 Task: Use LinkedIn's 'All filters' to search for people with the following criteria: Service category 'Visual Design', location 'Baturaja', current company 'ACC', school 'Kalyani Government Engineering College', title 'SQL Developer', industry 'Building Finishing Contractors', profile language 'Spanish', and talks about 'markets'. Then click 'Show results'.
Action: Mouse moved to (552, 89)
Screenshot: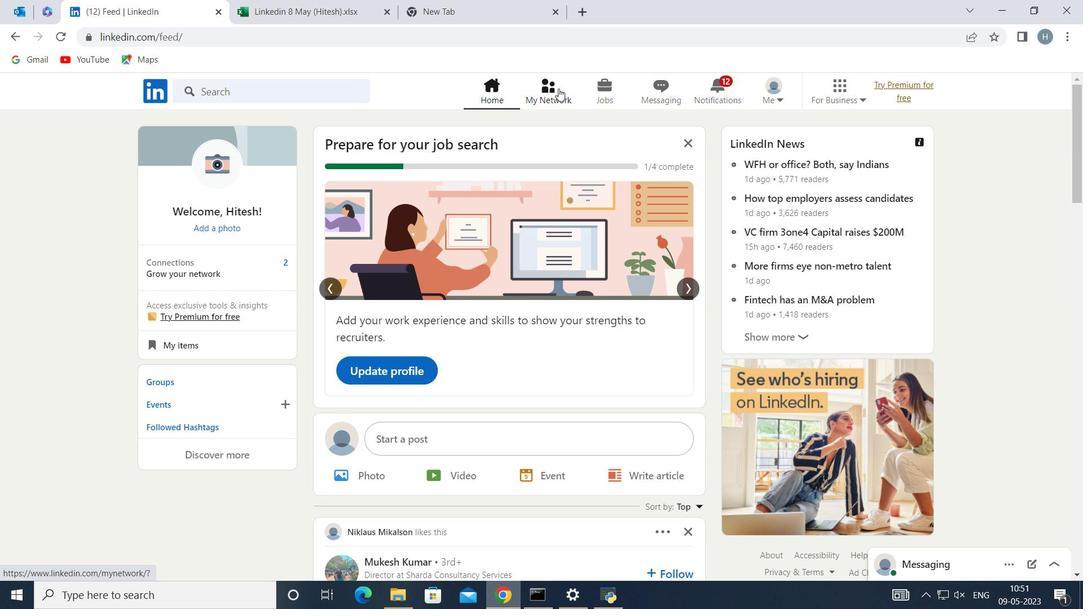 
Action: Mouse pressed left at (552, 89)
Screenshot: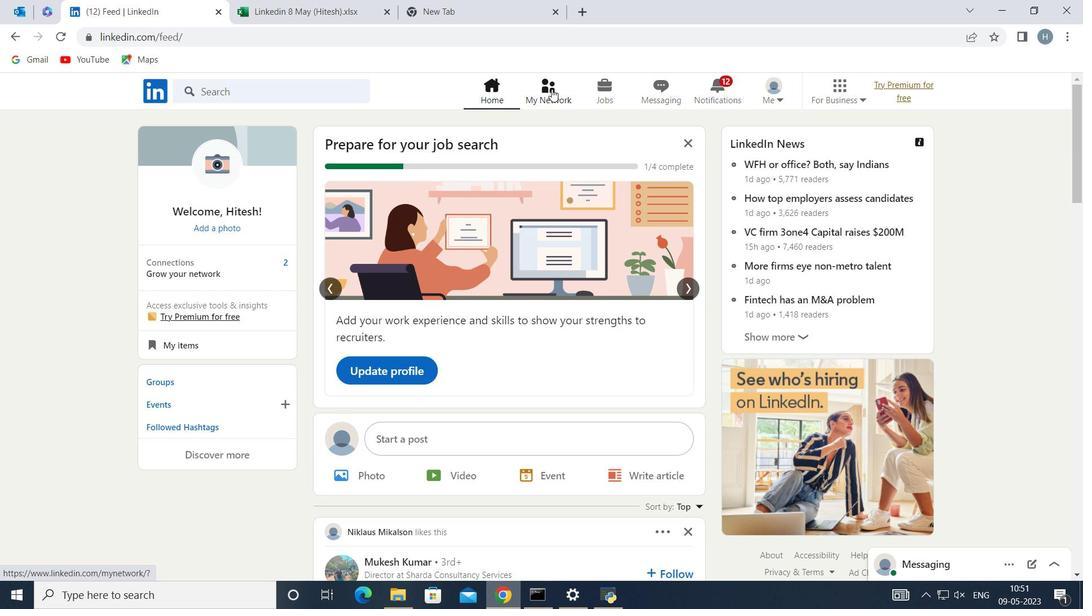 
Action: Mouse moved to (305, 166)
Screenshot: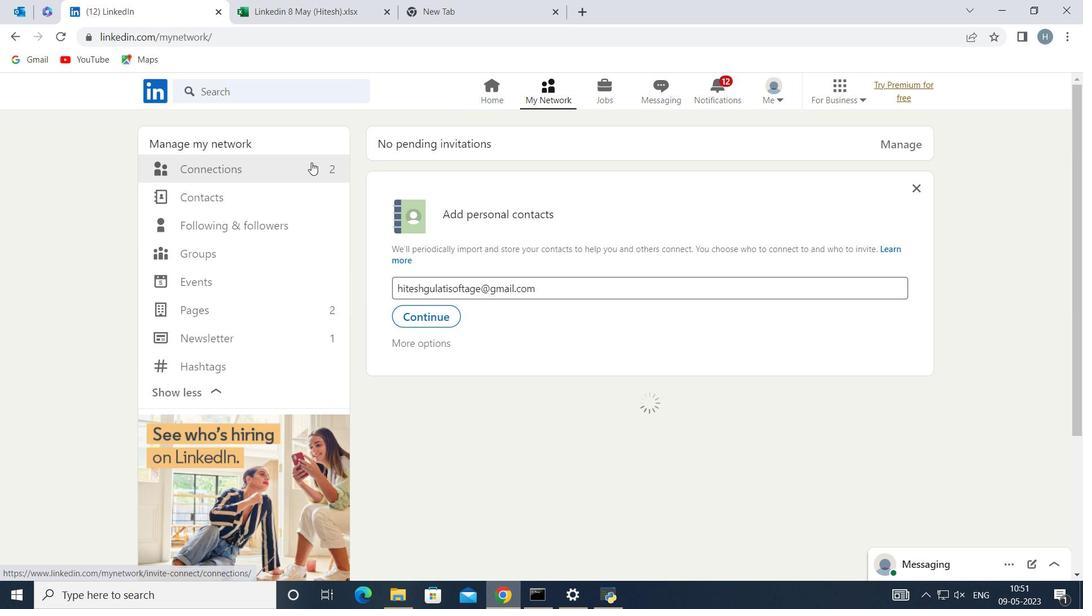 
Action: Mouse pressed left at (305, 166)
Screenshot: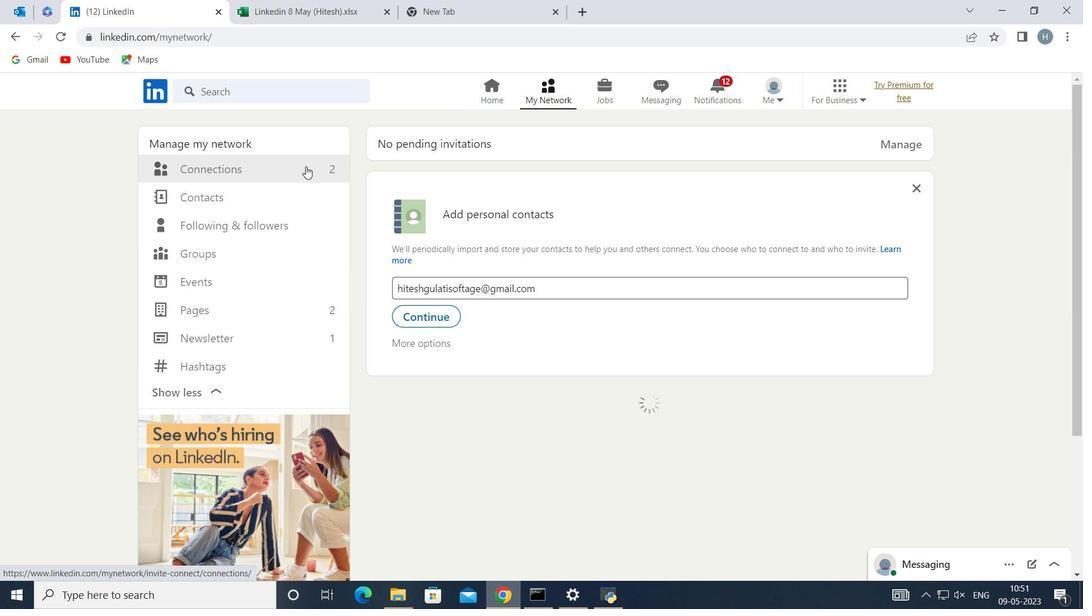 
Action: Mouse moved to (635, 170)
Screenshot: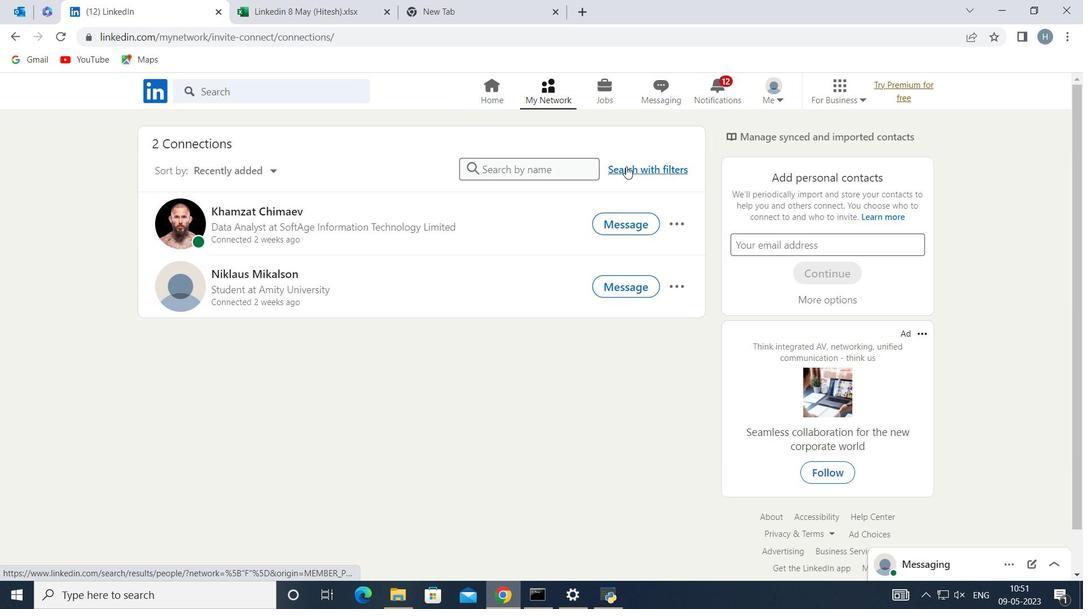 
Action: Mouse pressed left at (635, 170)
Screenshot: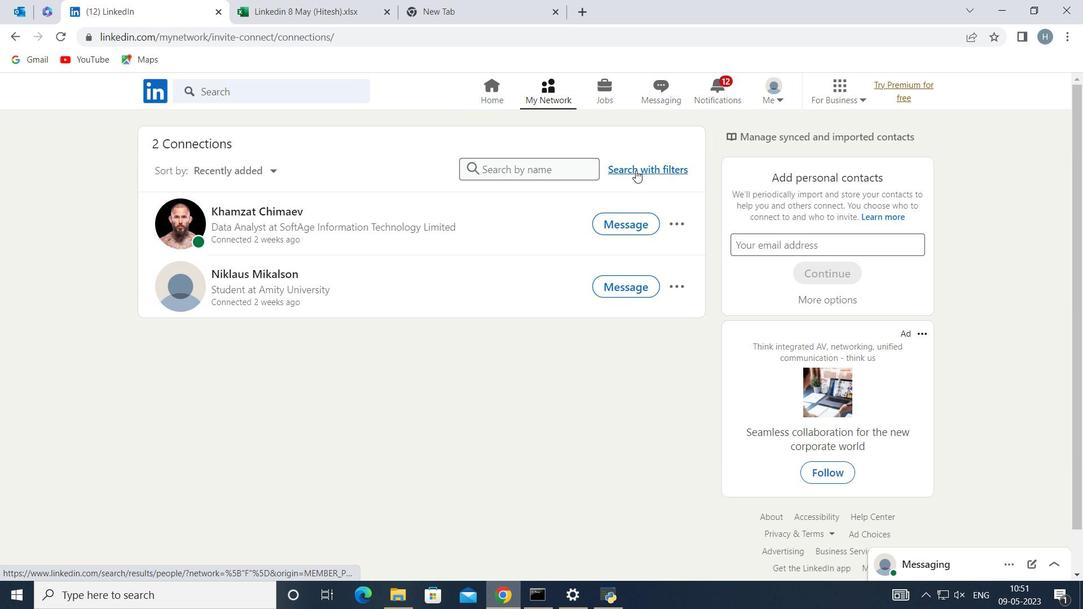 
Action: Mouse moved to (593, 133)
Screenshot: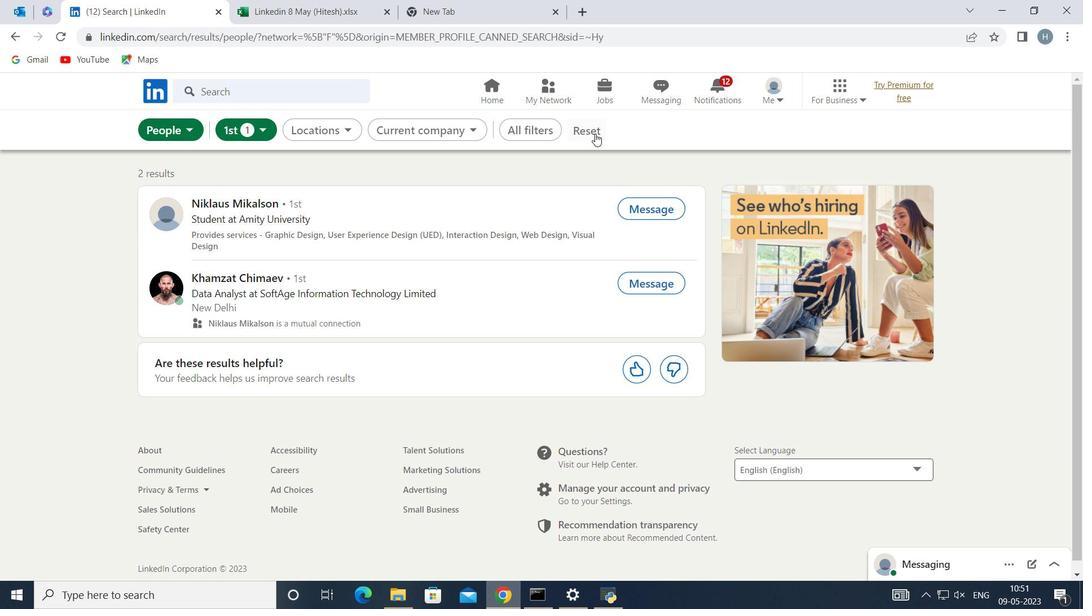 
Action: Mouse pressed left at (593, 133)
Screenshot: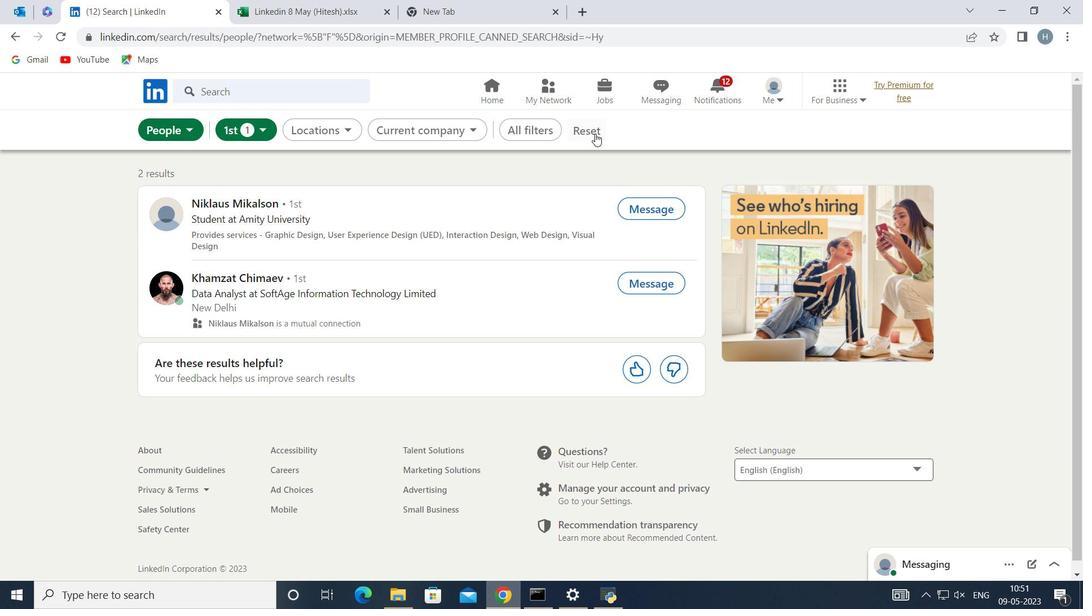 
Action: Mouse moved to (552, 129)
Screenshot: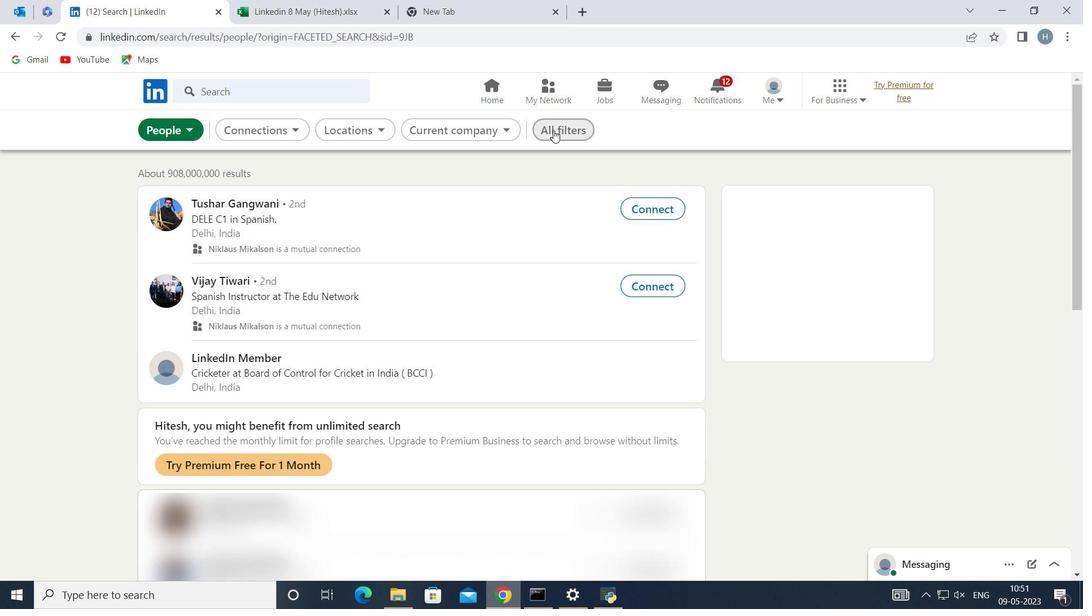 
Action: Mouse pressed left at (552, 129)
Screenshot: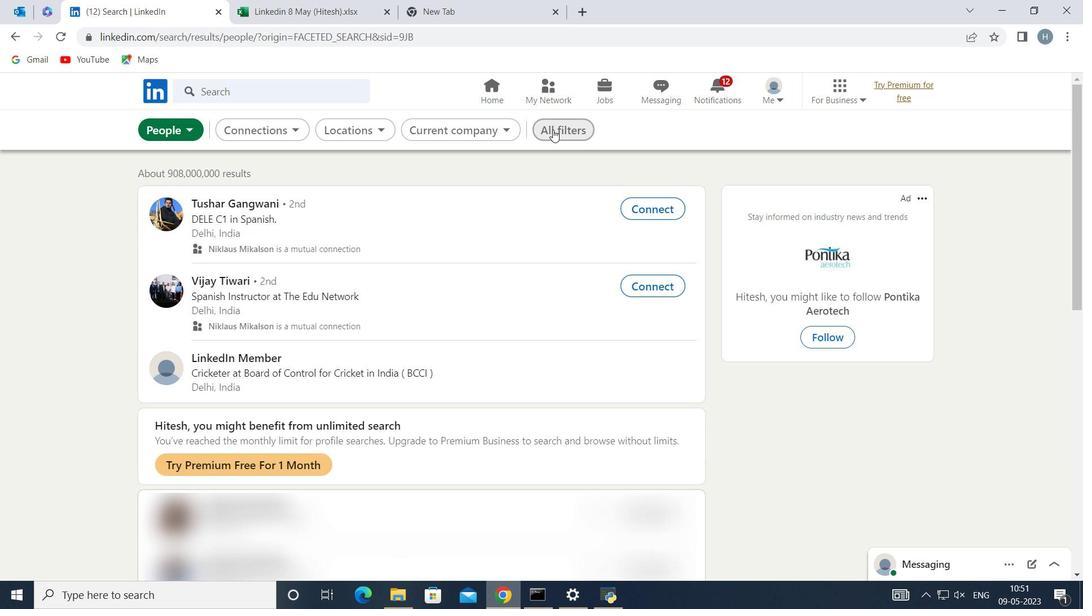 
Action: Mouse moved to (881, 247)
Screenshot: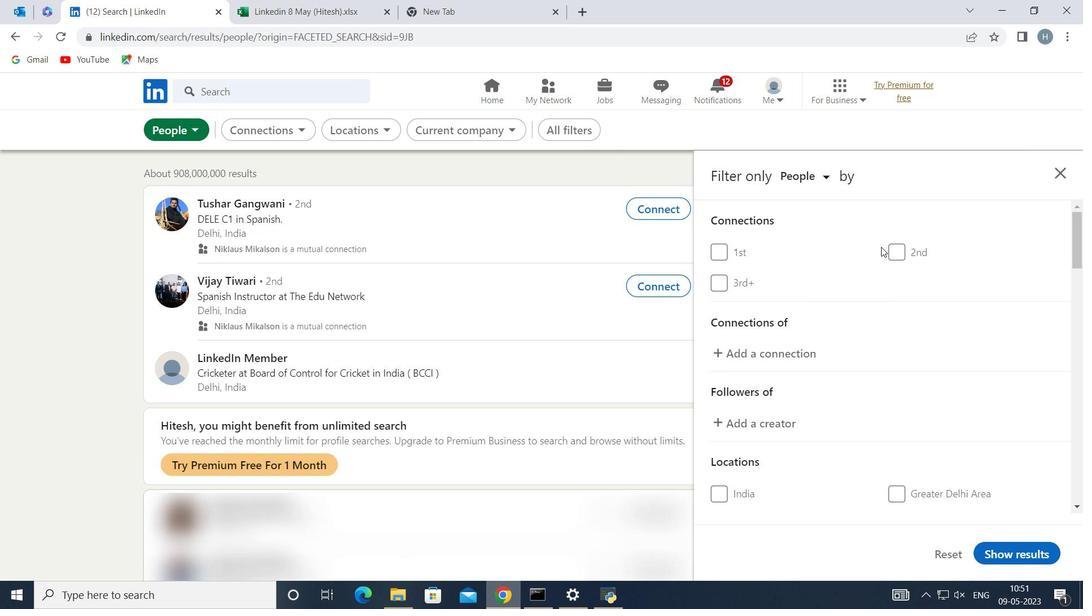 
Action: Mouse scrolled (881, 247) with delta (0, 0)
Screenshot: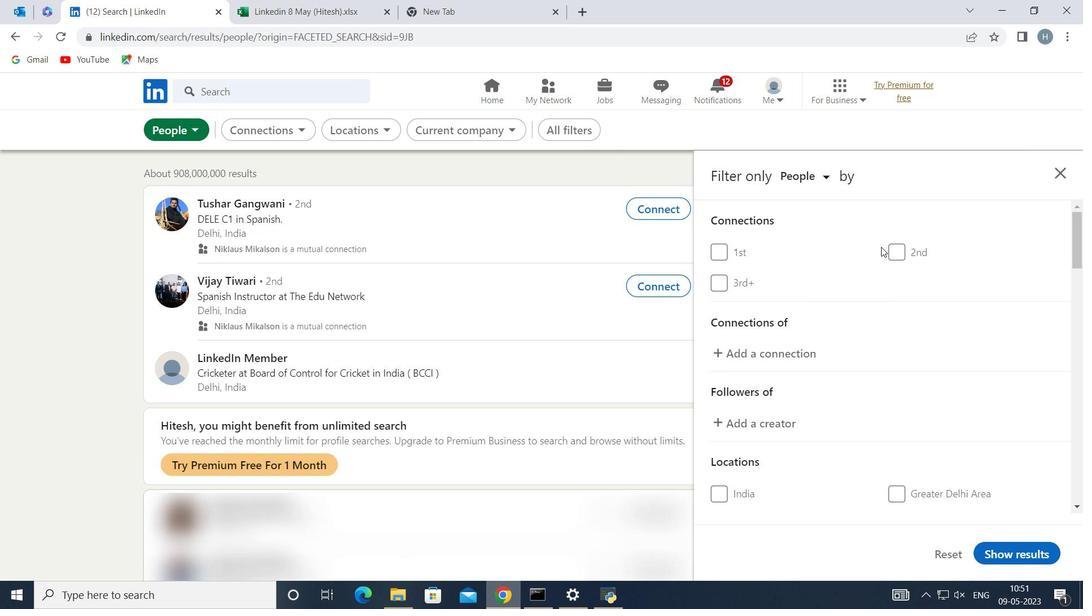 
Action: Mouse moved to (881, 248)
Screenshot: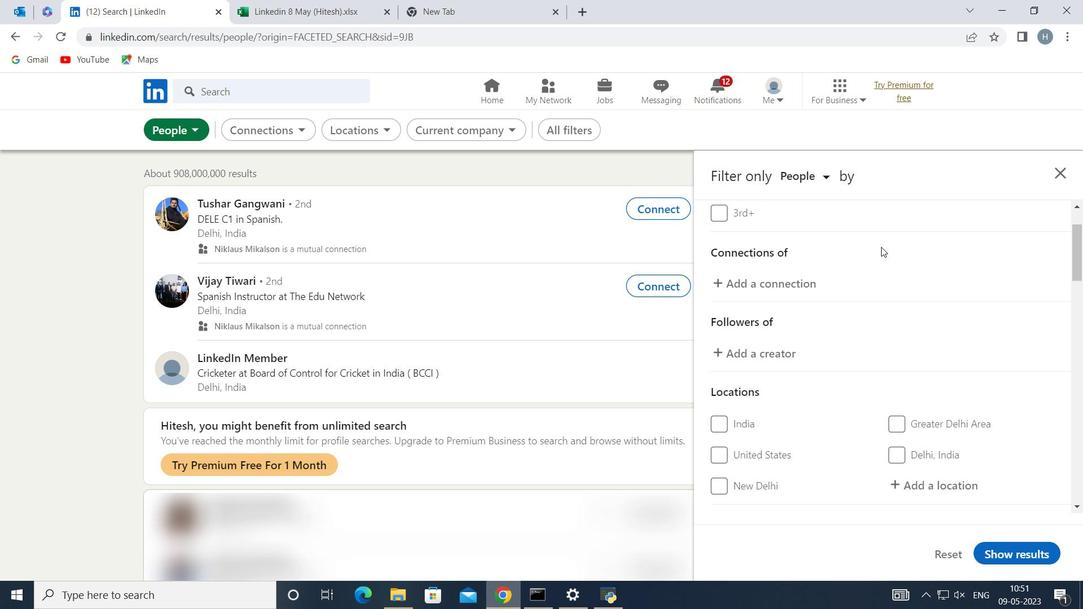 
Action: Mouse scrolled (881, 247) with delta (0, 0)
Screenshot: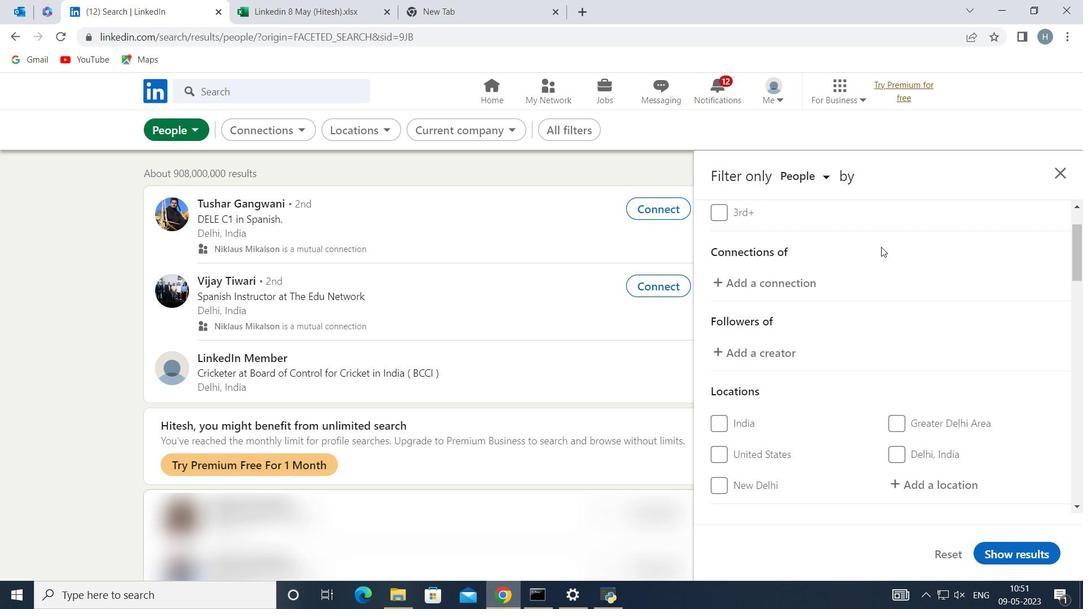 
Action: Mouse moved to (880, 252)
Screenshot: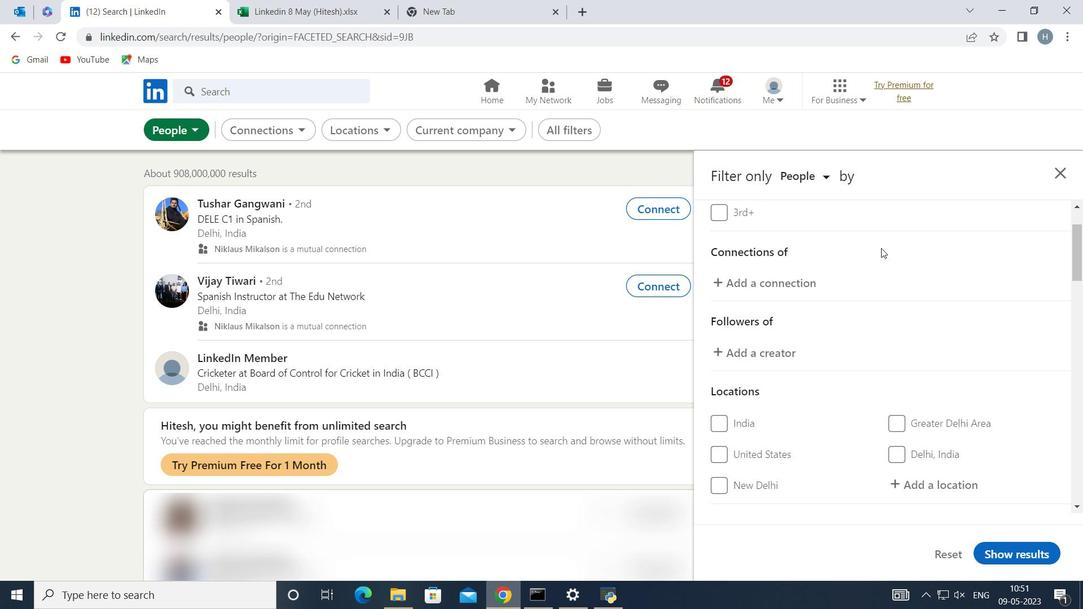 
Action: Mouse scrolled (880, 251) with delta (0, 0)
Screenshot: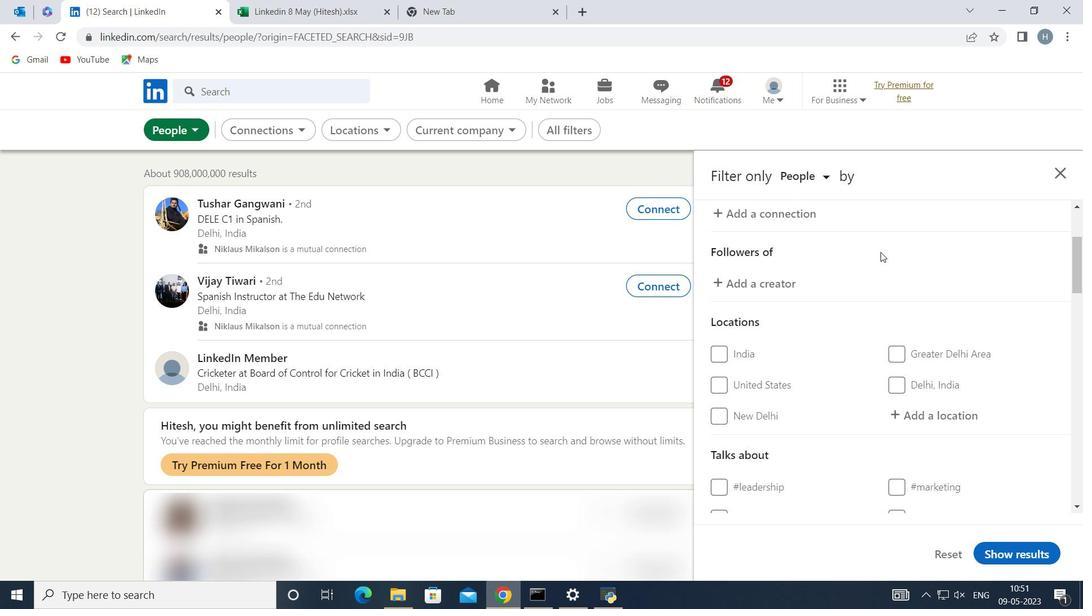 
Action: Mouse moved to (936, 339)
Screenshot: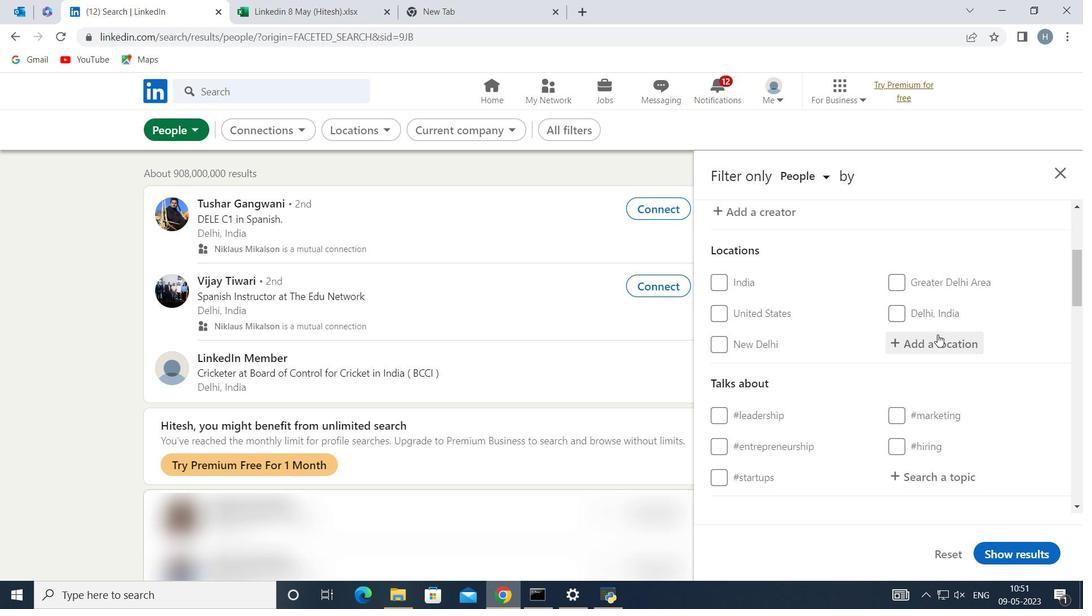 
Action: Mouse pressed left at (936, 339)
Screenshot: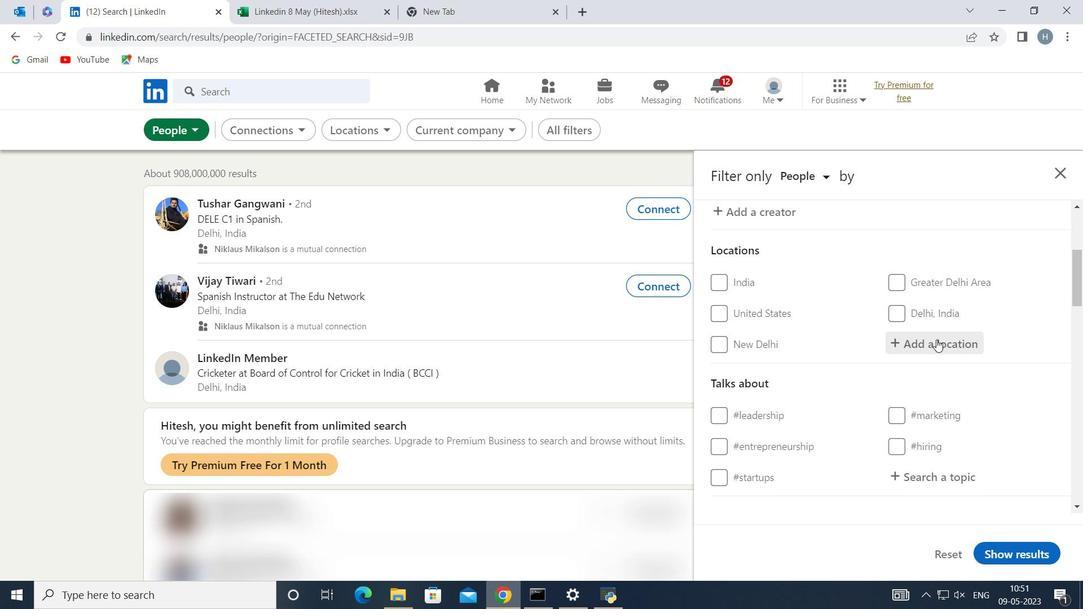 
Action: Key pressed <Key.shift>Baturaja
Screenshot: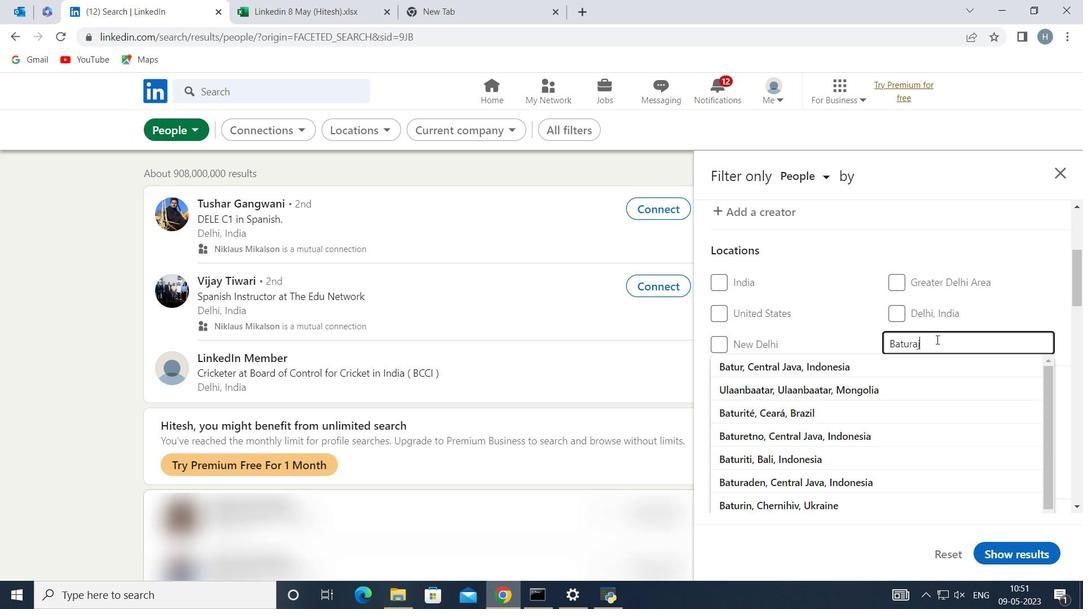 
Action: Mouse moved to (997, 305)
Screenshot: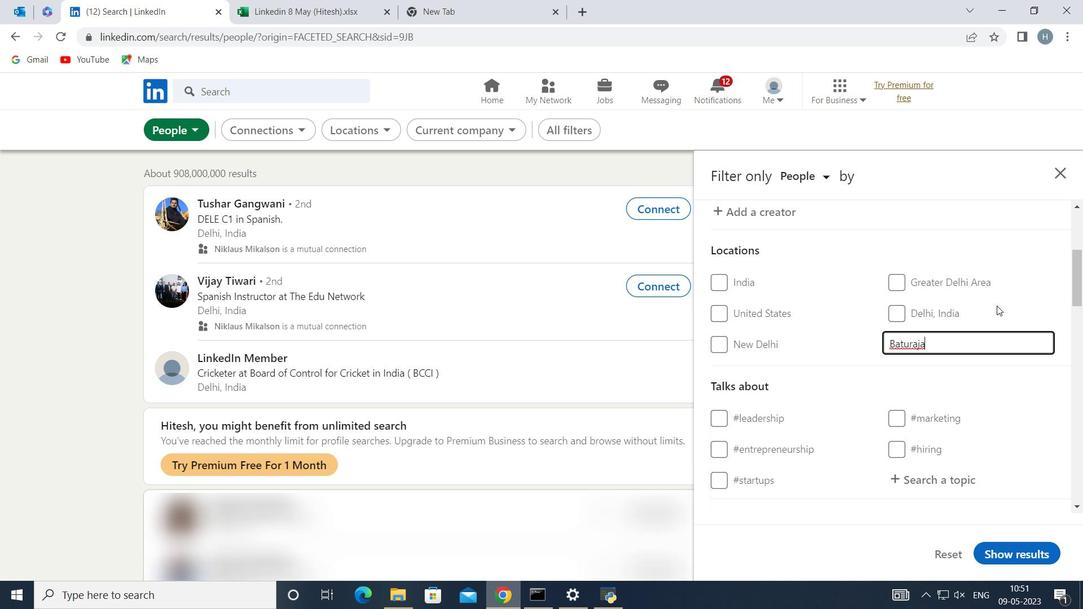 
Action: Mouse pressed left at (997, 305)
Screenshot: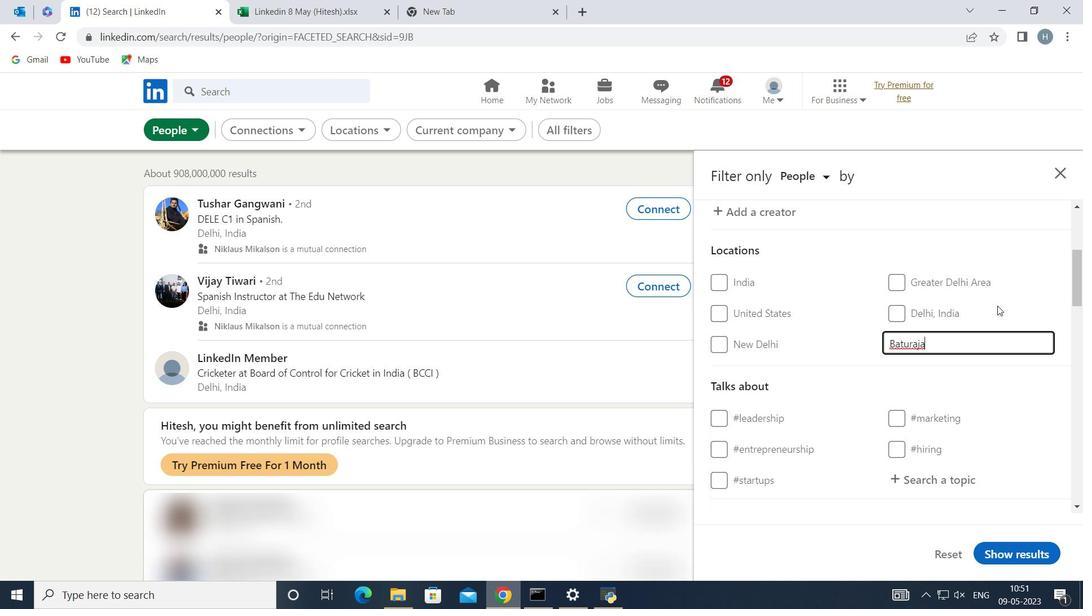 
Action: Mouse moved to (964, 333)
Screenshot: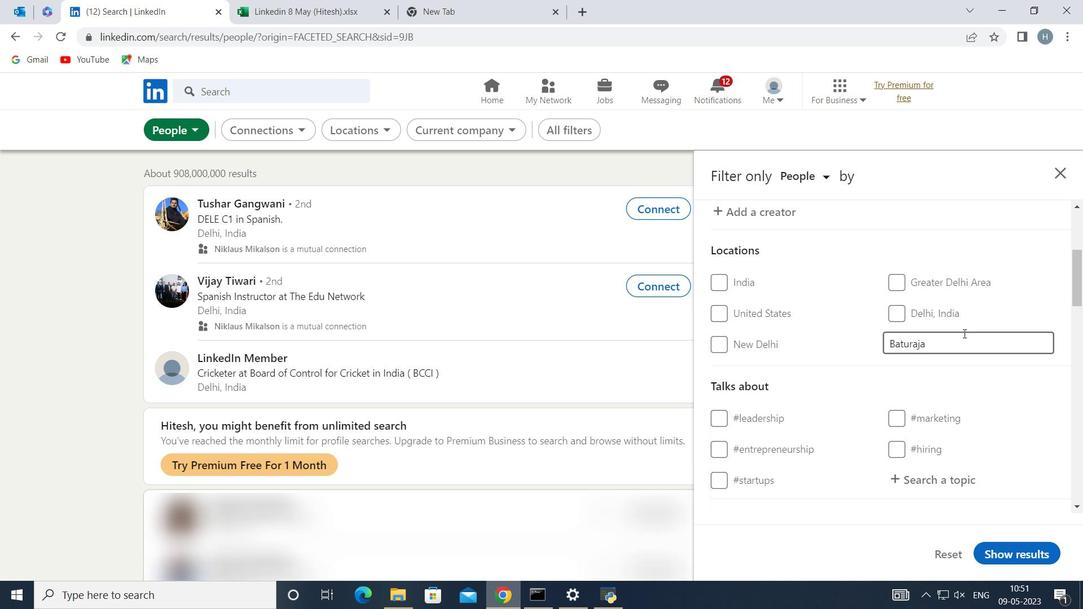 
Action: Mouse scrolled (964, 333) with delta (0, 0)
Screenshot: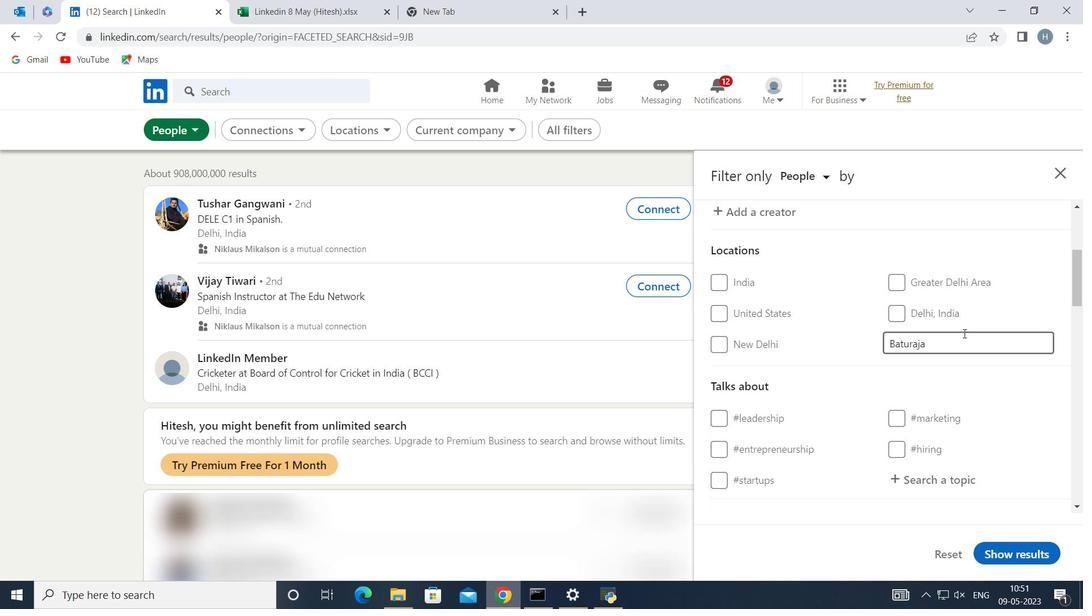 
Action: Mouse scrolled (964, 333) with delta (0, 0)
Screenshot: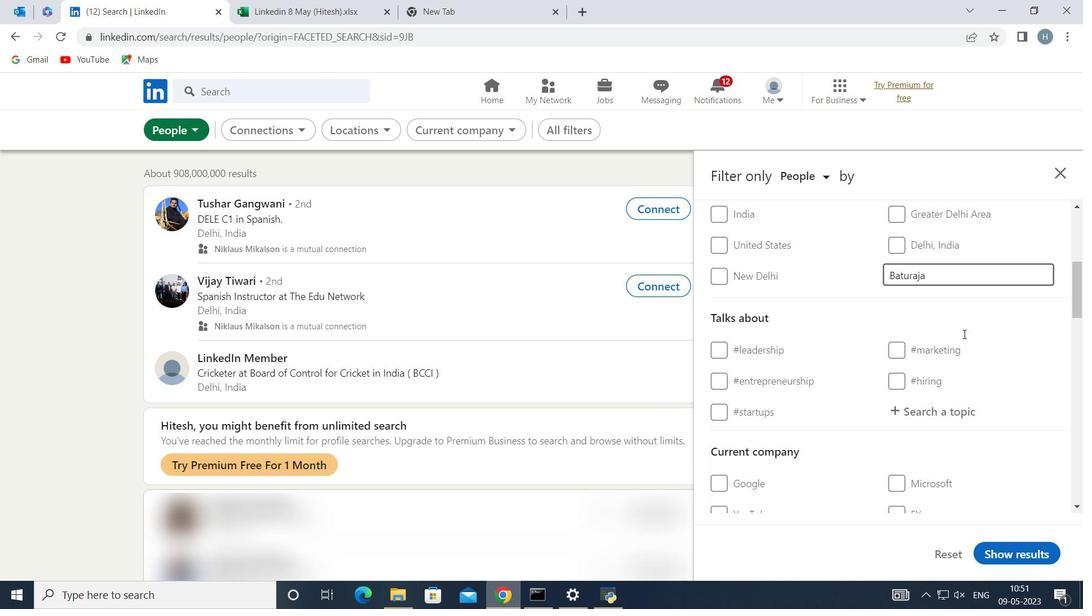 
Action: Mouse moved to (964, 335)
Screenshot: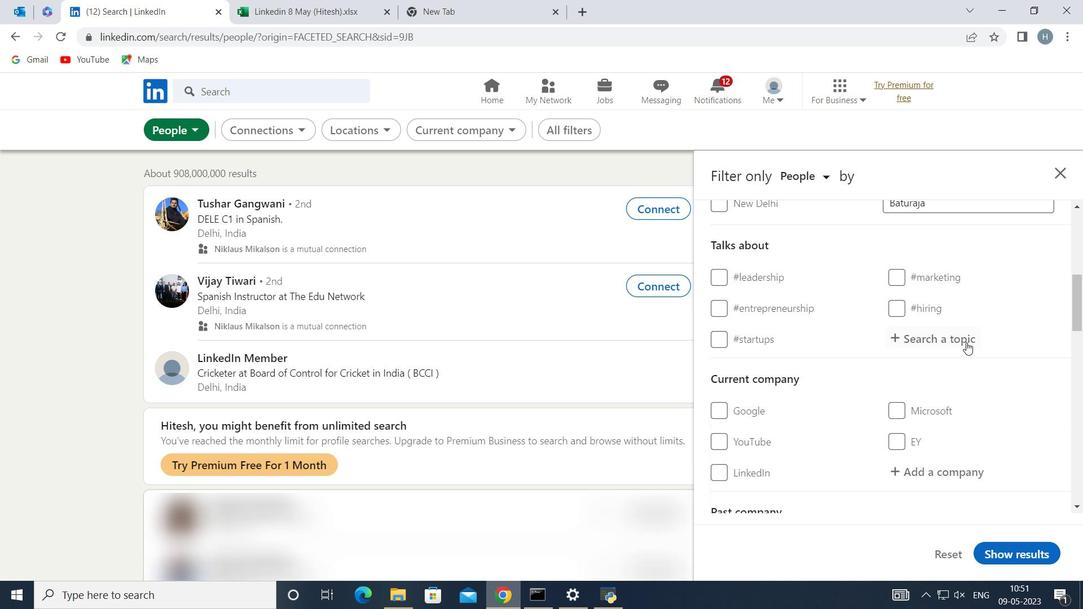 
Action: Mouse pressed left at (964, 335)
Screenshot: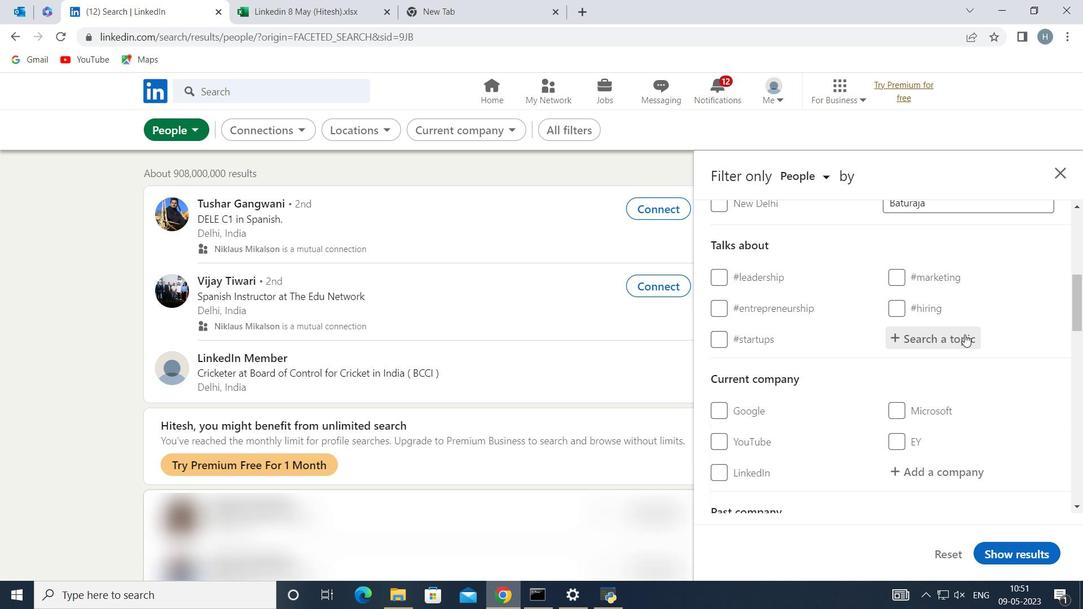 
Action: Mouse moved to (957, 333)
Screenshot: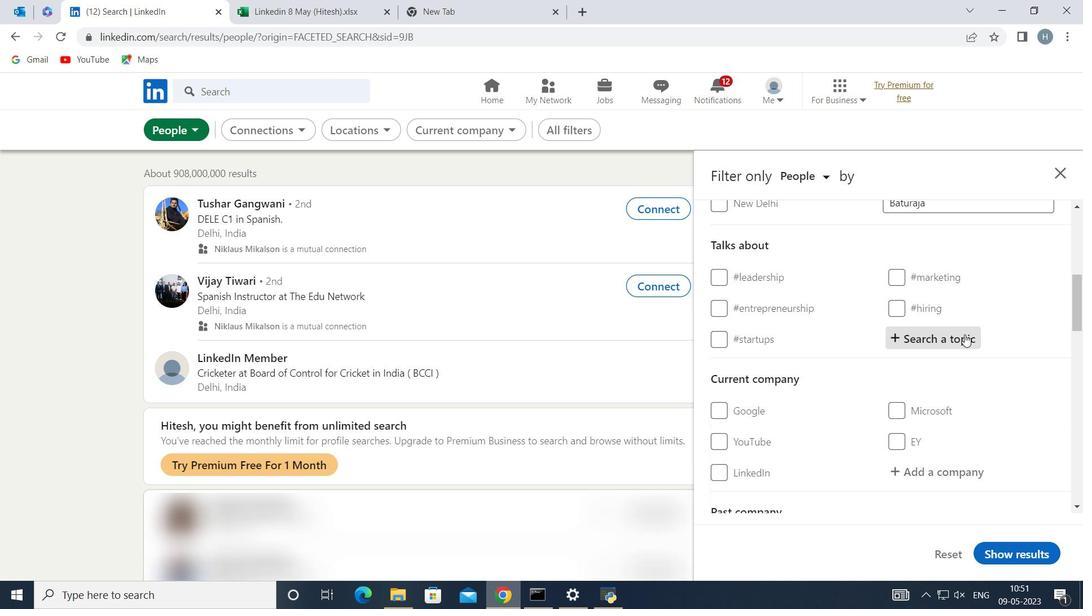 
Action: Key pressed markets
Screenshot: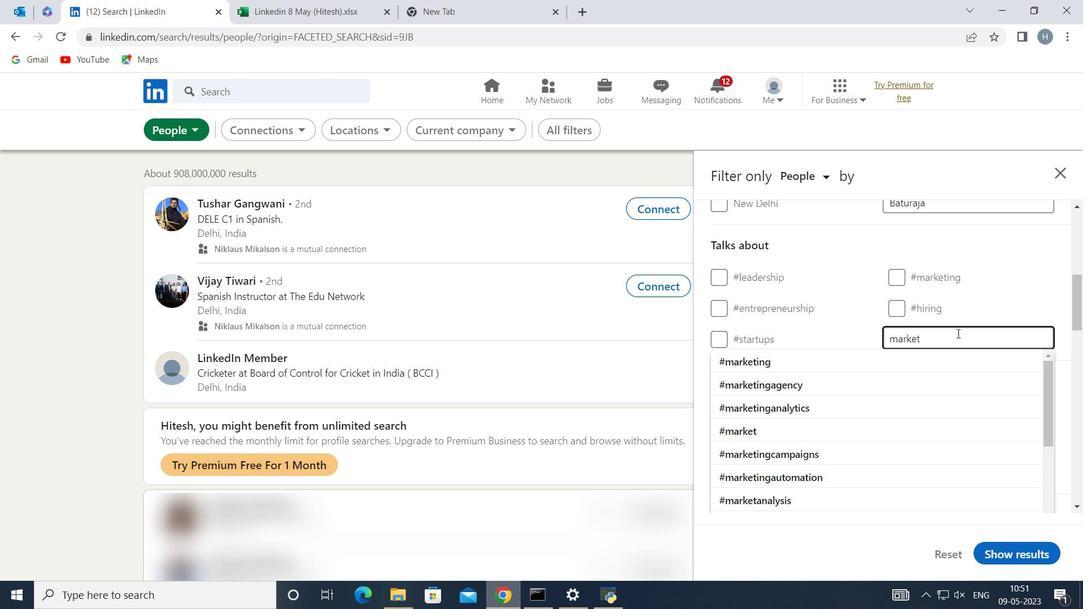 
Action: Mouse moved to (917, 352)
Screenshot: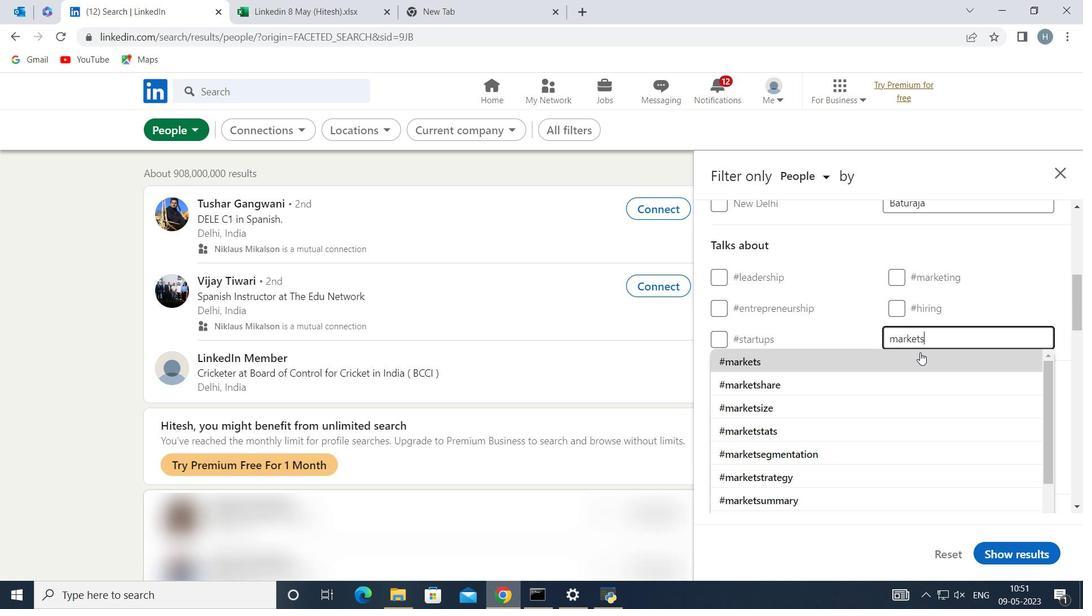 
Action: Mouse pressed left at (917, 352)
Screenshot: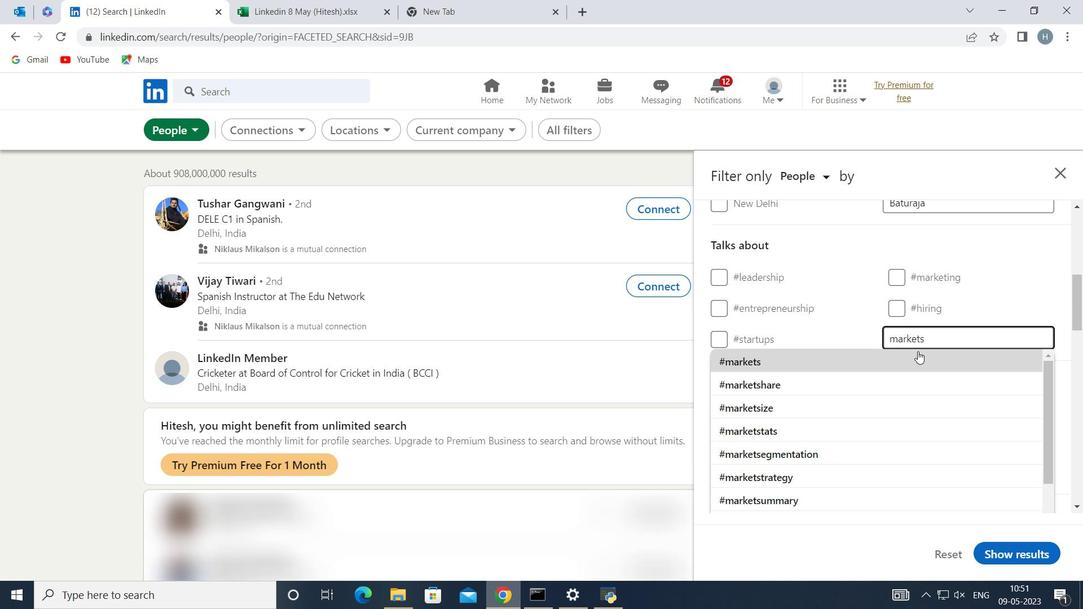 
Action: Mouse moved to (915, 348)
Screenshot: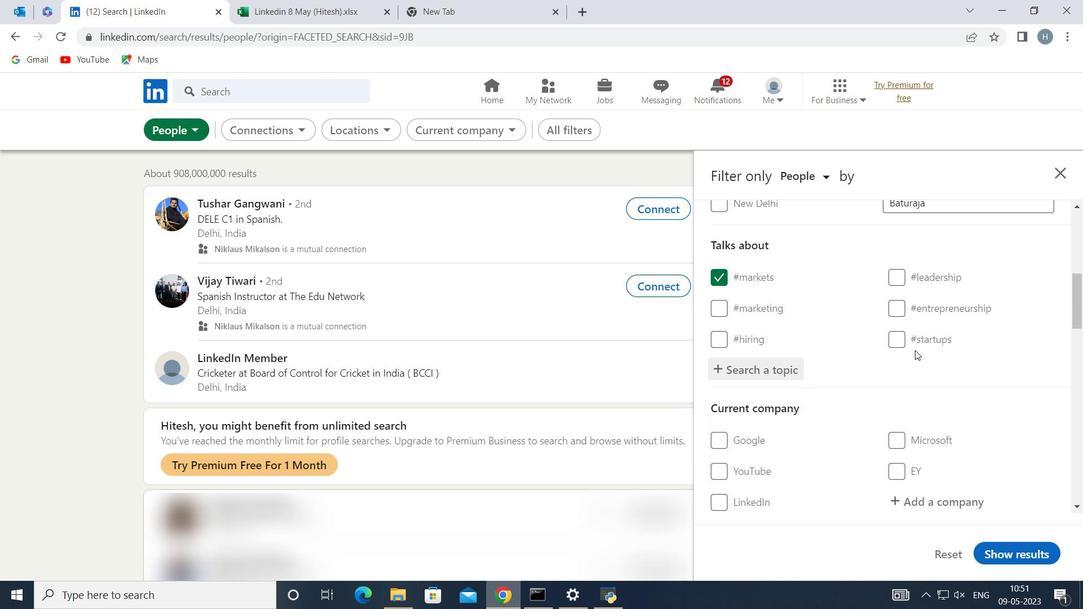 
Action: Mouse scrolled (915, 348) with delta (0, 0)
Screenshot: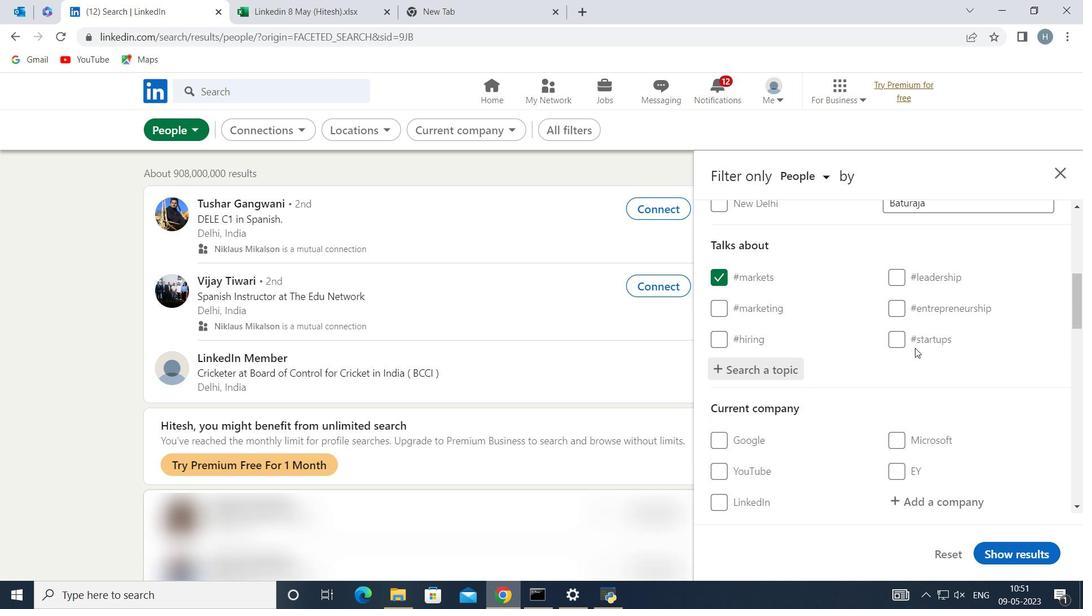 
Action: Mouse moved to (910, 346)
Screenshot: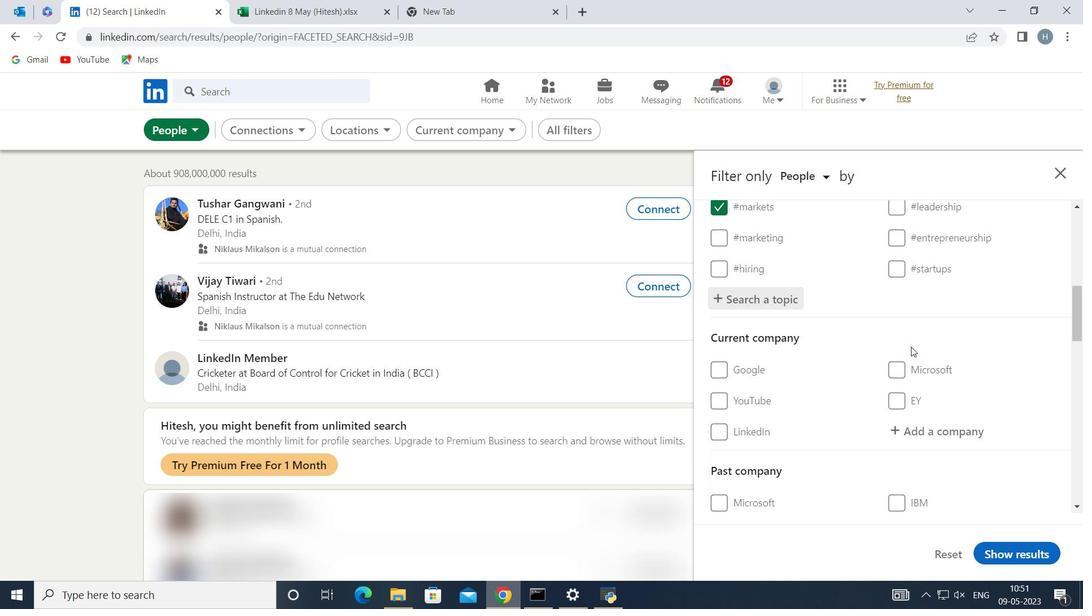 
Action: Mouse scrolled (910, 346) with delta (0, 0)
Screenshot: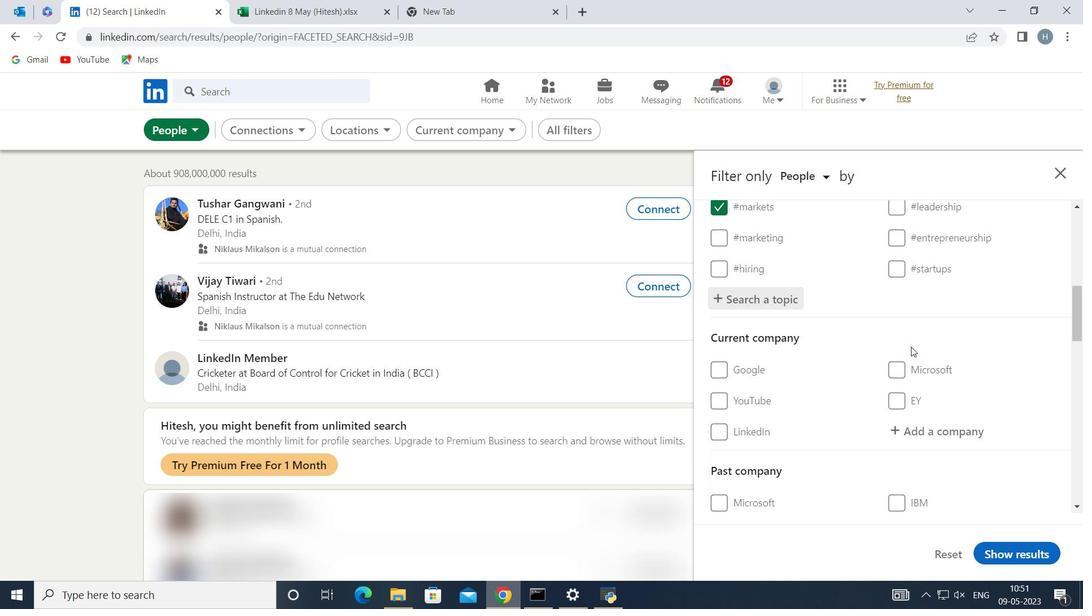
Action: Mouse moved to (907, 345)
Screenshot: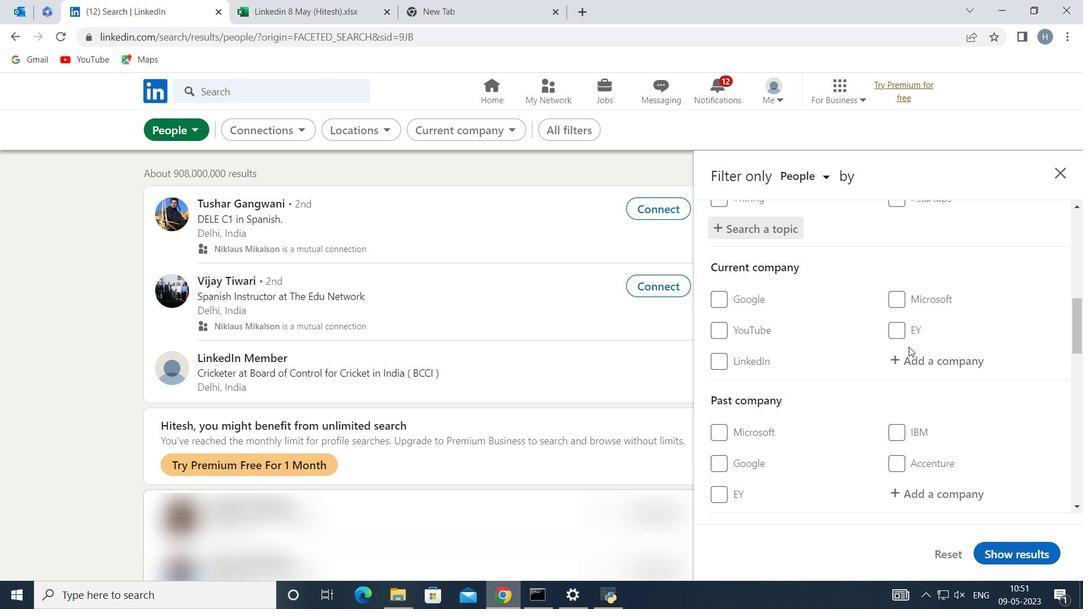 
Action: Mouse scrolled (907, 344) with delta (0, 0)
Screenshot: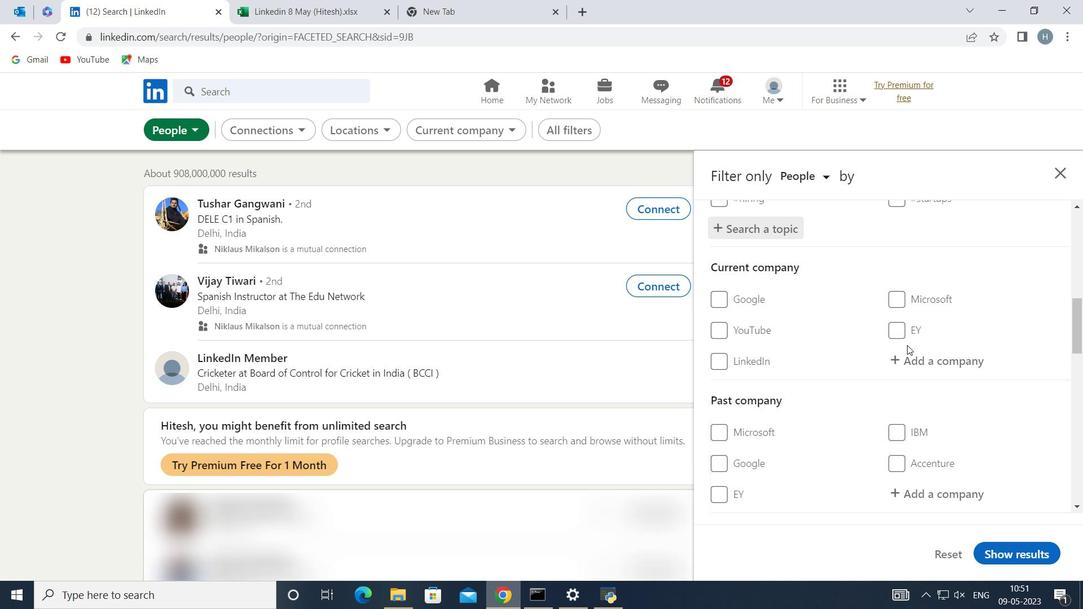 
Action: Mouse moved to (906, 342)
Screenshot: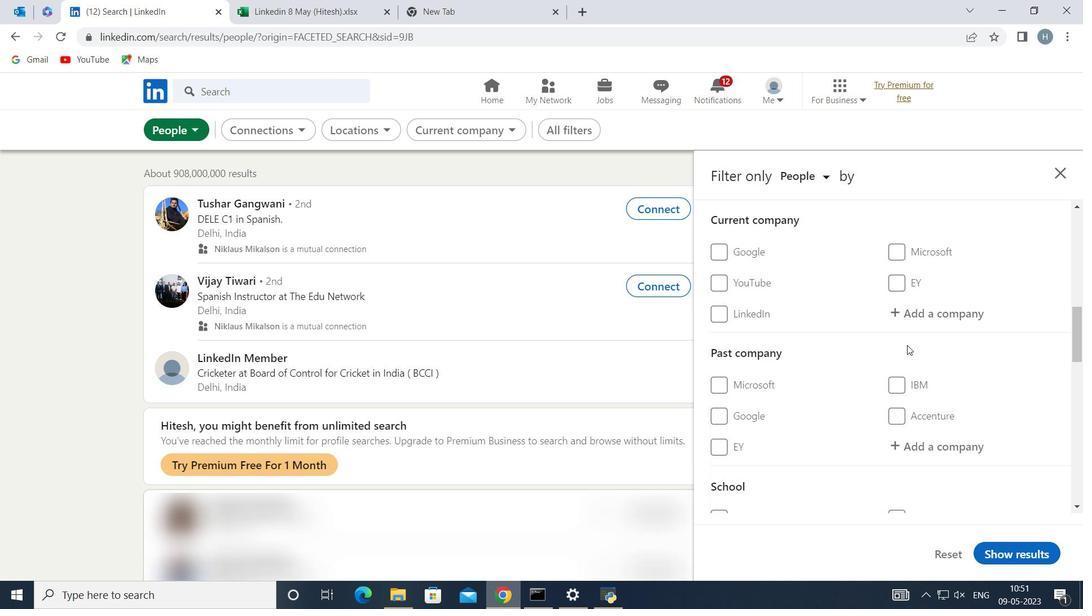 
Action: Mouse scrolled (906, 341) with delta (0, 0)
Screenshot: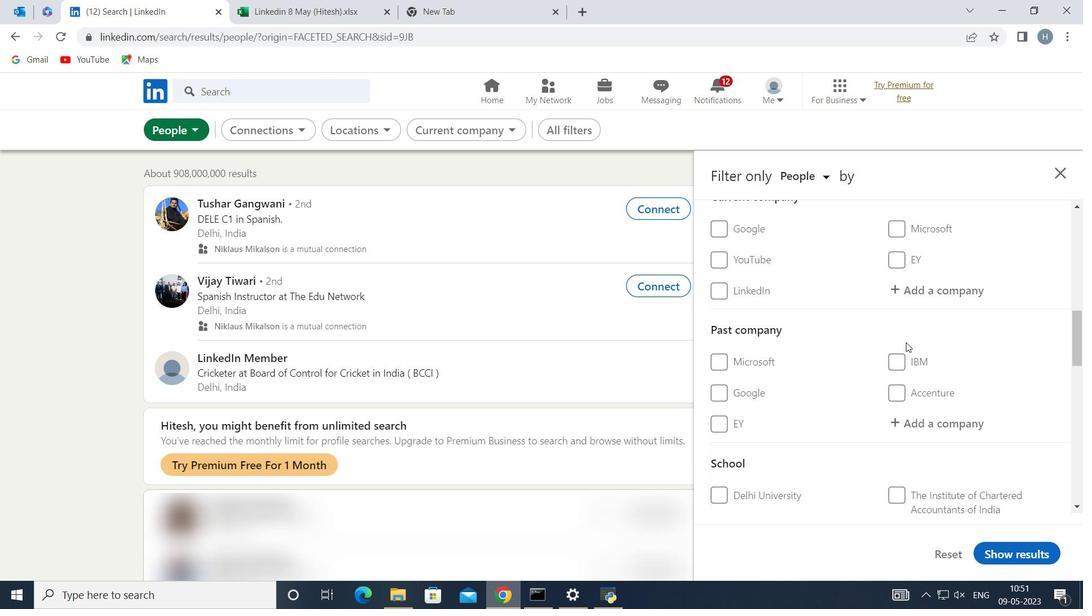 
Action: Mouse scrolled (906, 341) with delta (0, 0)
Screenshot: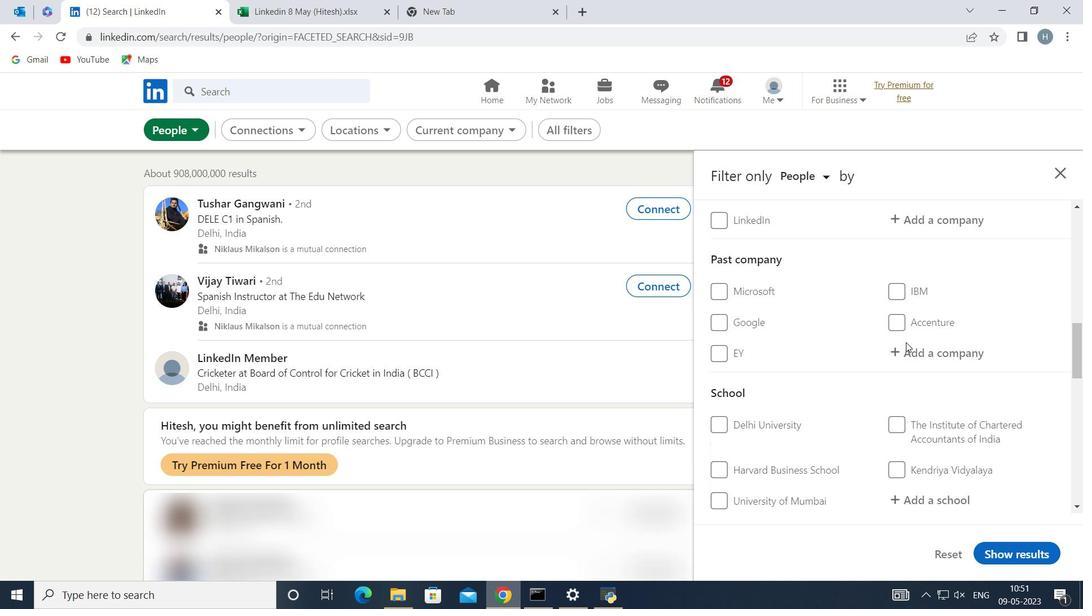 
Action: Mouse moved to (905, 342)
Screenshot: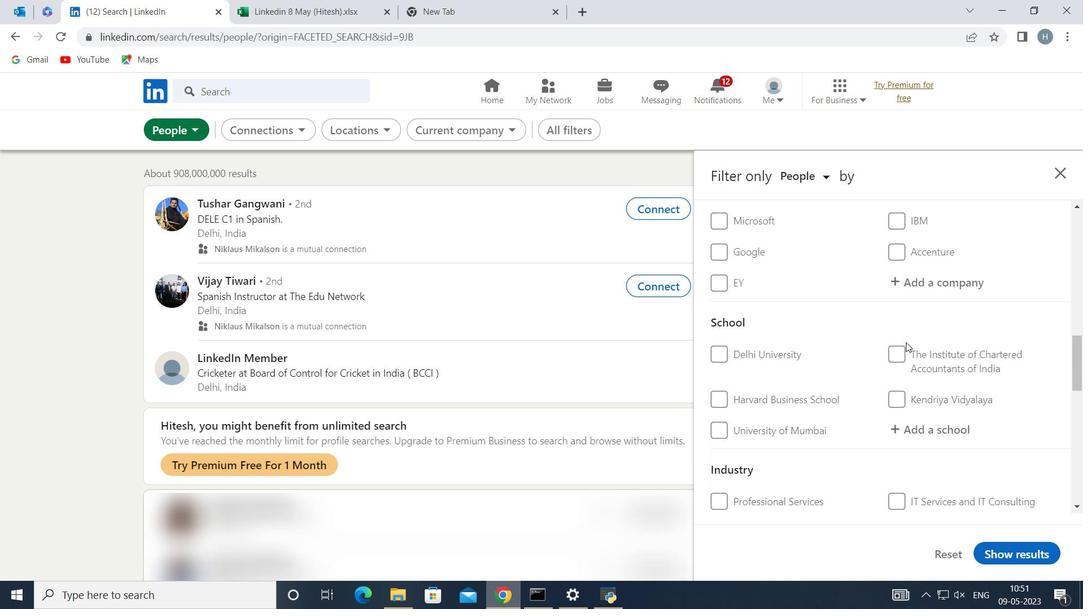 
Action: Mouse scrolled (905, 341) with delta (0, 0)
Screenshot: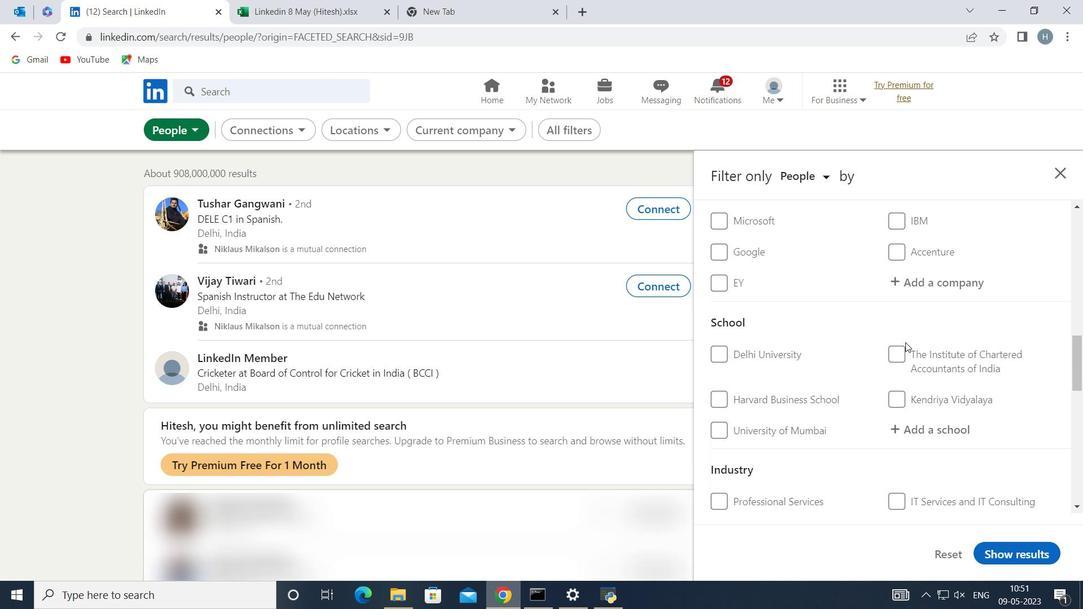 
Action: Mouse scrolled (905, 341) with delta (0, 0)
Screenshot: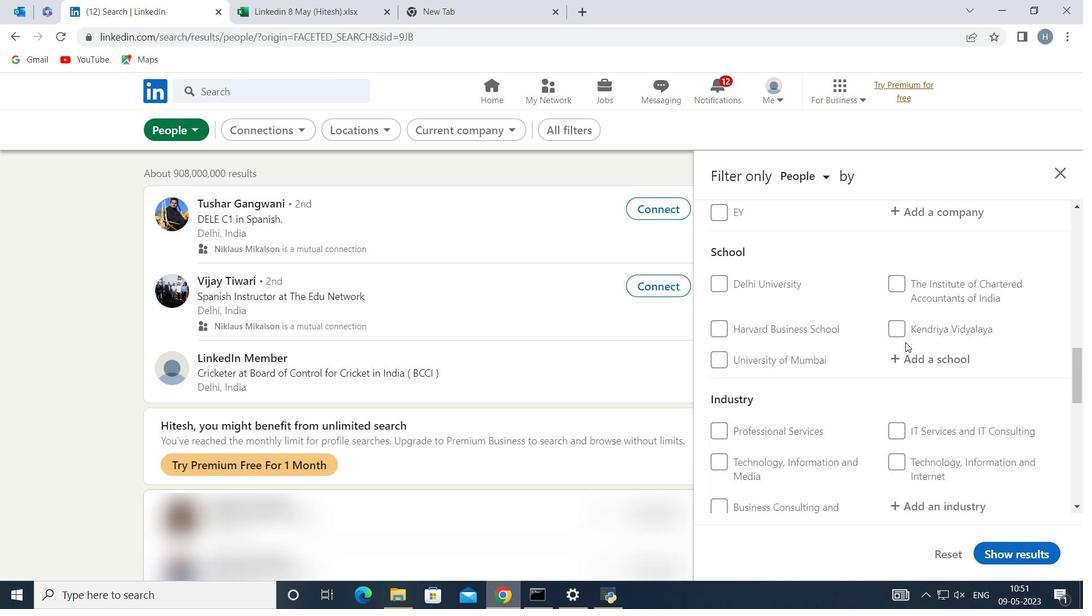 
Action: Mouse scrolled (905, 341) with delta (0, 0)
Screenshot: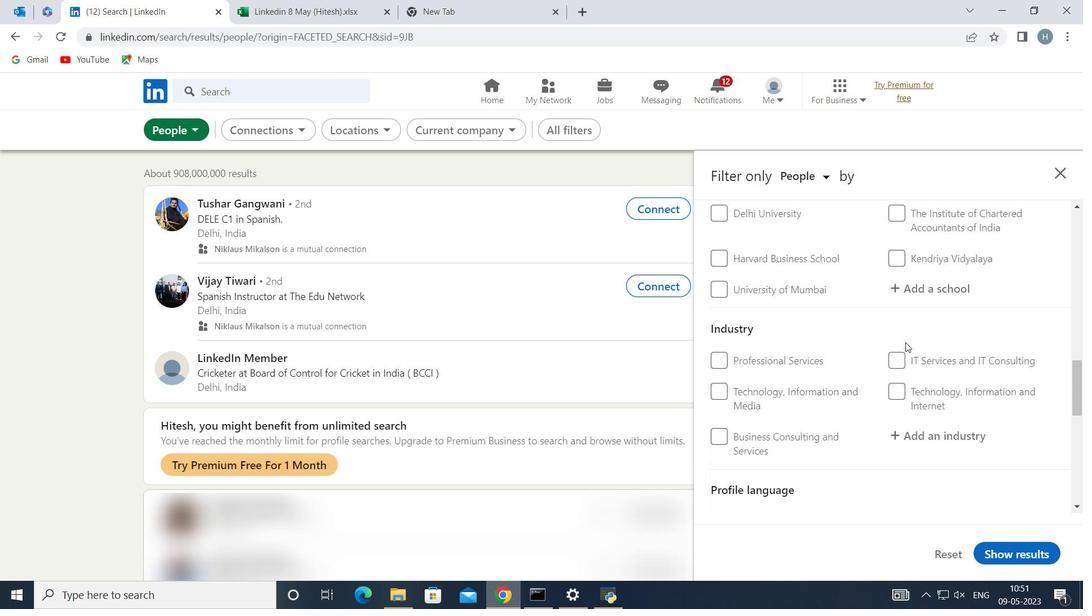 
Action: Mouse scrolled (905, 341) with delta (0, 0)
Screenshot: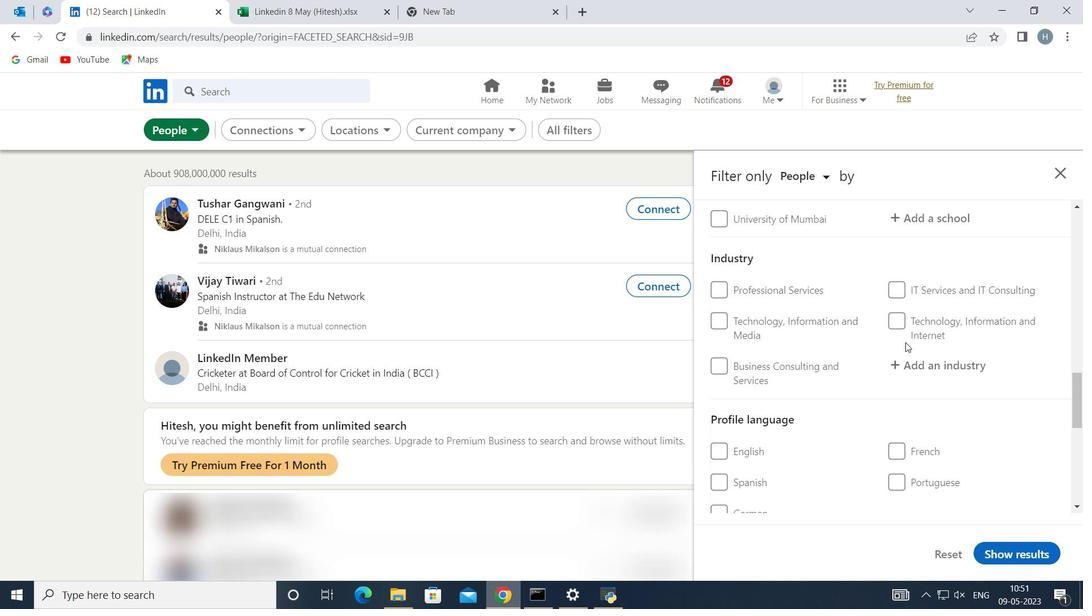 
Action: Mouse moved to (904, 339)
Screenshot: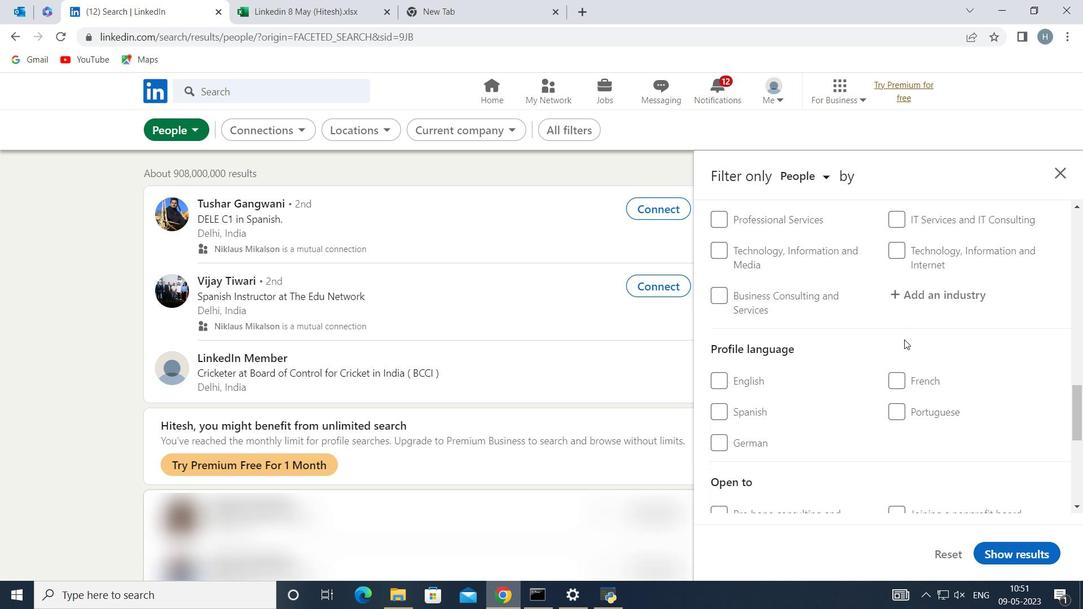
Action: Mouse scrolled (904, 339) with delta (0, 0)
Screenshot: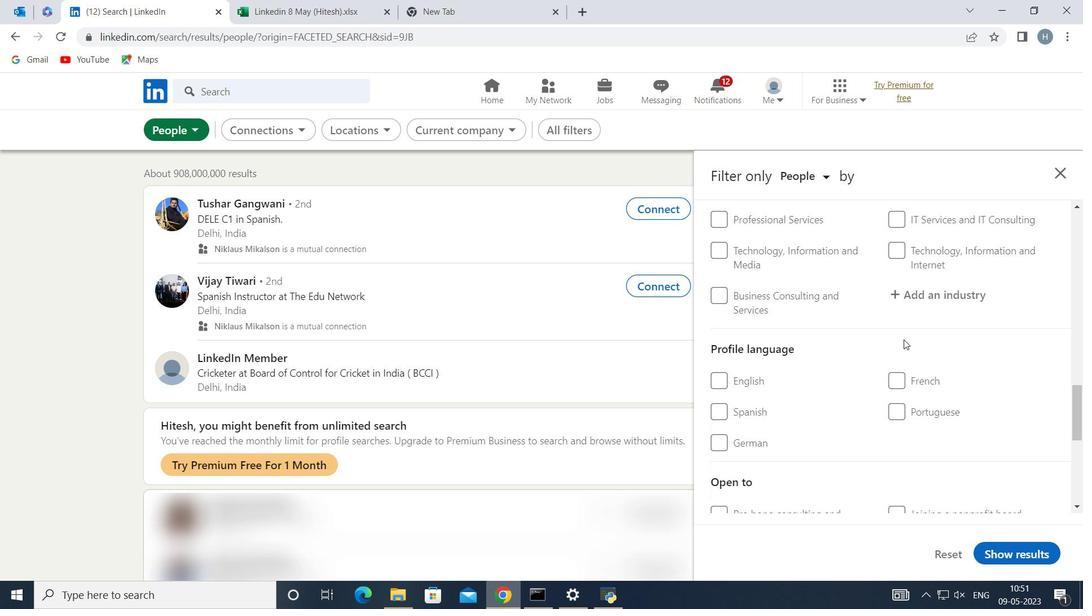 
Action: Mouse moved to (717, 337)
Screenshot: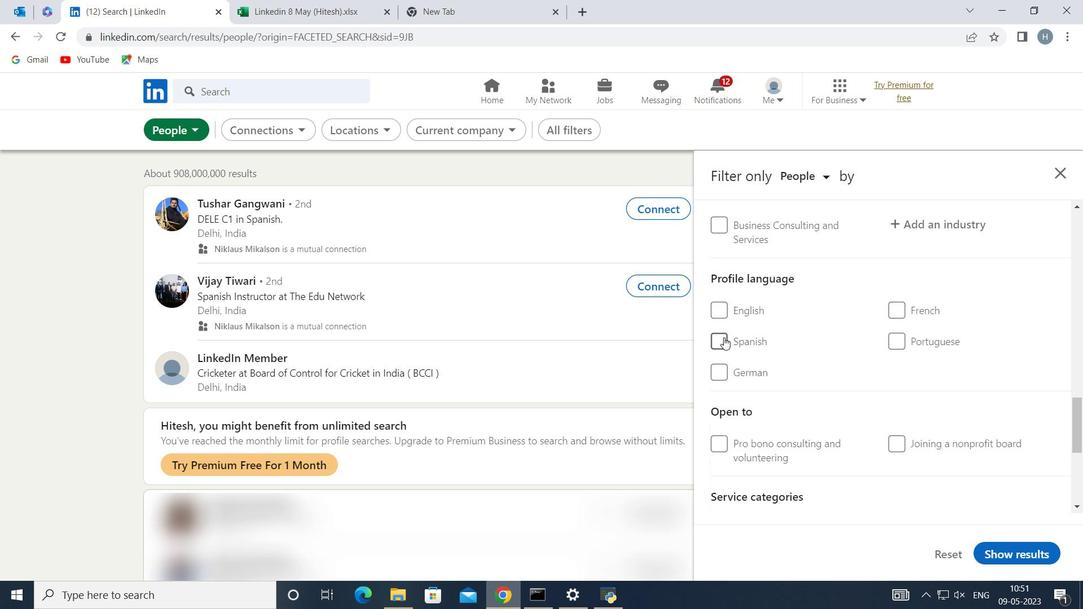 
Action: Mouse pressed left at (717, 337)
Screenshot: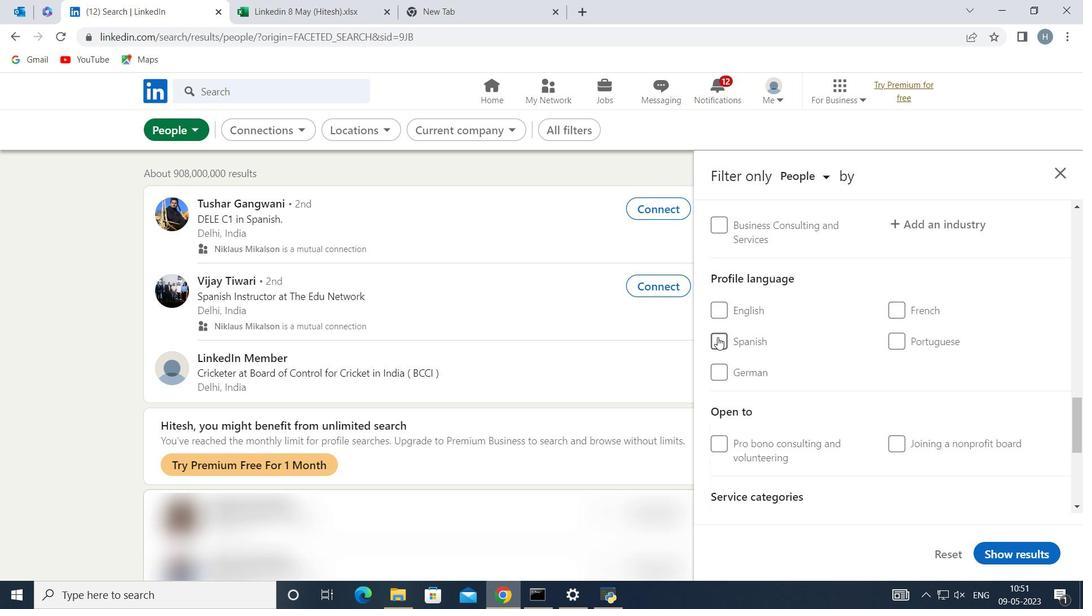 
Action: Mouse moved to (832, 350)
Screenshot: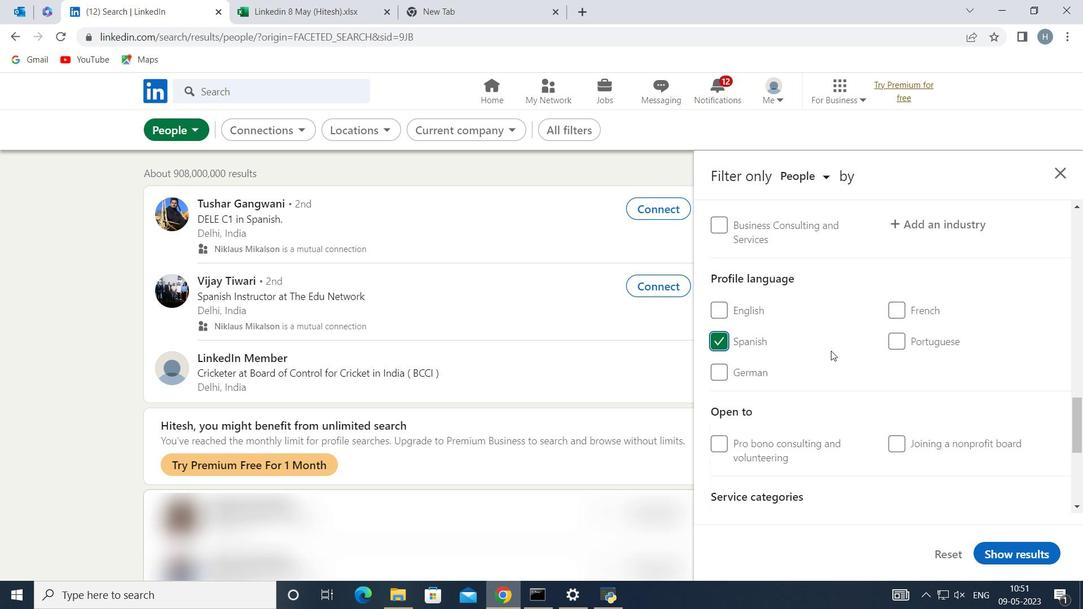 
Action: Mouse scrolled (832, 351) with delta (0, 0)
Screenshot: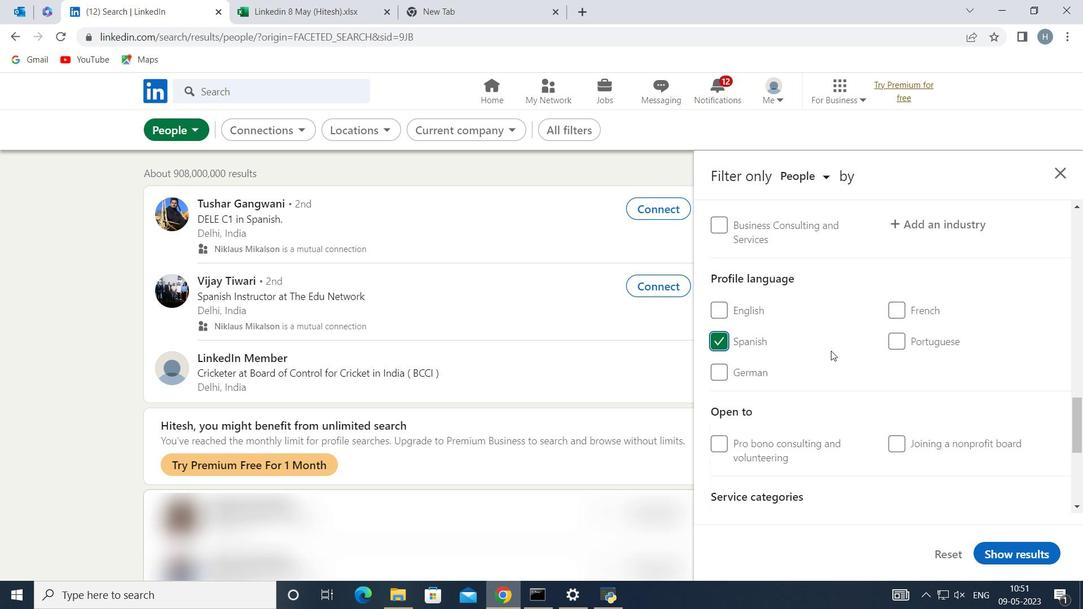 
Action: Mouse moved to (831, 346)
Screenshot: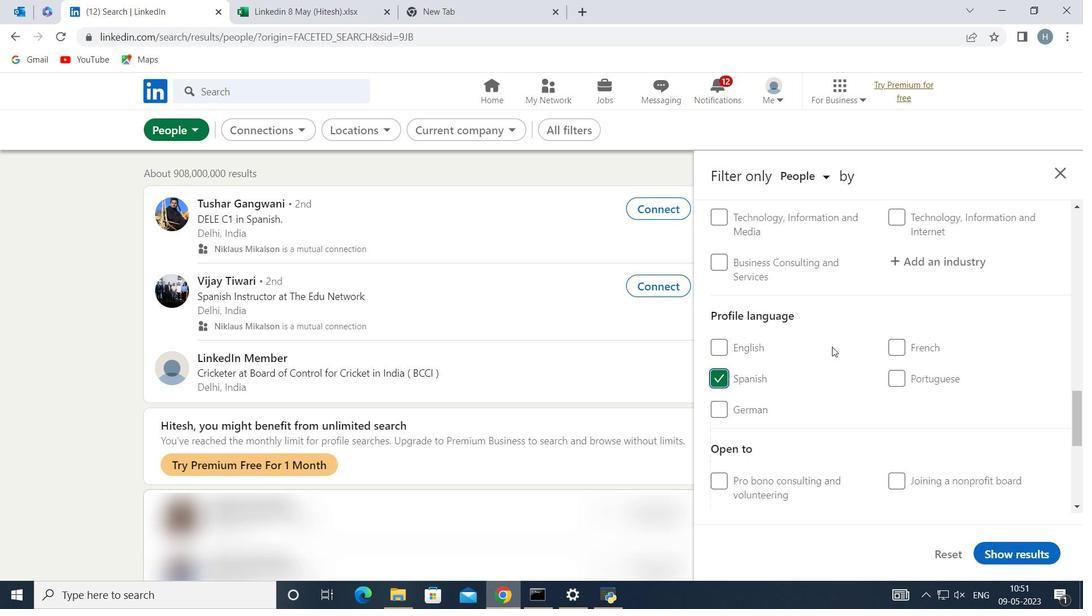 
Action: Mouse scrolled (831, 346) with delta (0, 0)
Screenshot: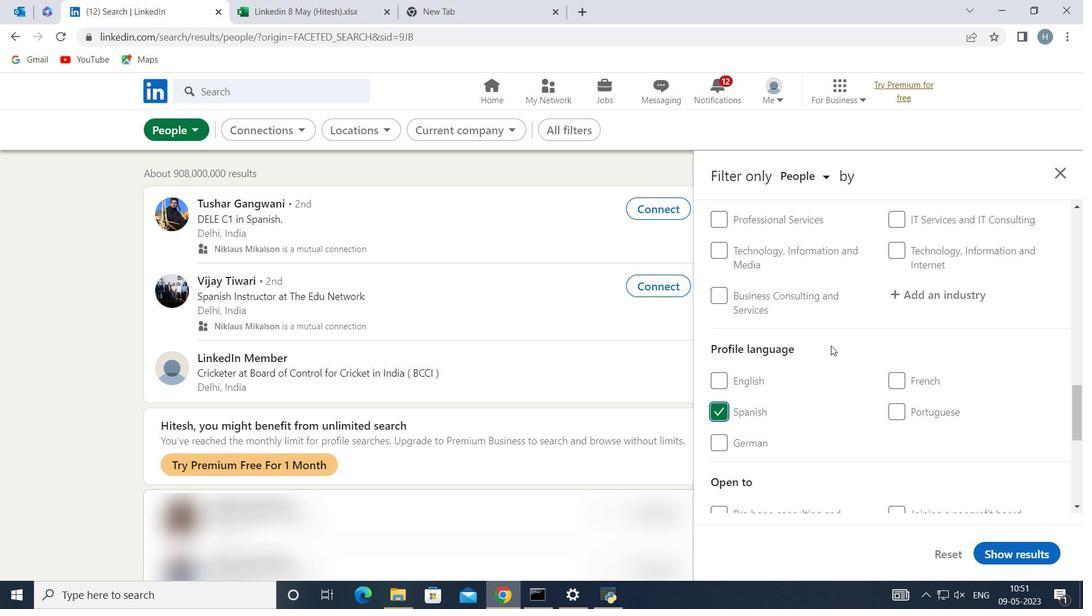
Action: Mouse scrolled (831, 346) with delta (0, 0)
Screenshot: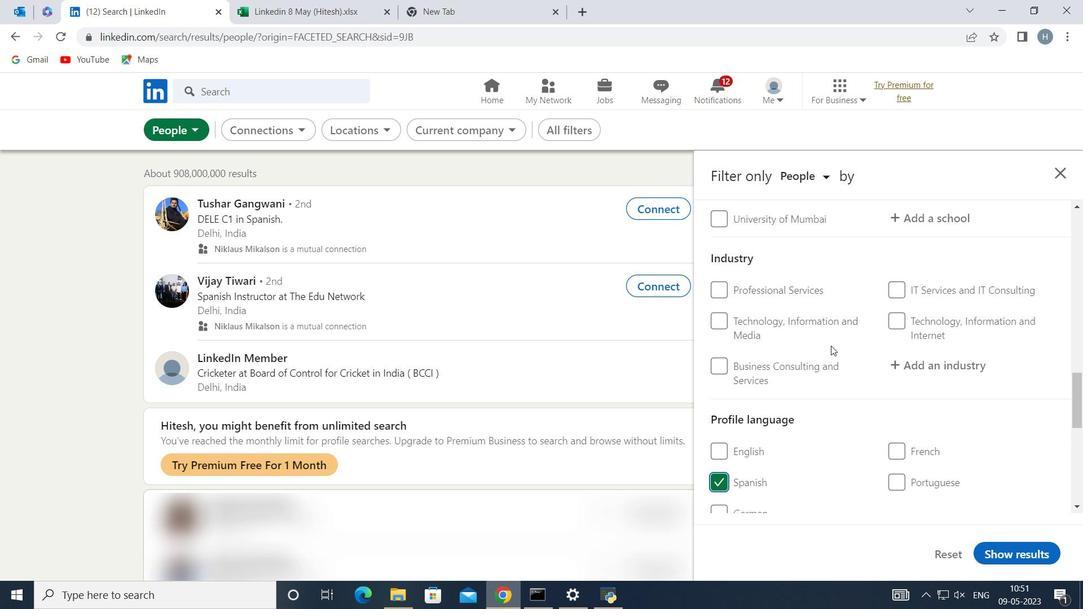 
Action: Mouse scrolled (831, 346) with delta (0, 0)
Screenshot: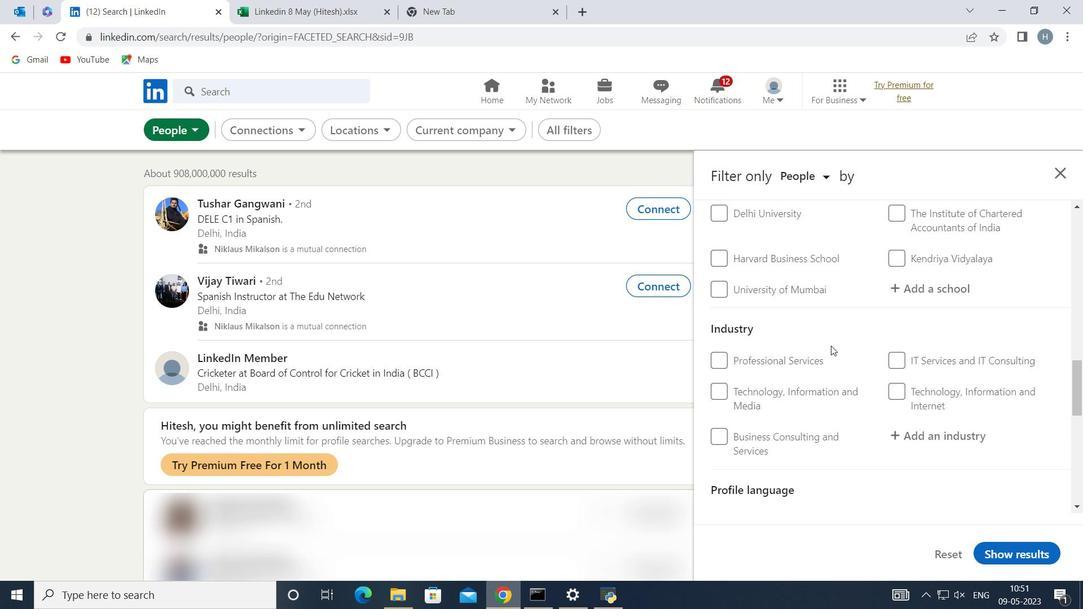 
Action: Mouse scrolled (831, 346) with delta (0, 0)
Screenshot: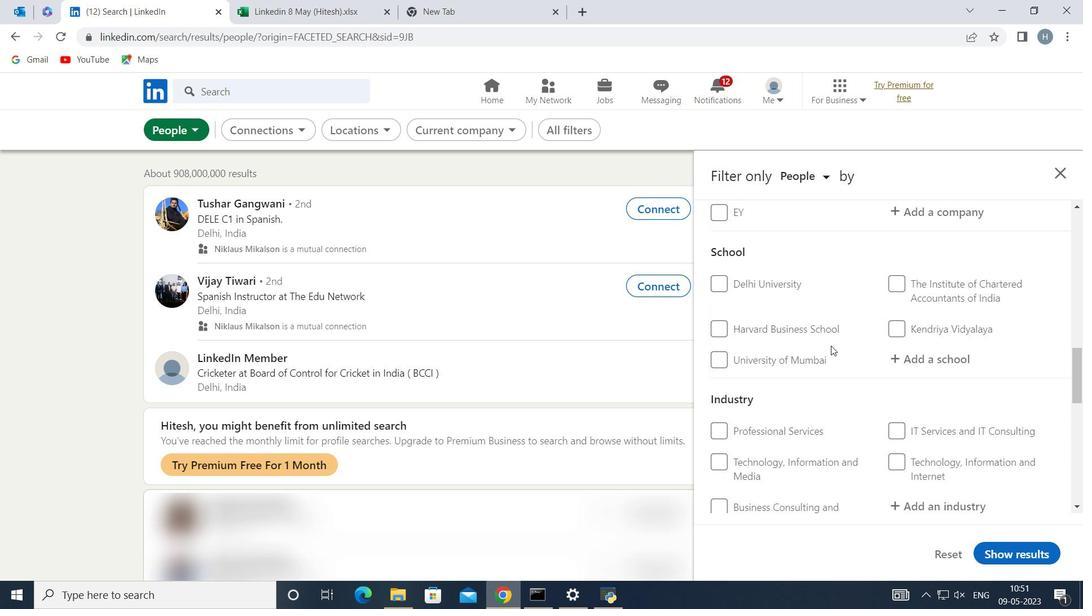
Action: Mouse scrolled (831, 346) with delta (0, 0)
Screenshot: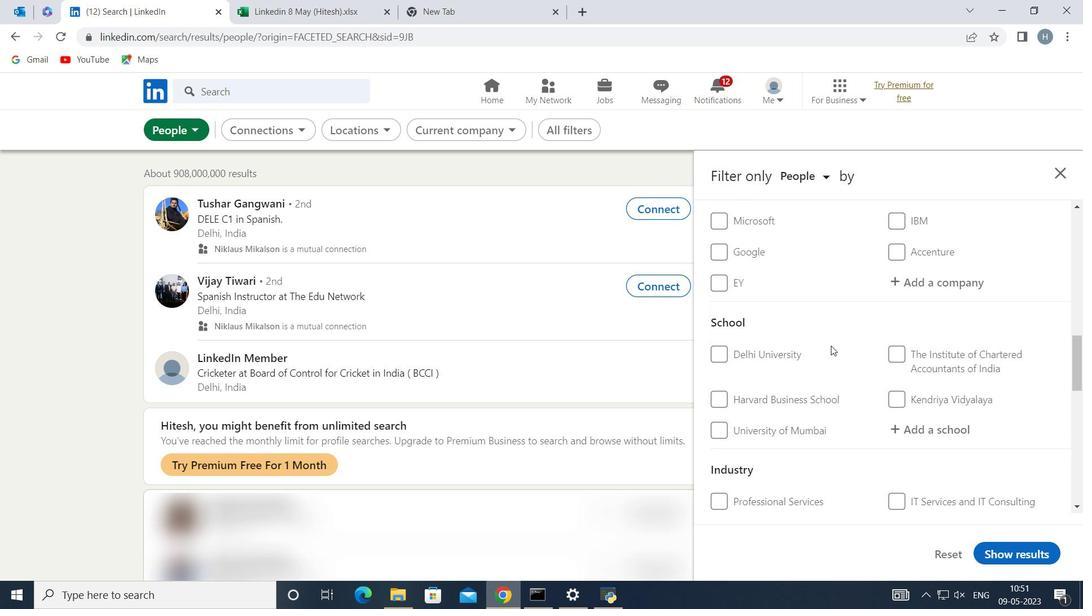 
Action: Mouse moved to (885, 348)
Screenshot: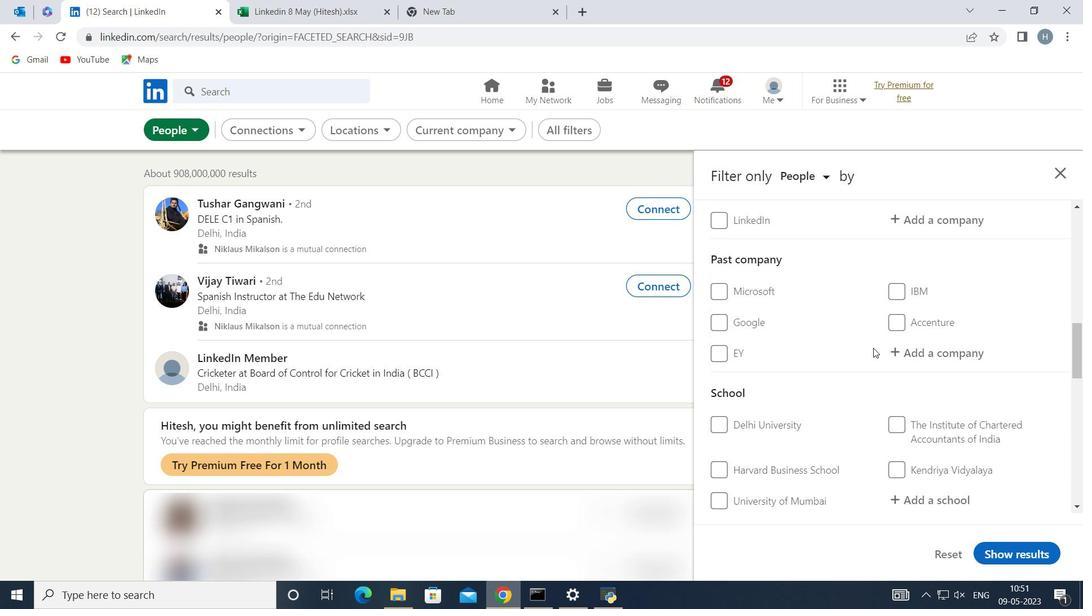 
Action: Mouse scrolled (885, 348) with delta (0, 0)
Screenshot: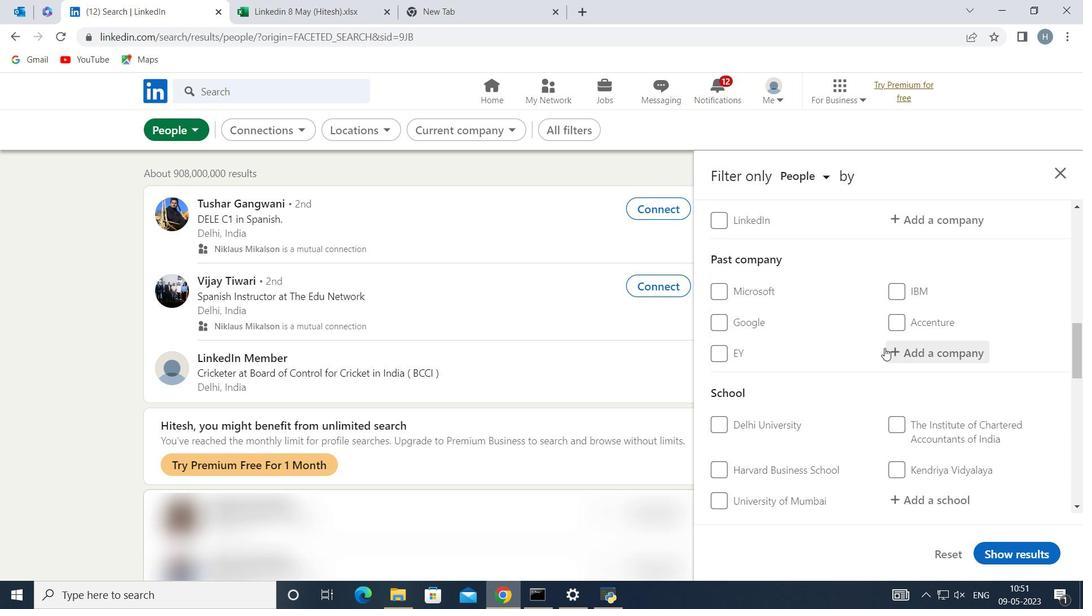 
Action: Mouse scrolled (885, 348) with delta (0, 0)
Screenshot: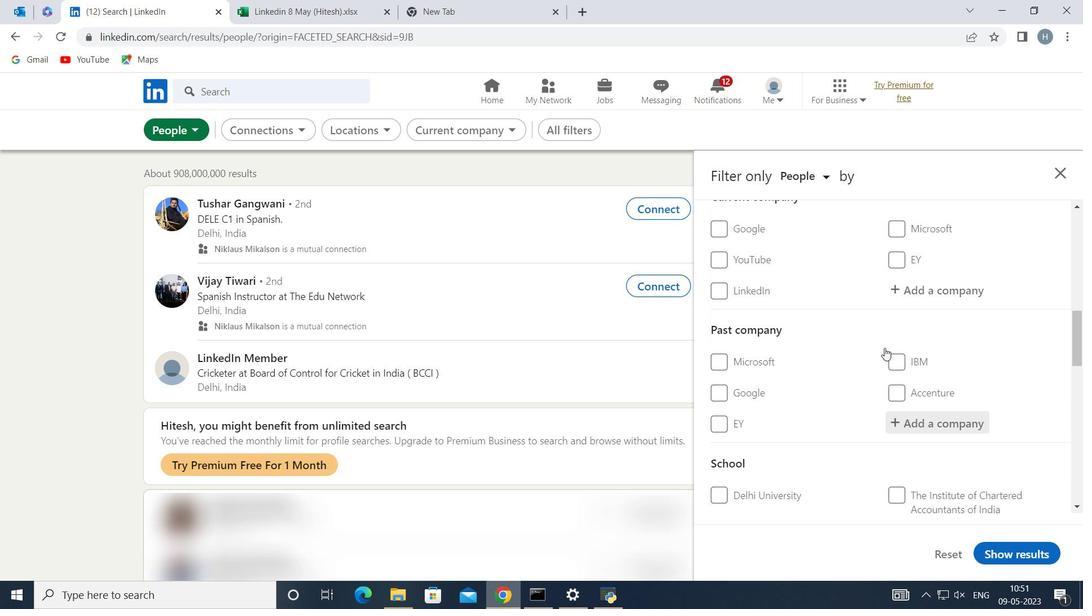 
Action: Mouse moved to (913, 354)
Screenshot: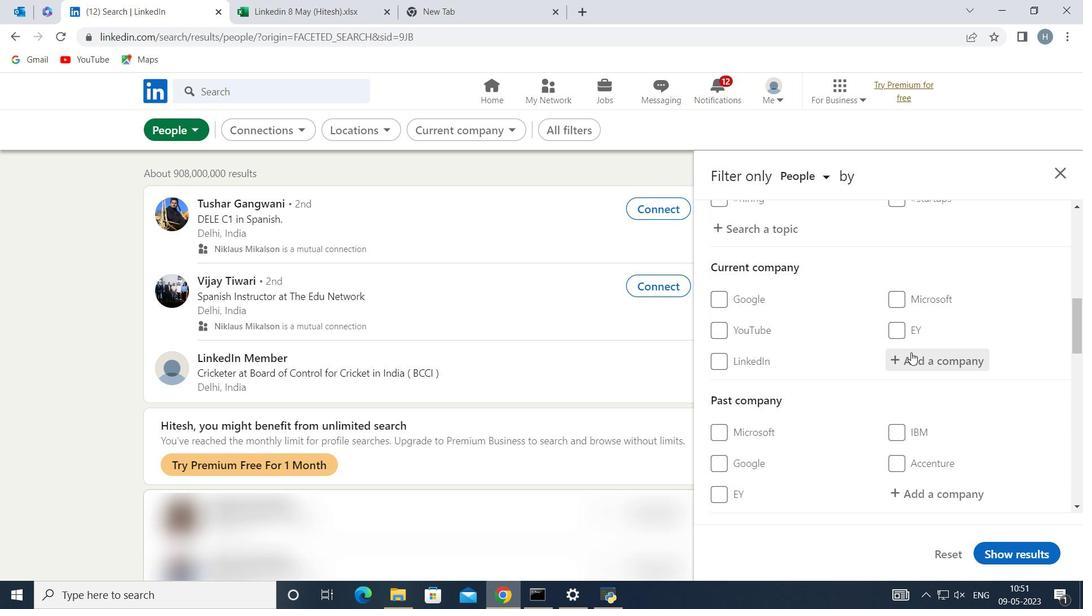 
Action: Mouse pressed left at (913, 354)
Screenshot: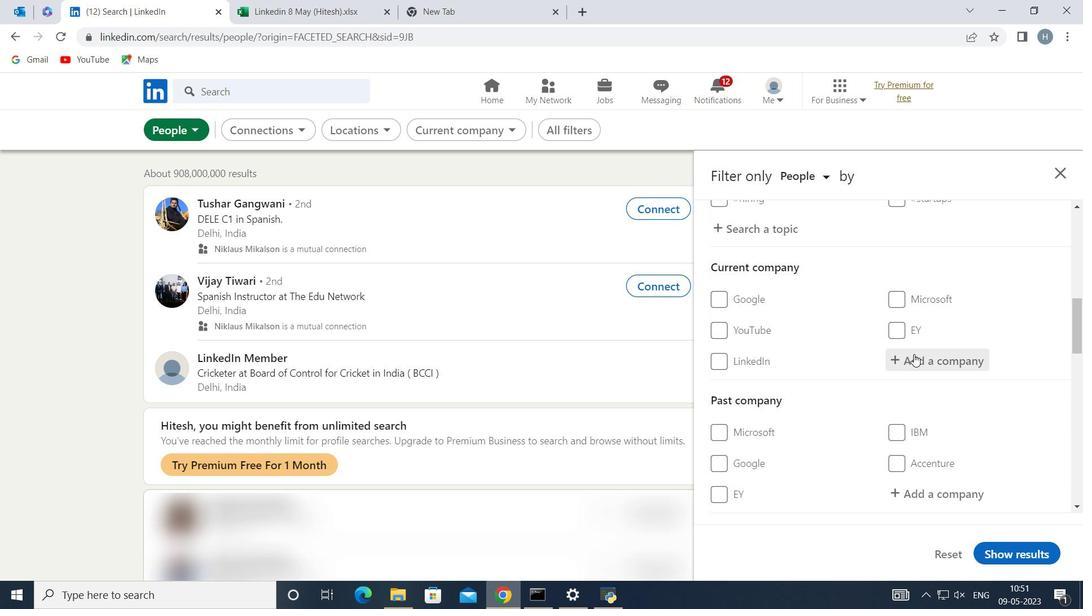 
Action: Key pressed <Key.shift>ACC<Key.space>Limited
Screenshot: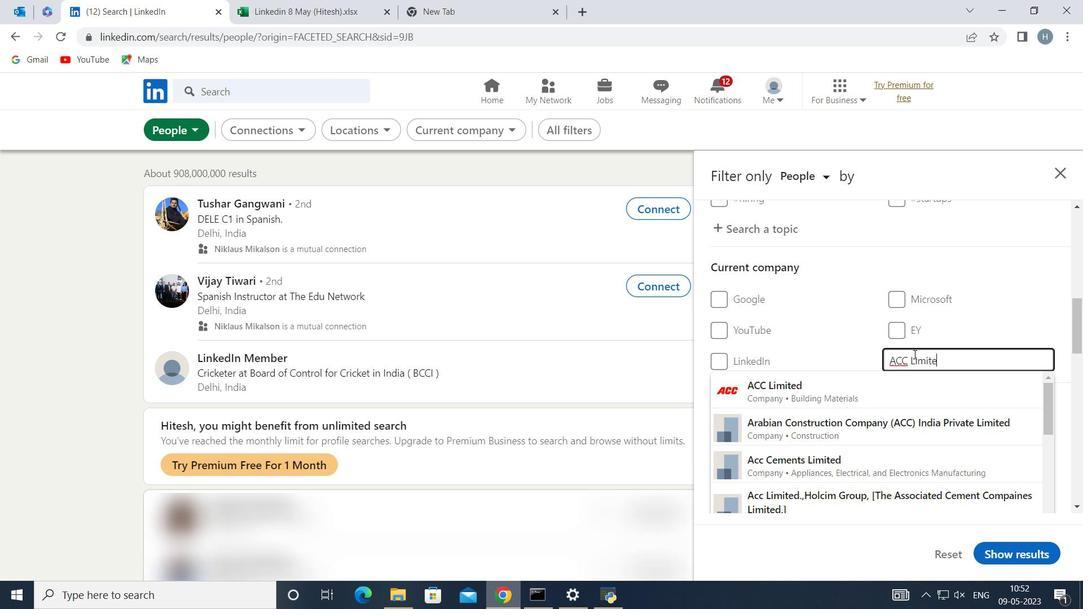 
Action: Mouse moved to (851, 389)
Screenshot: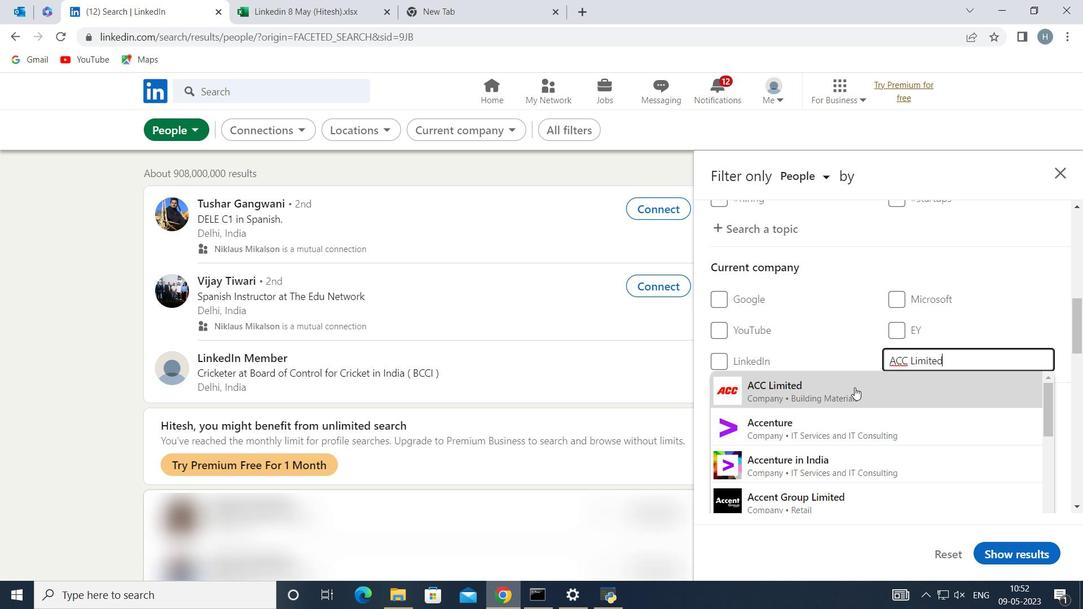 
Action: Mouse pressed left at (851, 389)
Screenshot: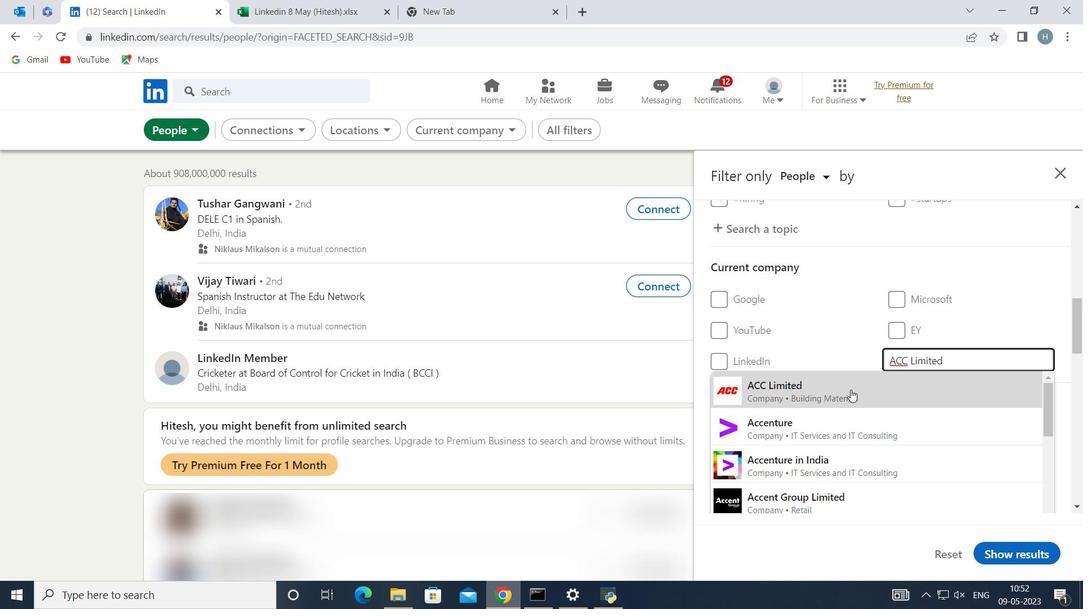 
Action: Mouse moved to (849, 372)
Screenshot: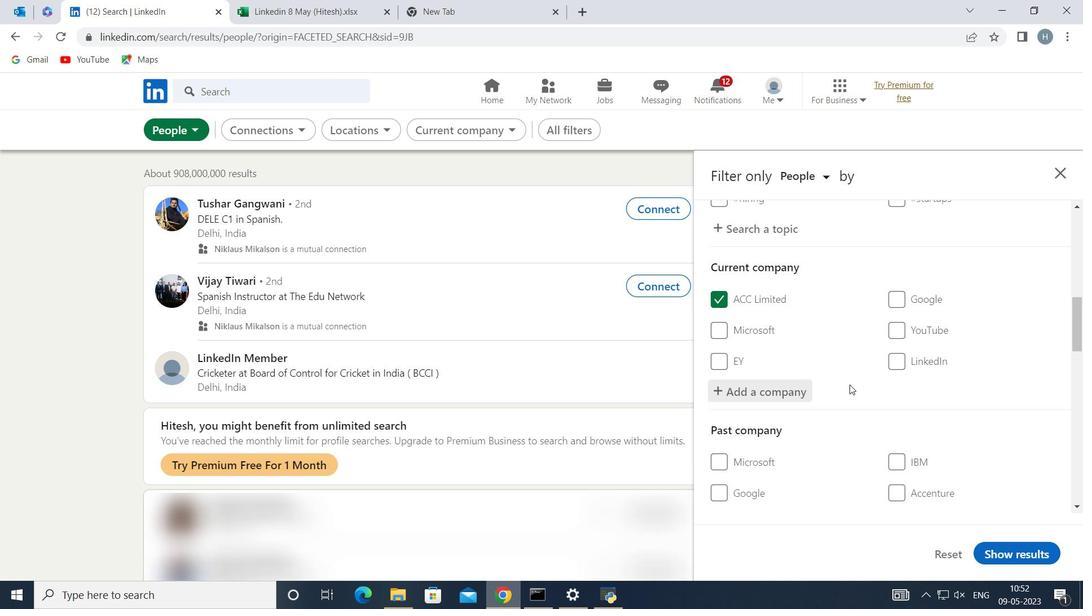 
Action: Mouse scrolled (849, 372) with delta (0, 0)
Screenshot: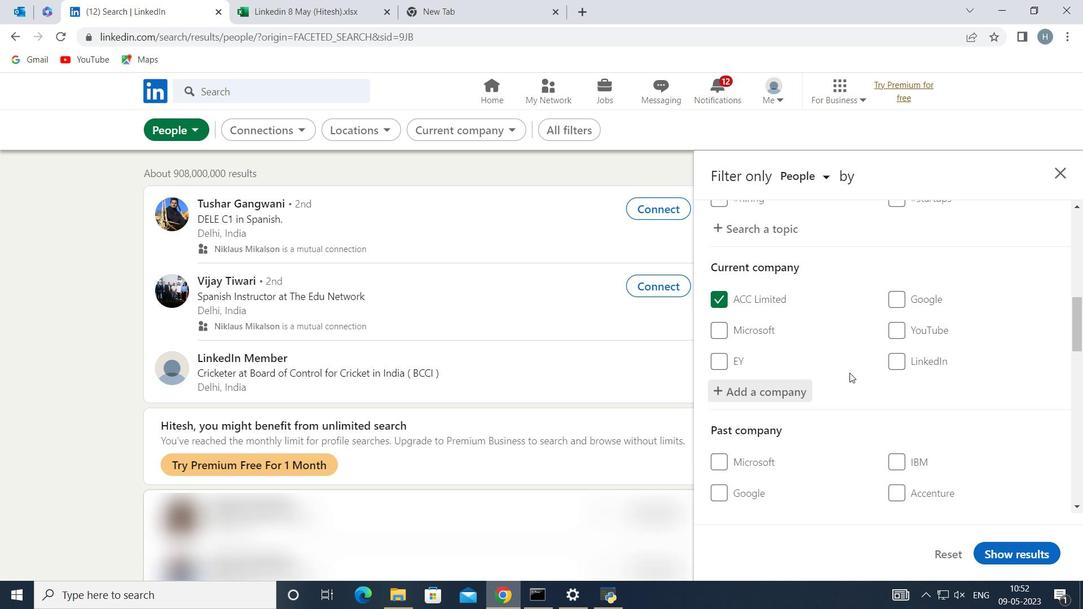 
Action: Mouse moved to (849, 371)
Screenshot: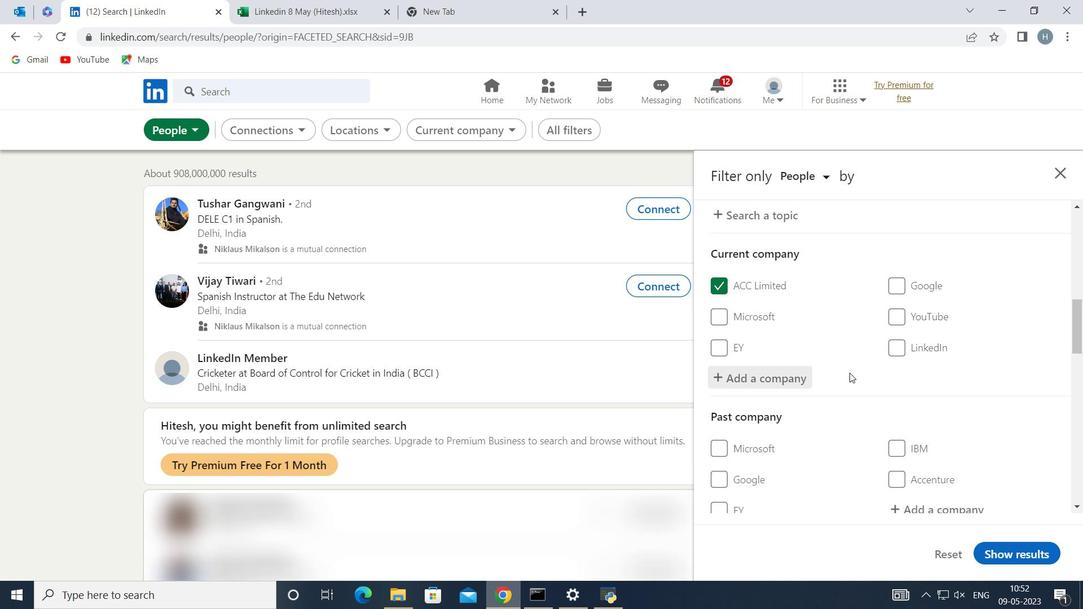 
Action: Mouse scrolled (849, 370) with delta (0, 0)
Screenshot: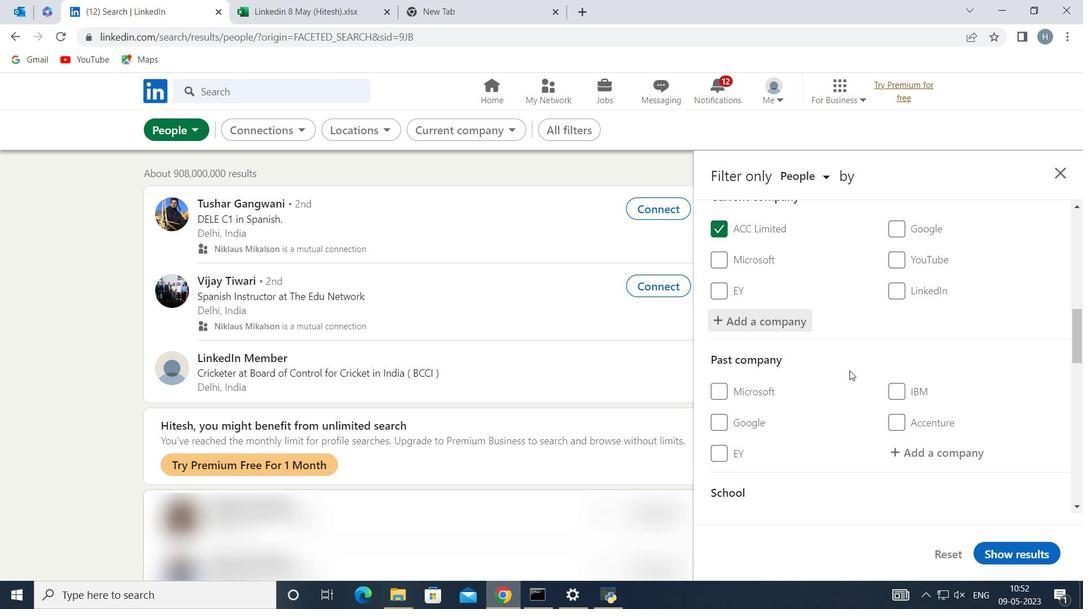 
Action: Mouse scrolled (849, 370) with delta (0, 0)
Screenshot: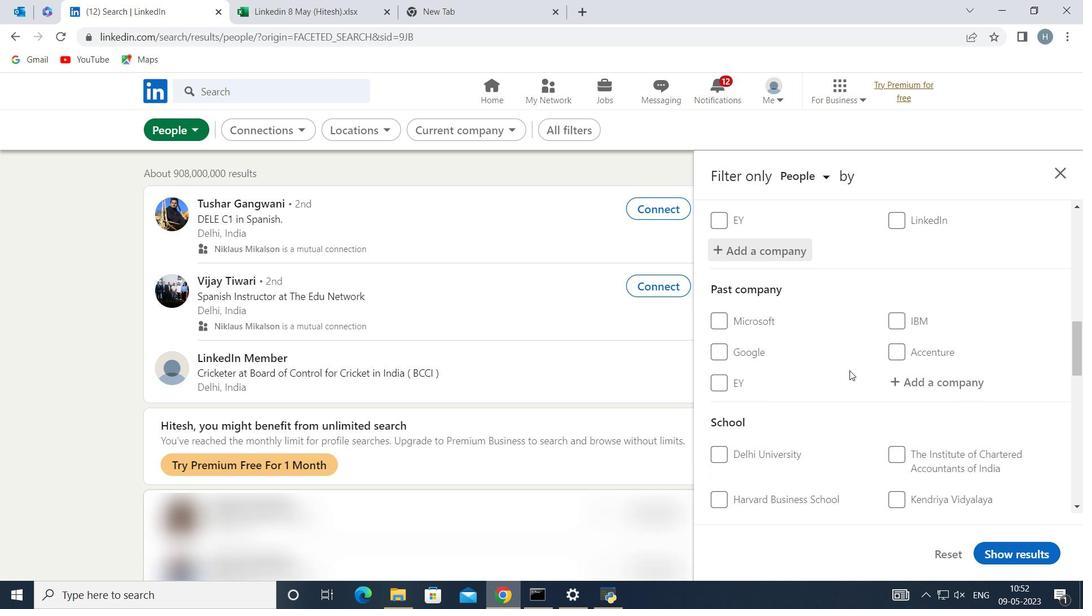 
Action: Mouse scrolled (849, 370) with delta (0, 0)
Screenshot: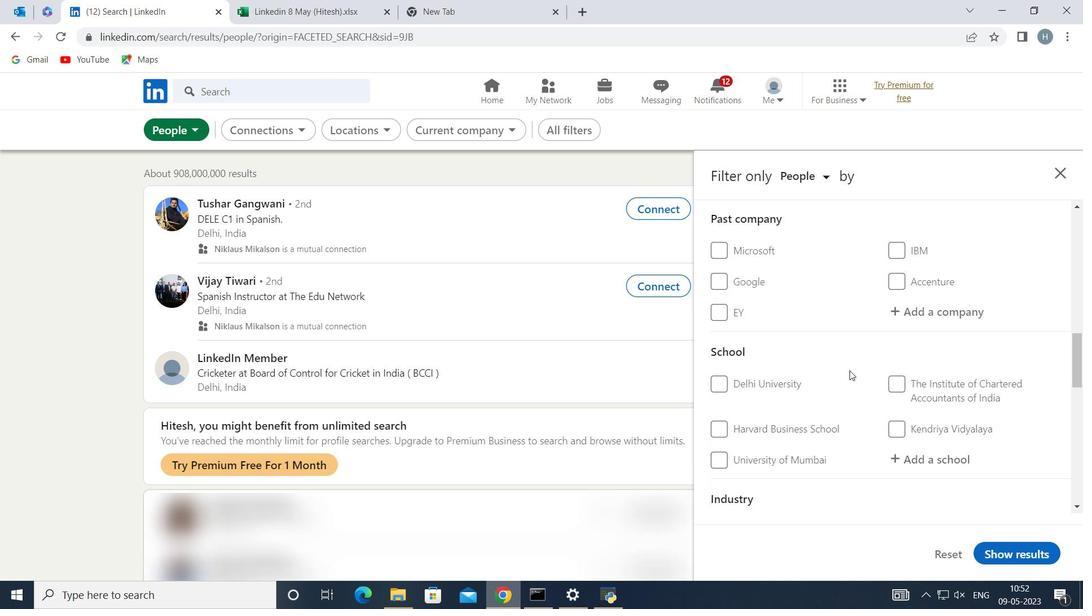
Action: Mouse moved to (917, 387)
Screenshot: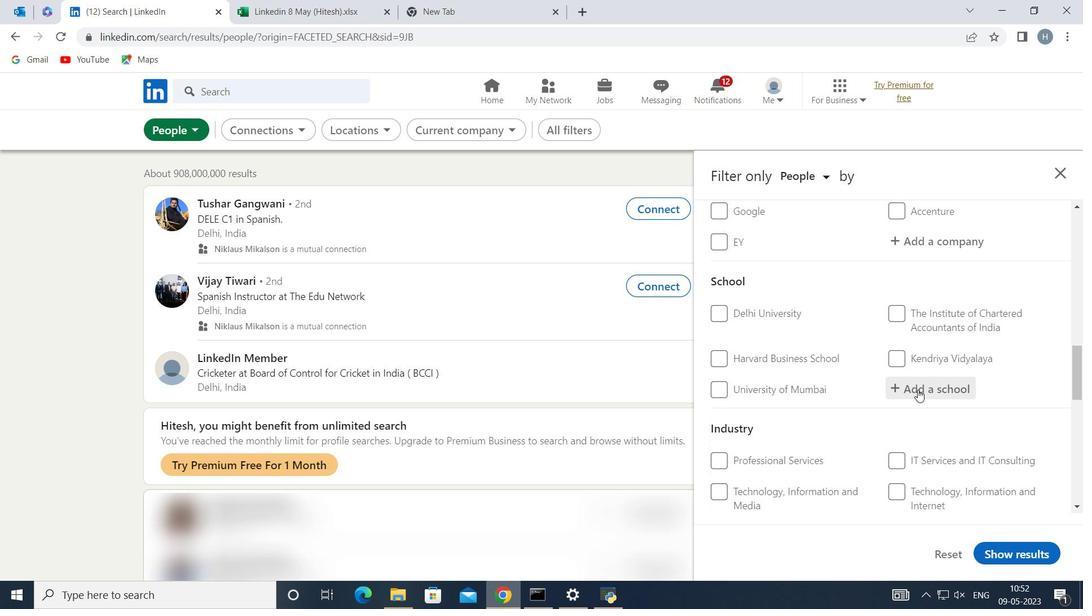 
Action: Mouse pressed left at (917, 387)
Screenshot: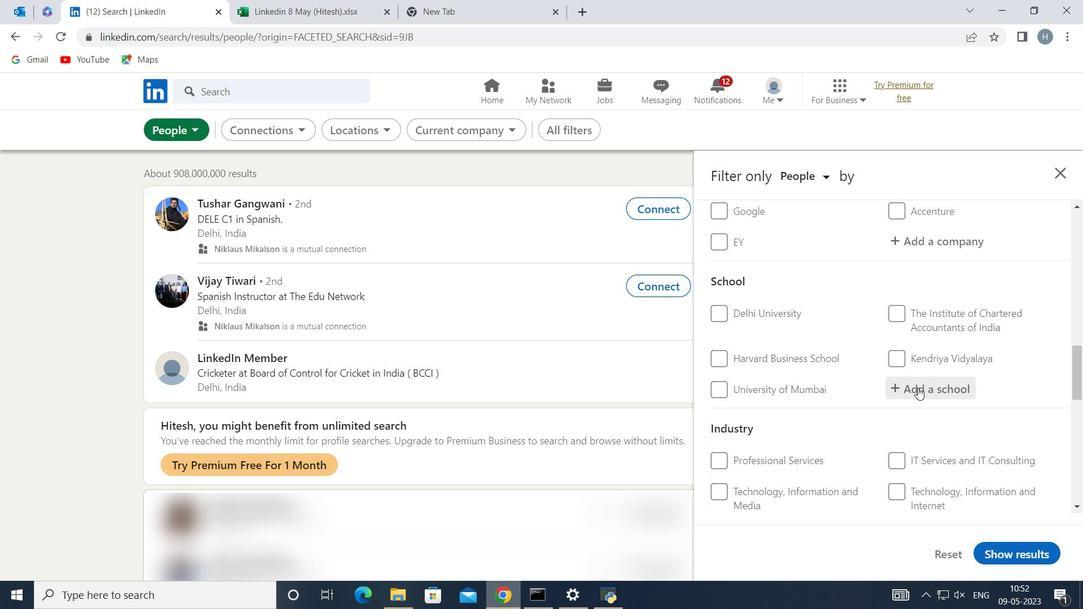 
Action: Key pressed <Key.shift>Kalyani<Key.space><Key.shift>Go
Screenshot: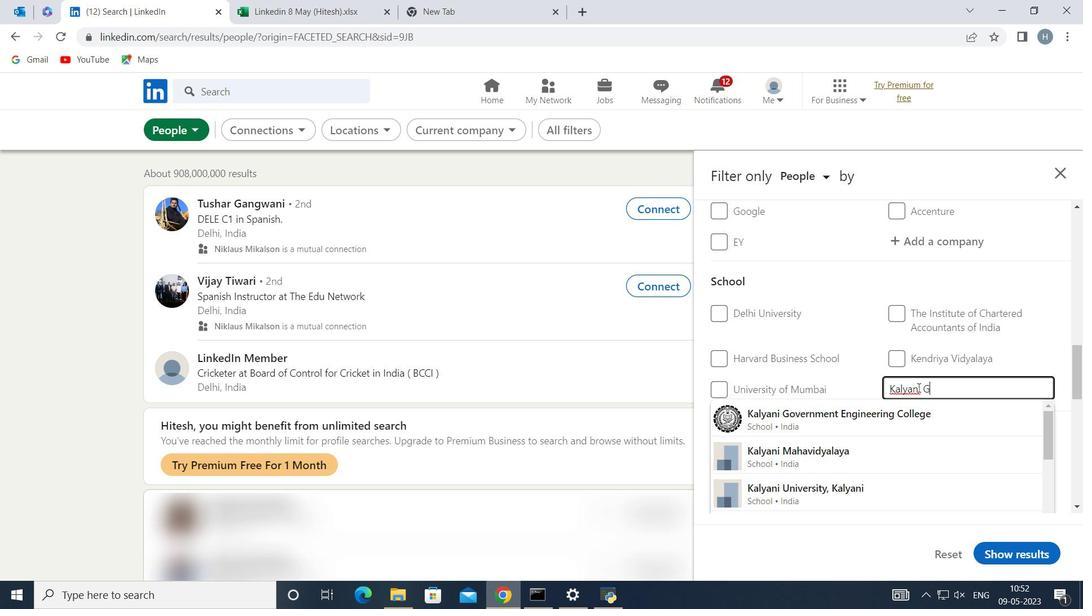 
Action: Mouse moved to (923, 411)
Screenshot: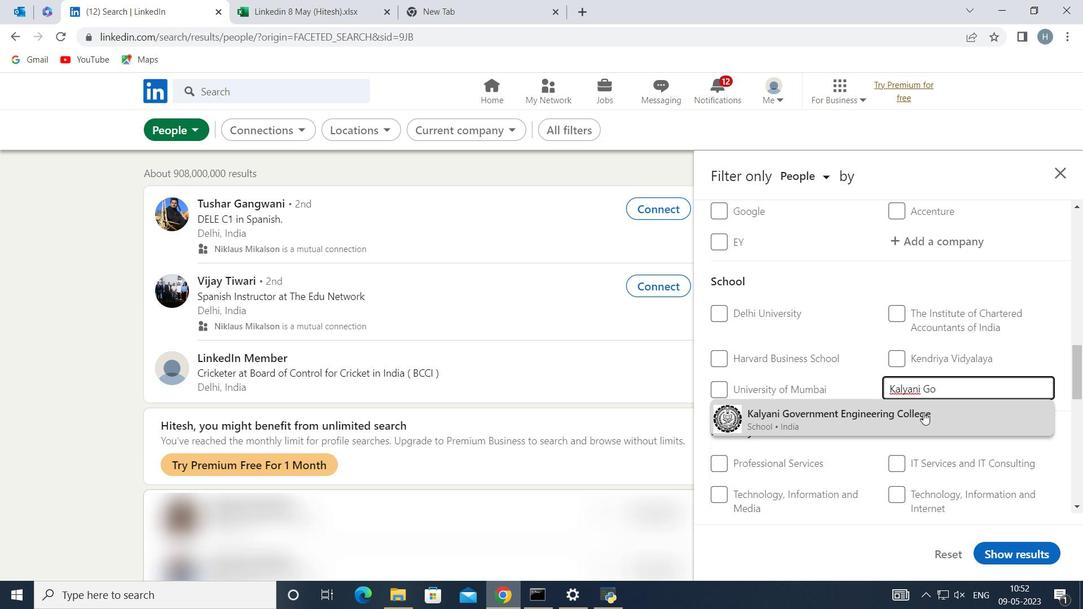 
Action: Mouse pressed left at (923, 411)
Screenshot: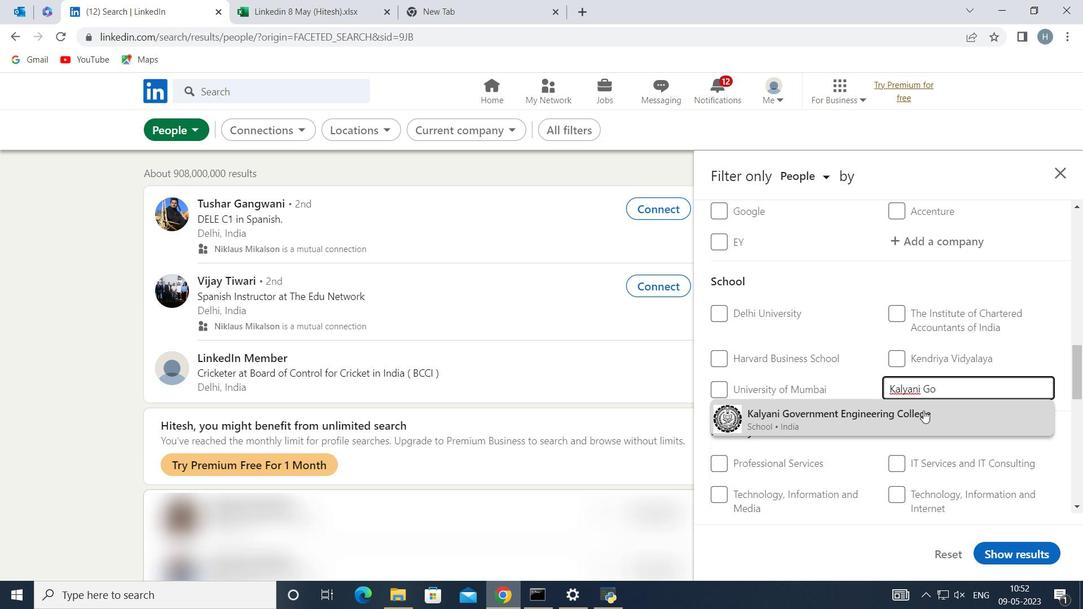 
Action: Mouse moved to (874, 393)
Screenshot: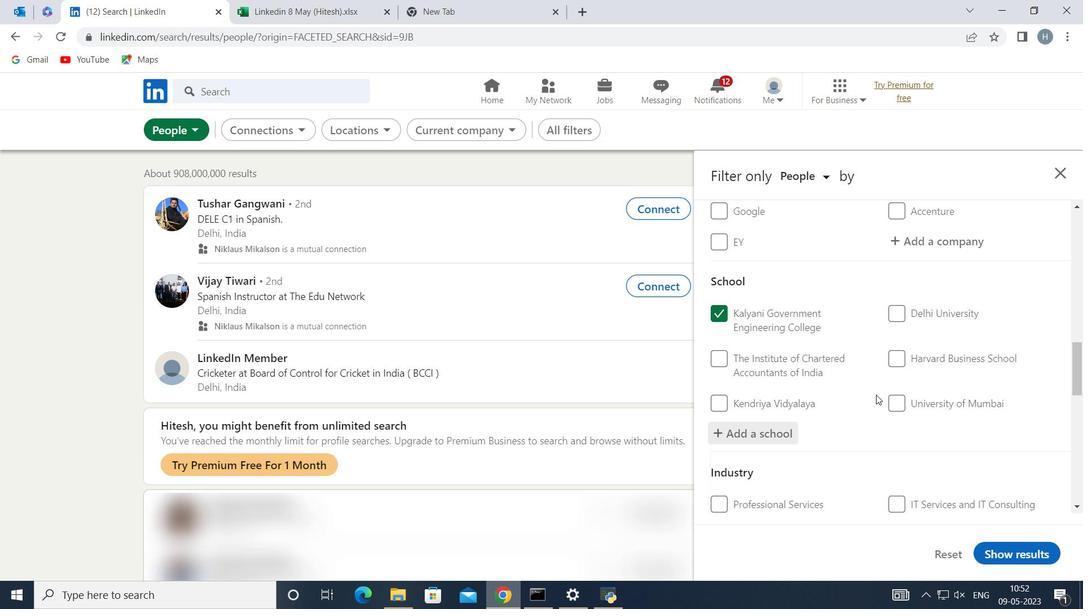 
Action: Mouse scrolled (874, 392) with delta (0, 0)
Screenshot: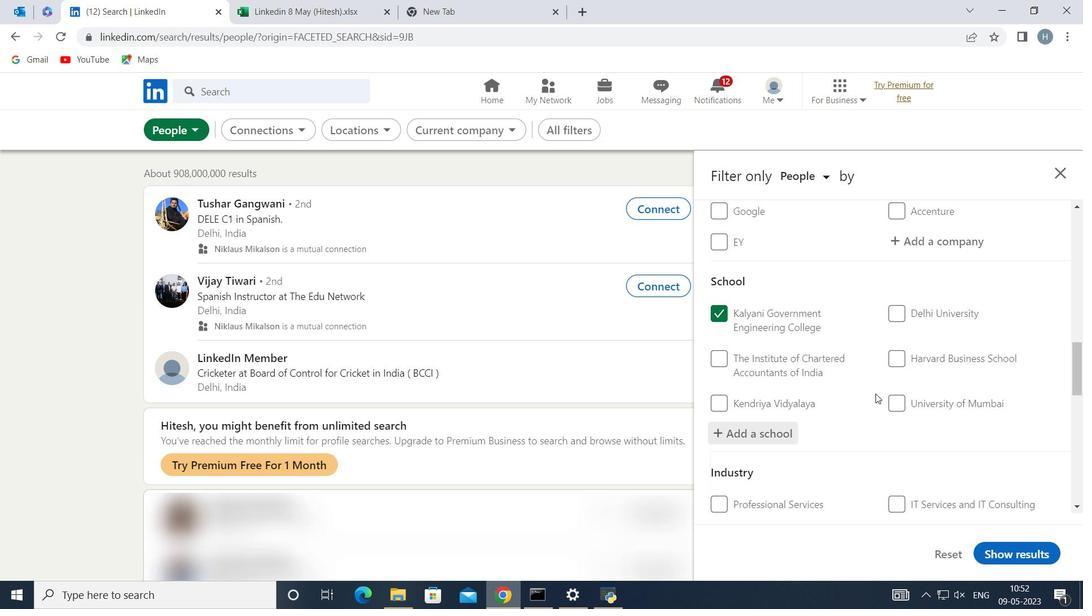 
Action: Mouse moved to (868, 388)
Screenshot: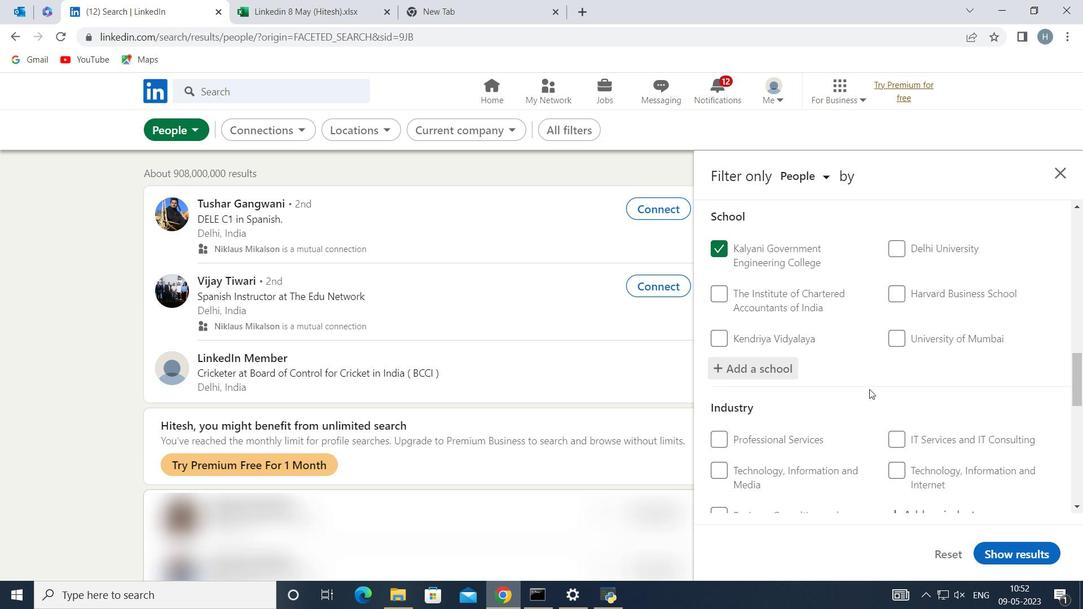 
Action: Mouse scrolled (868, 387) with delta (0, 0)
Screenshot: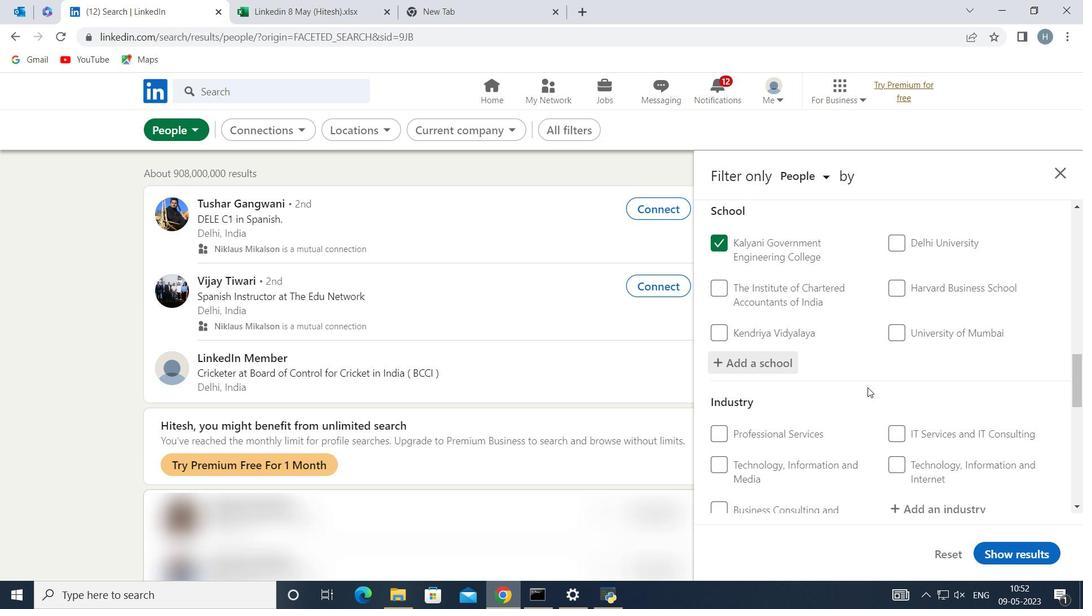 
Action: Mouse scrolled (868, 387) with delta (0, 0)
Screenshot: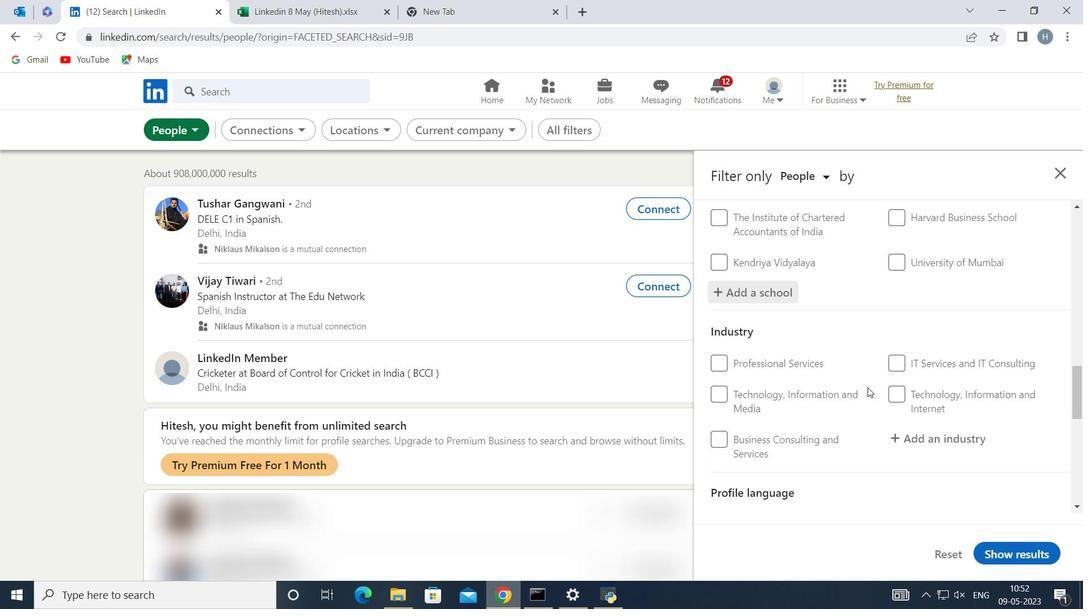 
Action: Mouse moved to (936, 366)
Screenshot: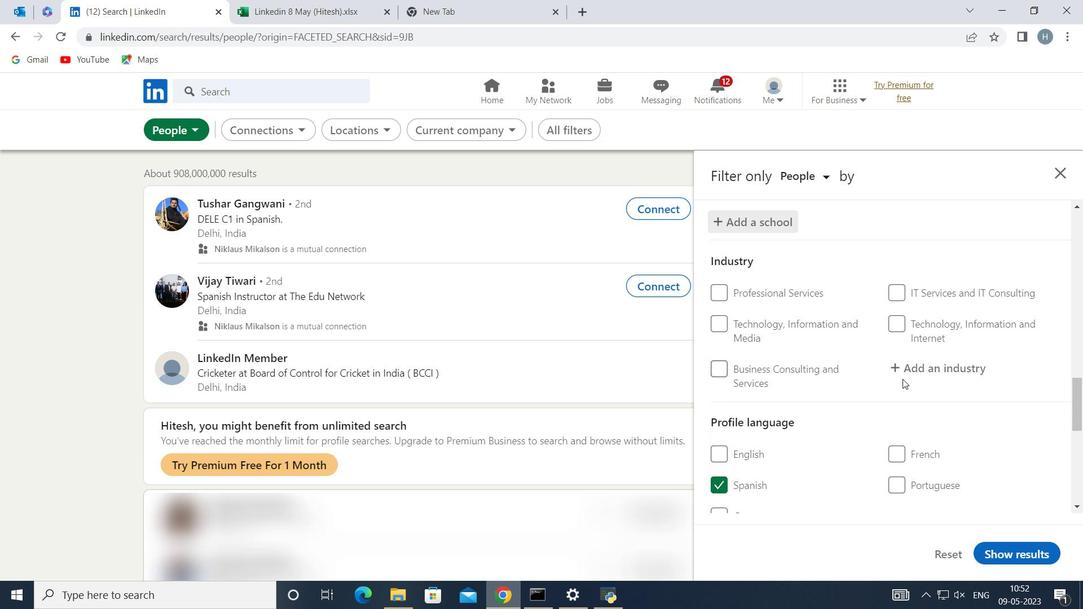 
Action: Mouse pressed left at (936, 366)
Screenshot: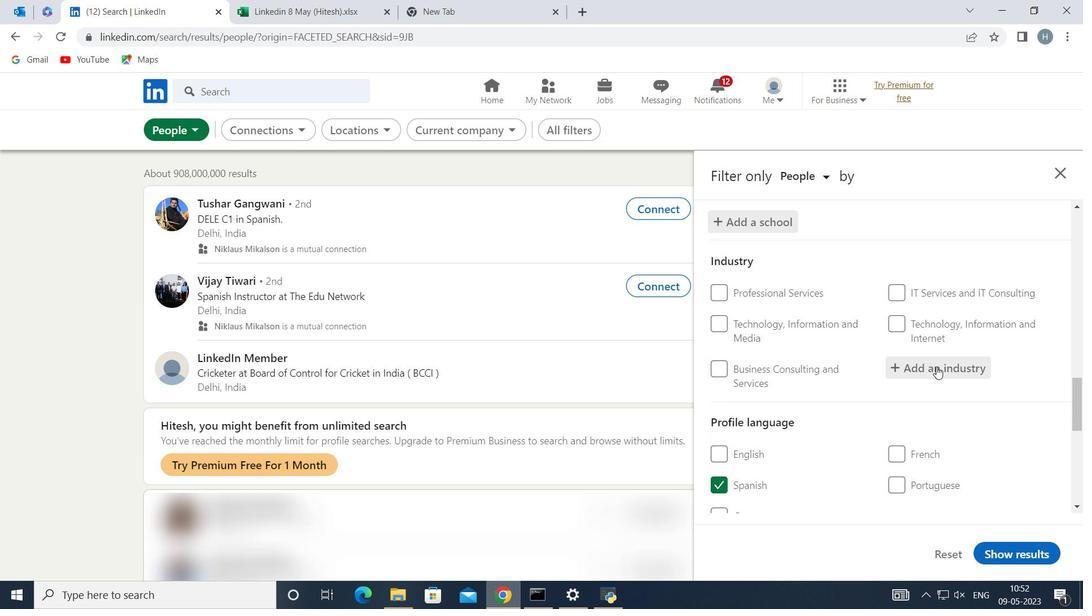 
Action: Key pressed <Key.shift>Building<Key.space><Key.shift>Fin
Screenshot: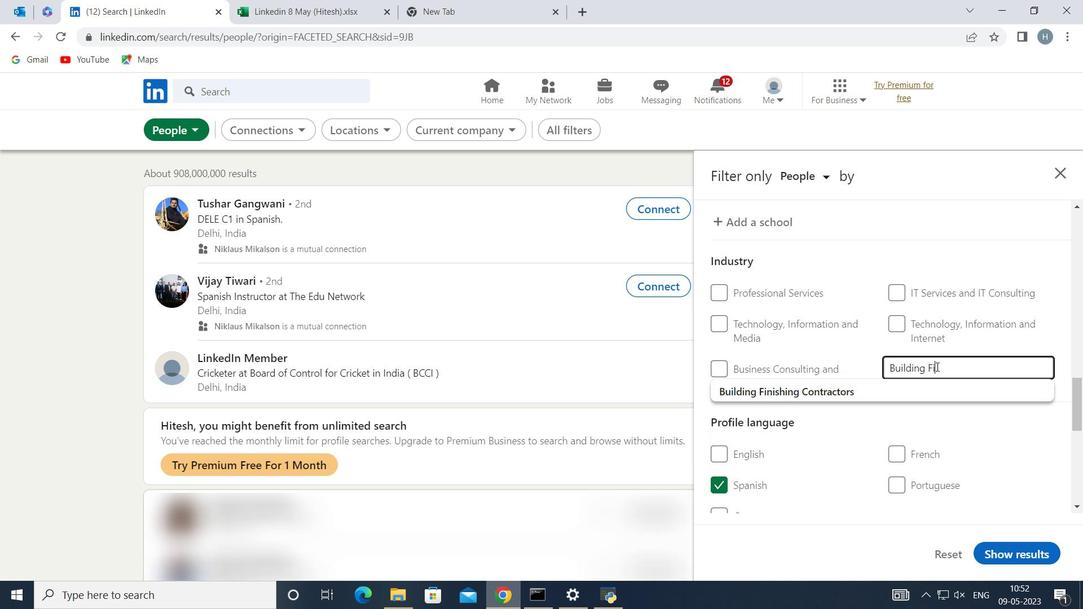 
Action: Mouse moved to (937, 366)
Screenshot: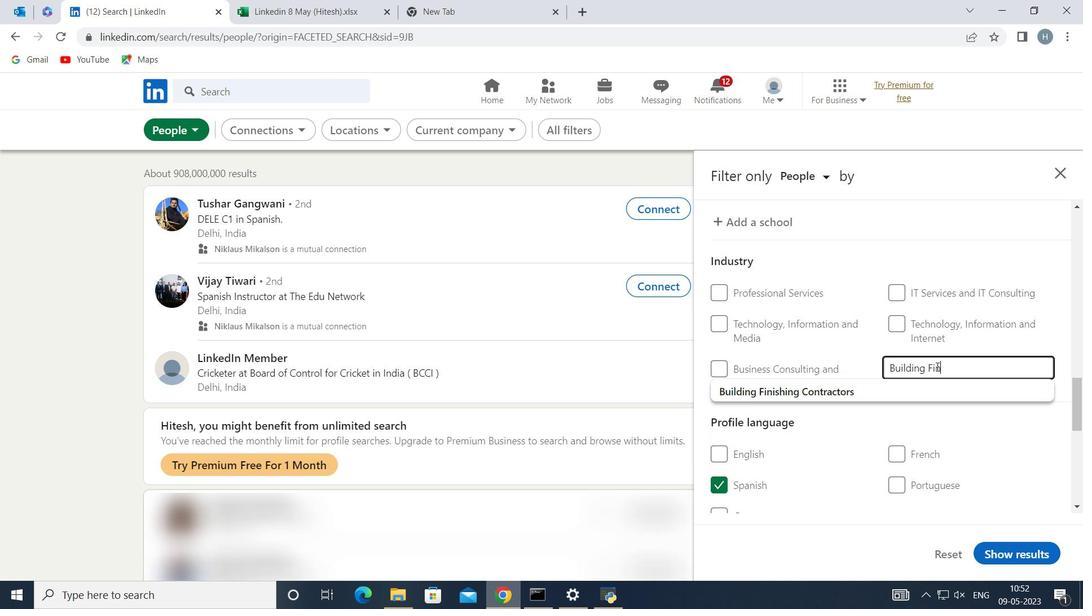 
Action: Key pressed i
Screenshot: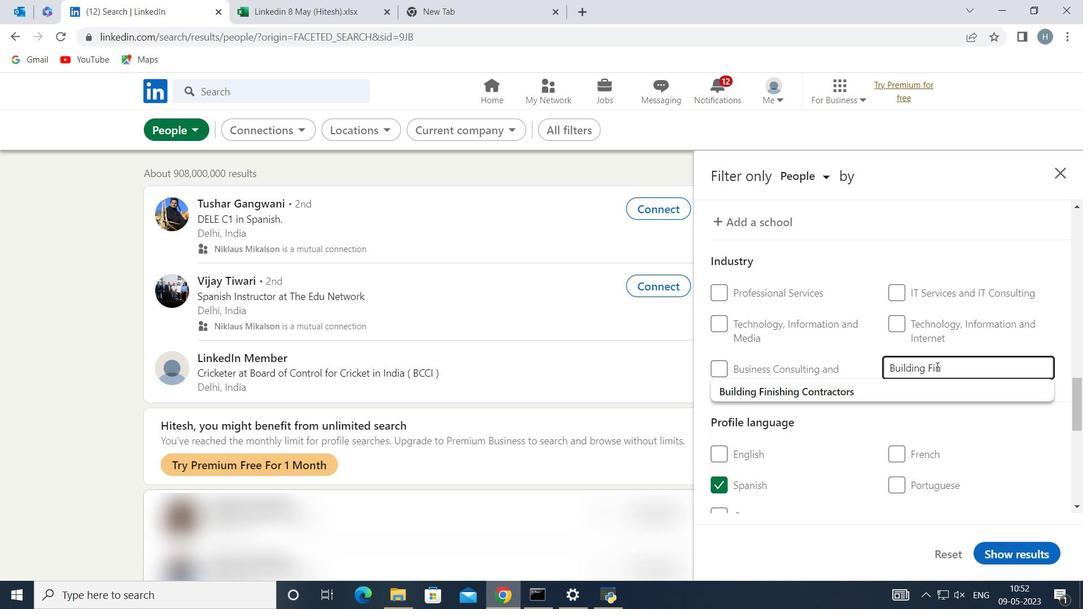 
Action: Mouse moved to (865, 392)
Screenshot: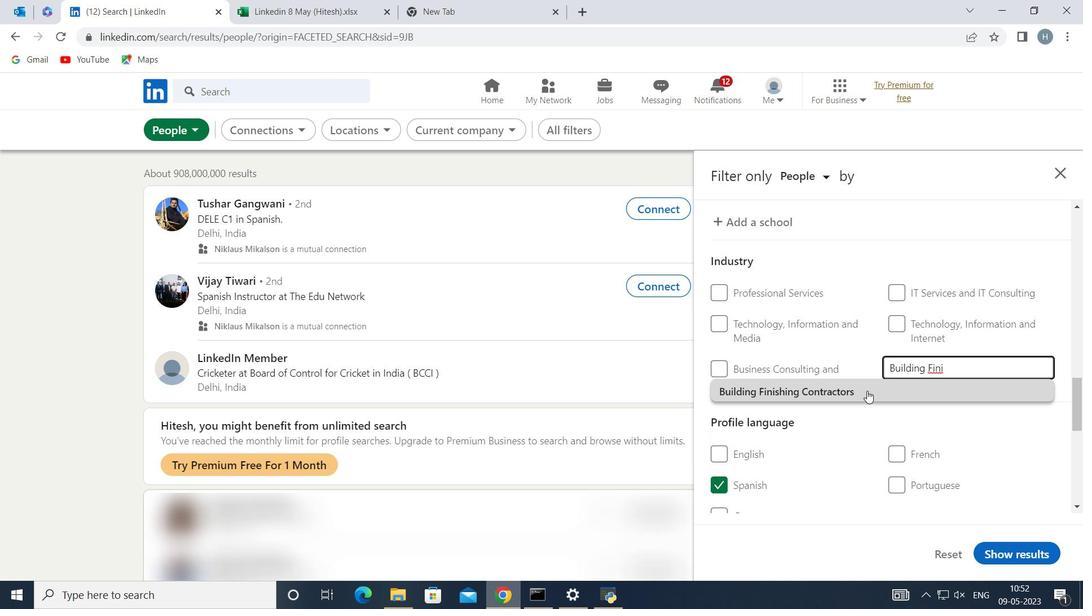 
Action: Mouse pressed left at (865, 392)
Screenshot: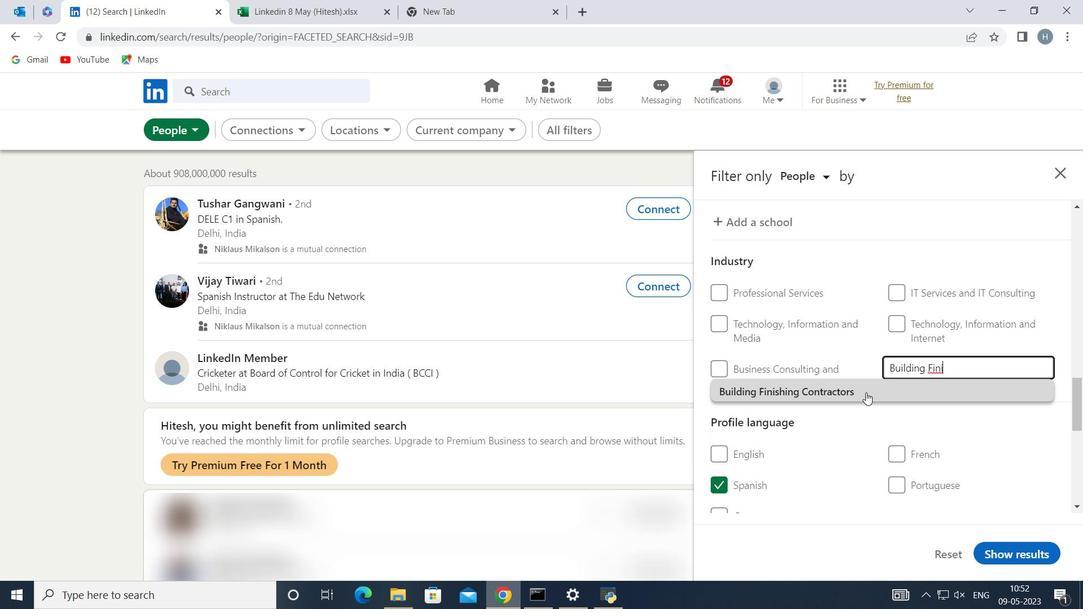 
Action: Mouse moved to (863, 392)
Screenshot: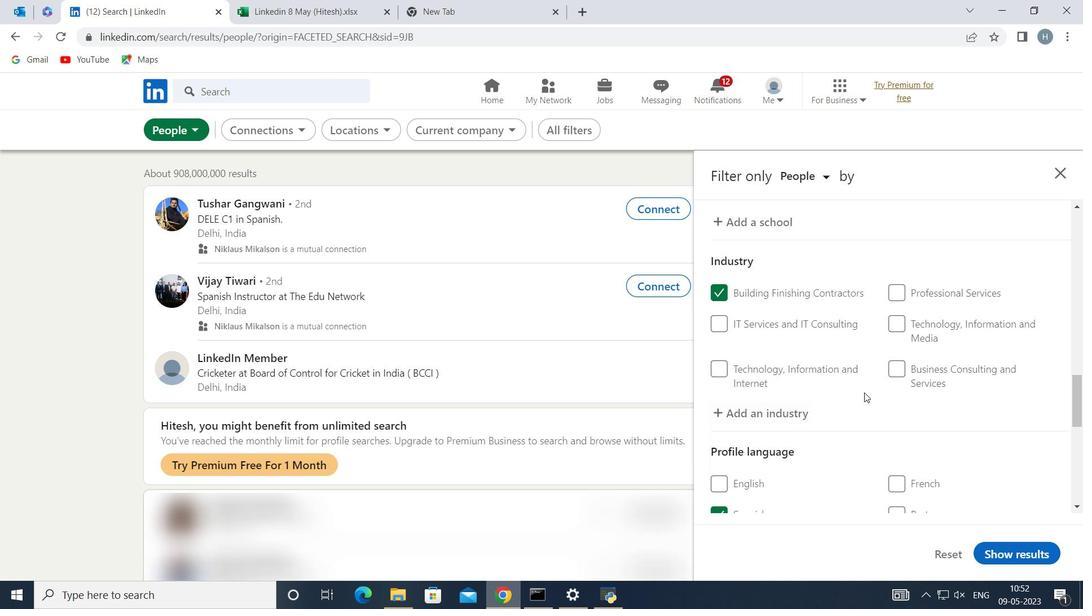 
Action: Mouse scrolled (863, 391) with delta (0, 0)
Screenshot: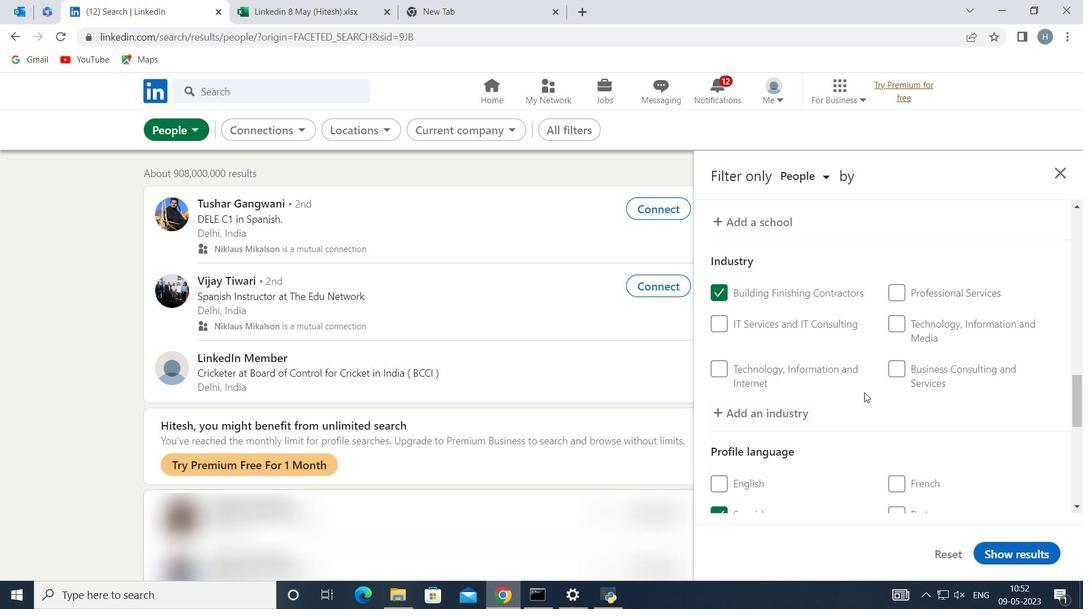 
Action: Mouse scrolled (863, 391) with delta (0, 0)
Screenshot: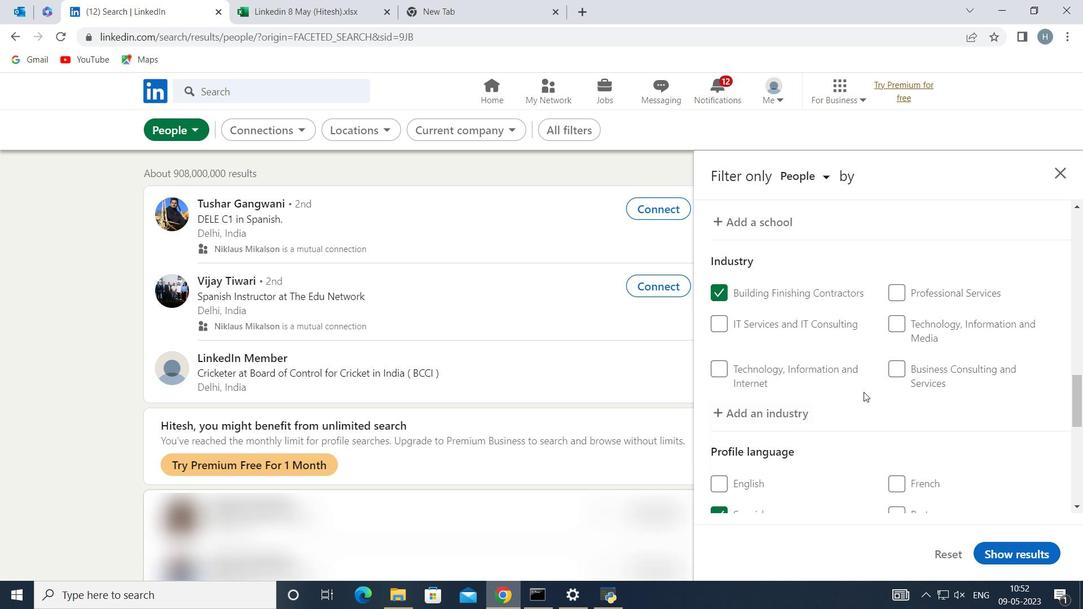 
Action: Mouse moved to (861, 386)
Screenshot: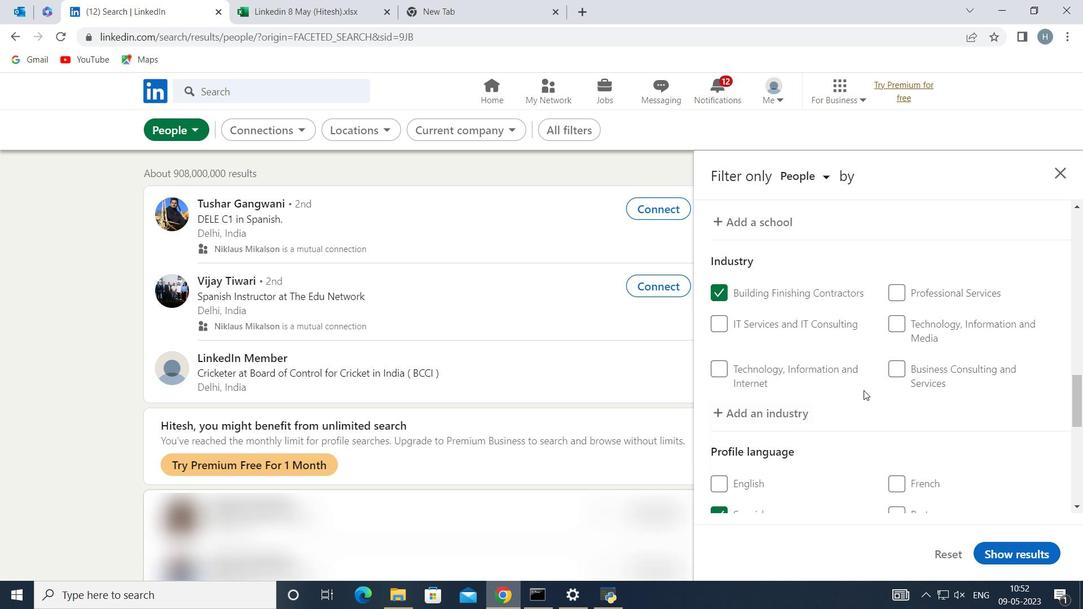 
Action: Mouse scrolled (861, 385) with delta (0, 0)
Screenshot: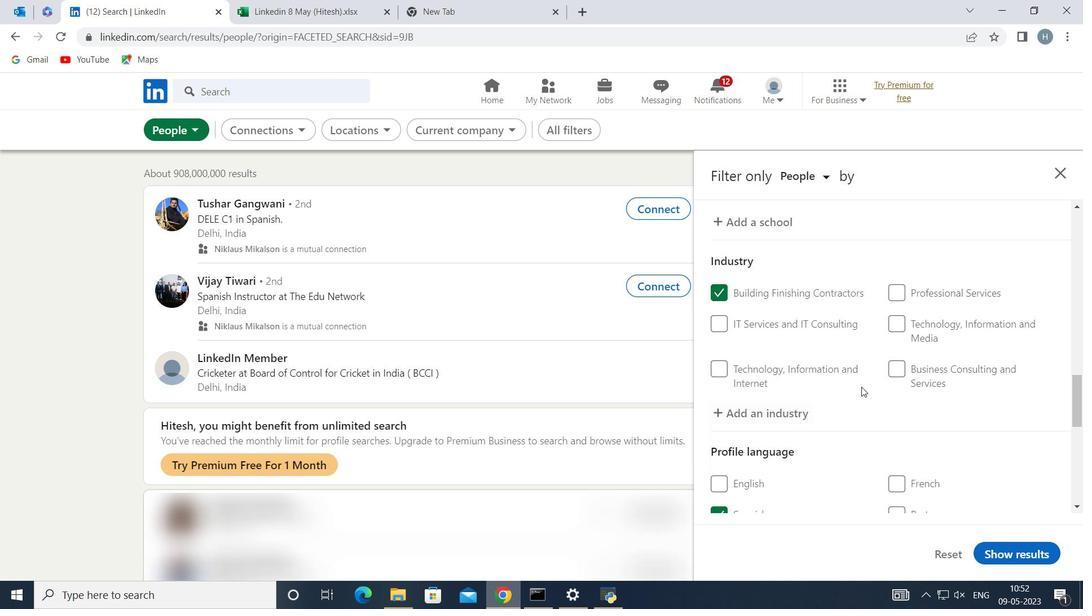 
Action: Mouse moved to (872, 373)
Screenshot: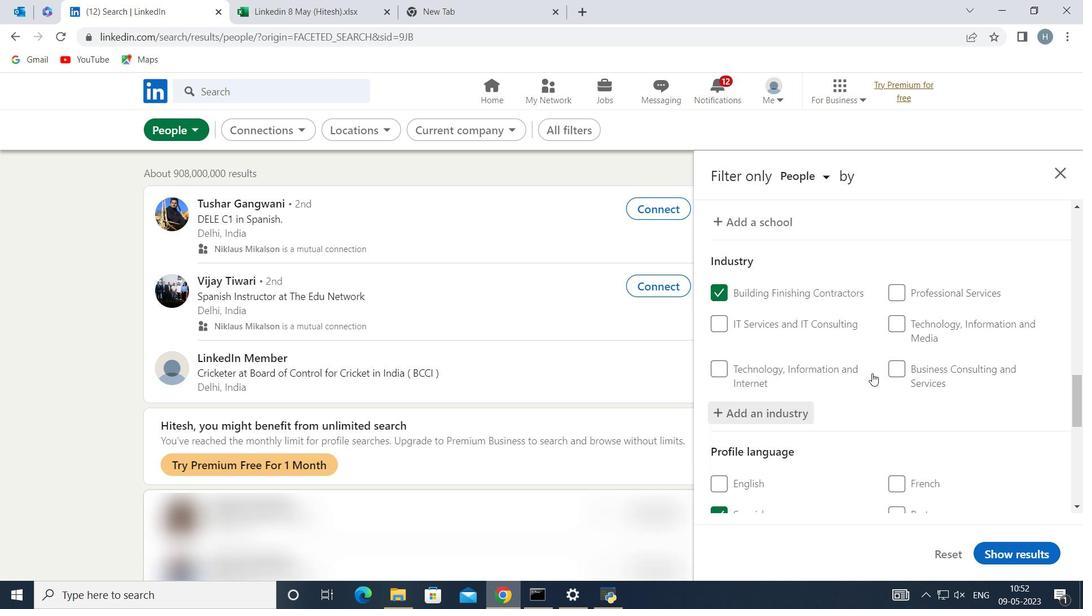 
Action: Mouse scrolled (872, 372) with delta (0, 0)
Screenshot: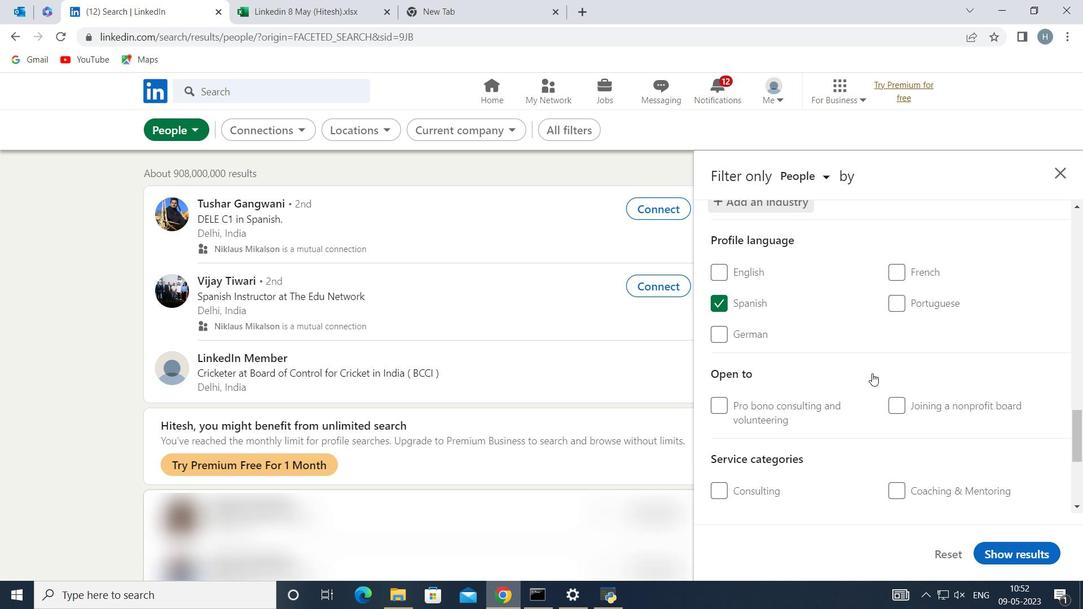 
Action: Mouse moved to (869, 374)
Screenshot: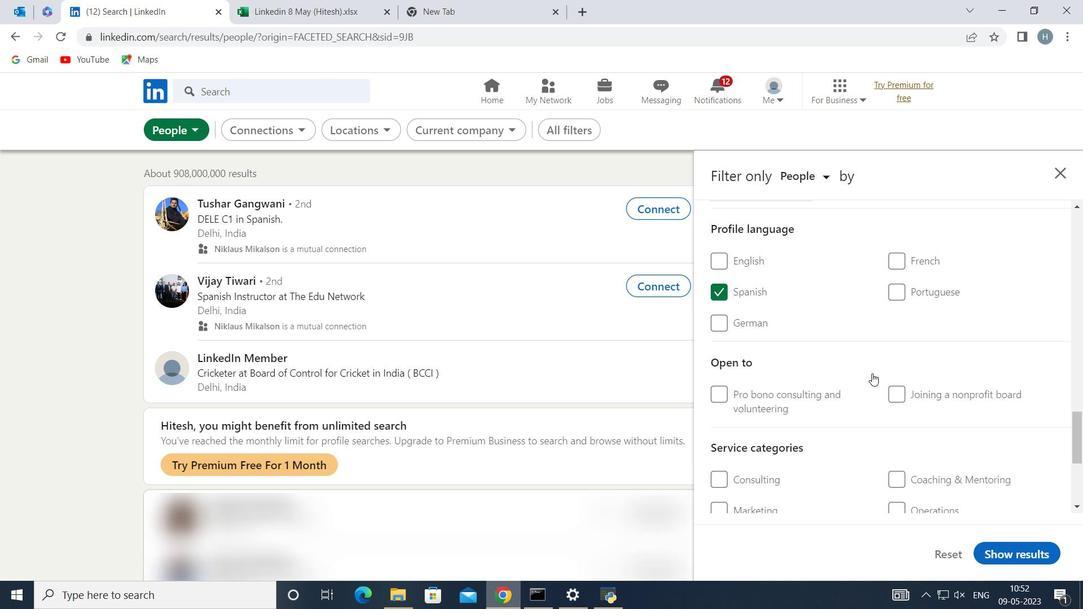 
Action: Mouse scrolled (869, 373) with delta (0, 0)
Screenshot: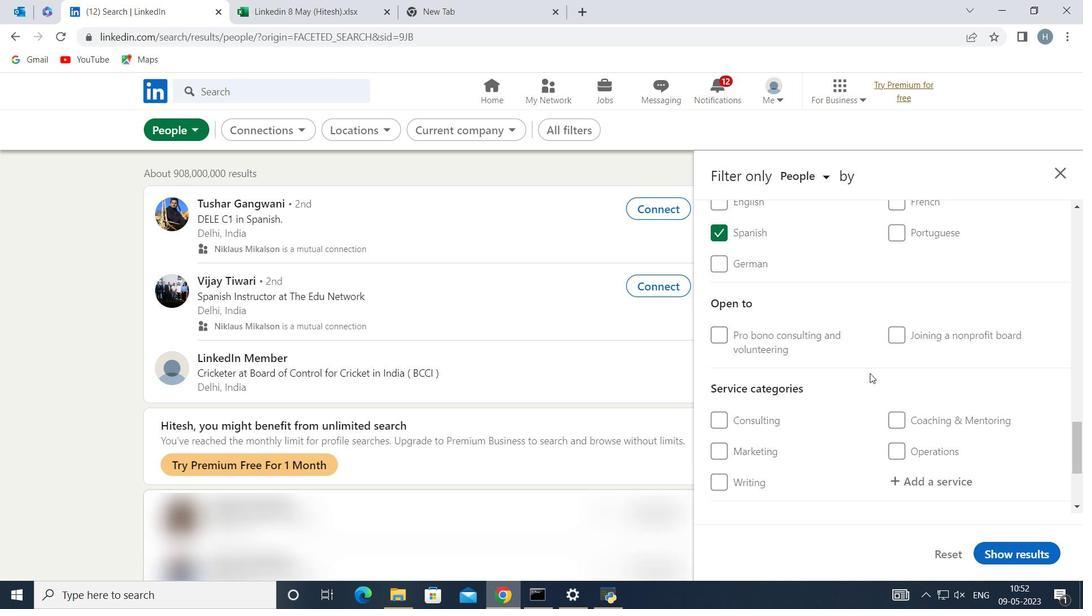 
Action: Mouse moved to (869, 374)
Screenshot: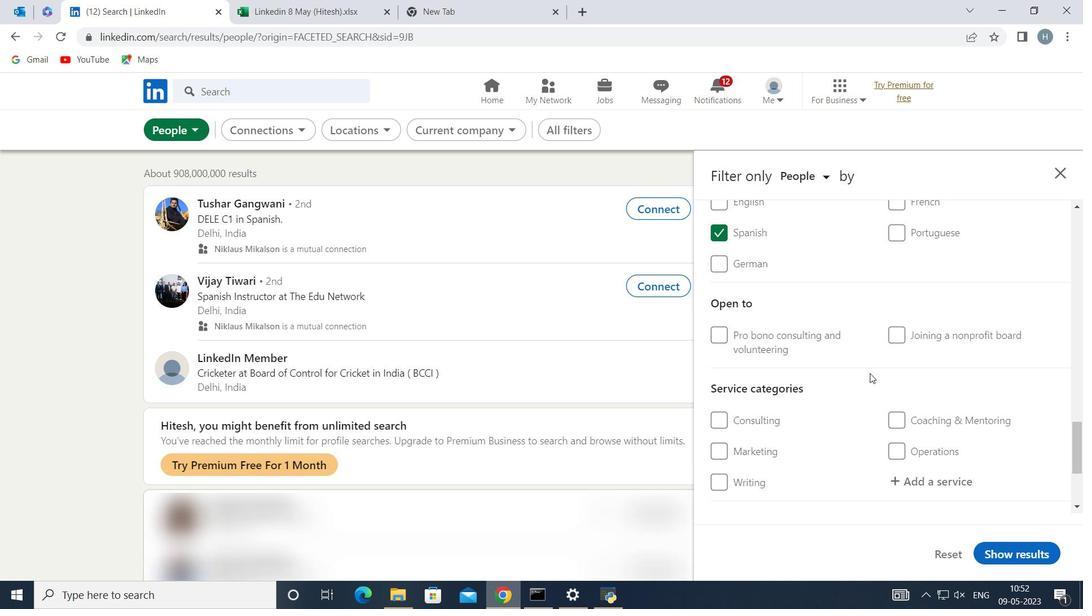 
Action: Mouse scrolled (869, 373) with delta (0, 0)
Screenshot: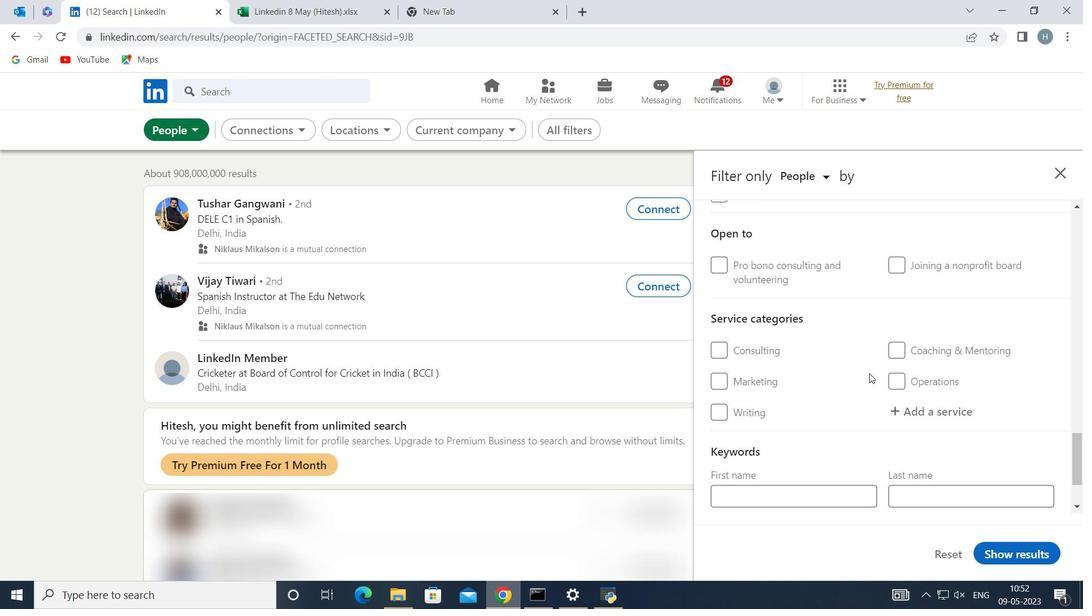 
Action: Mouse moved to (927, 336)
Screenshot: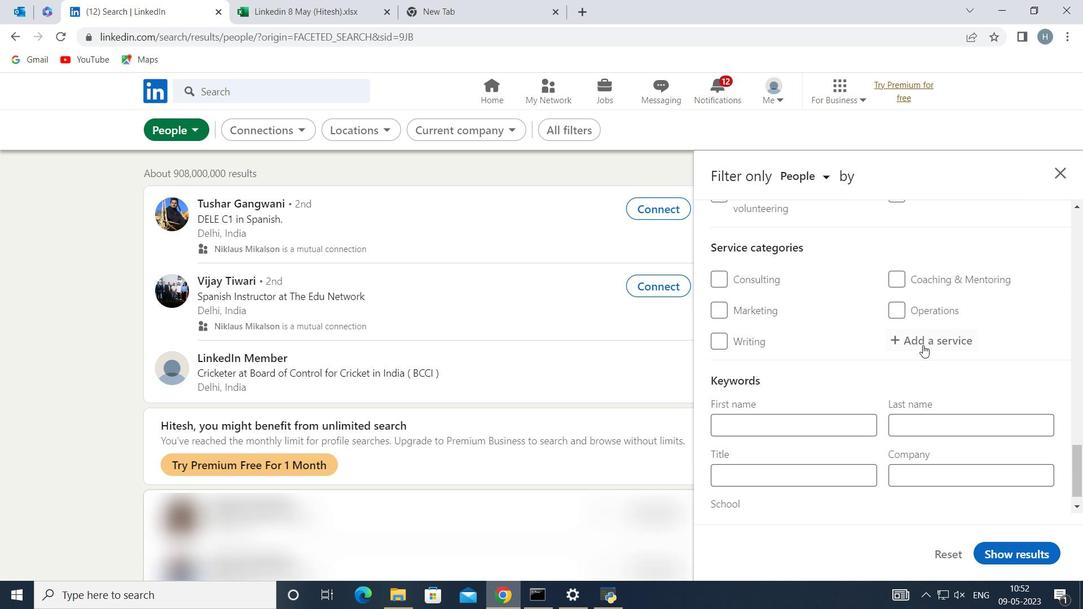 
Action: Mouse pressed left at (927, 336)
Screenshot: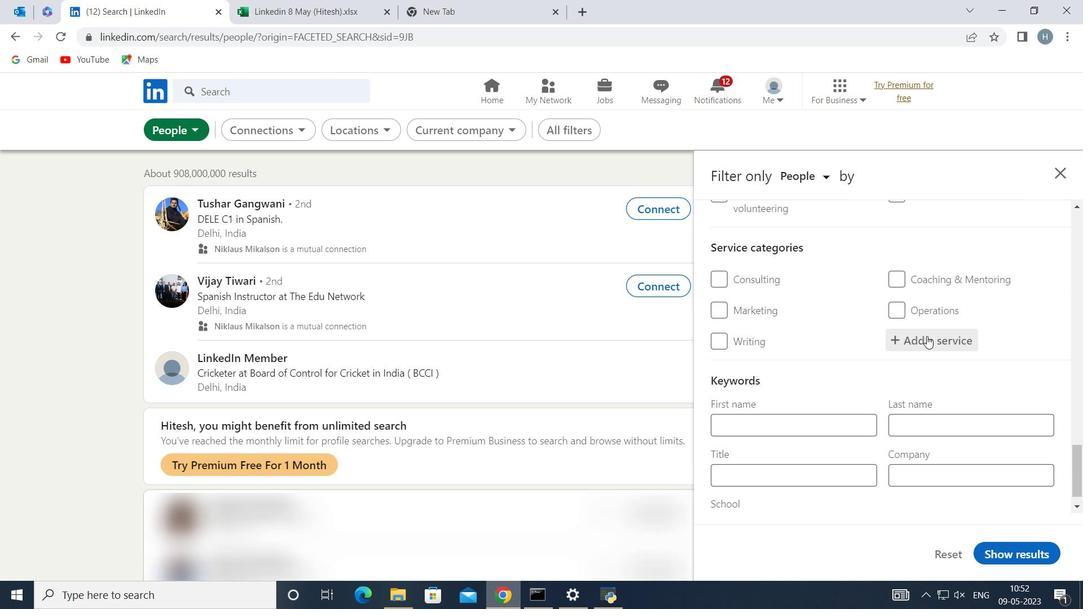 
Action: Mouse moved to (931, 338)
Screenshot: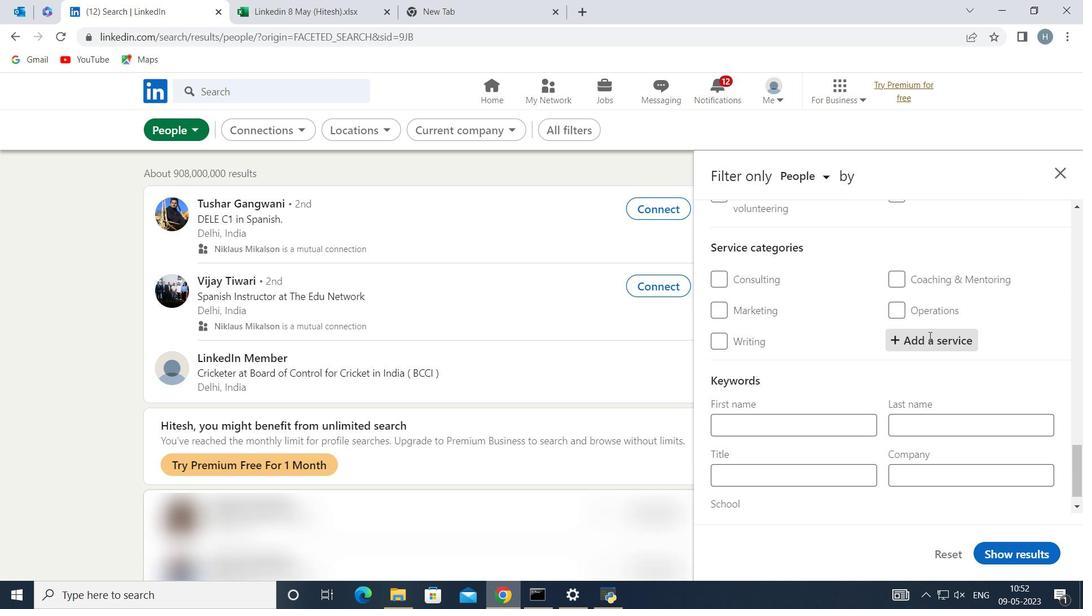 
Action: Key pressed <Key.shift>Visual<Key.space>
Screenshot: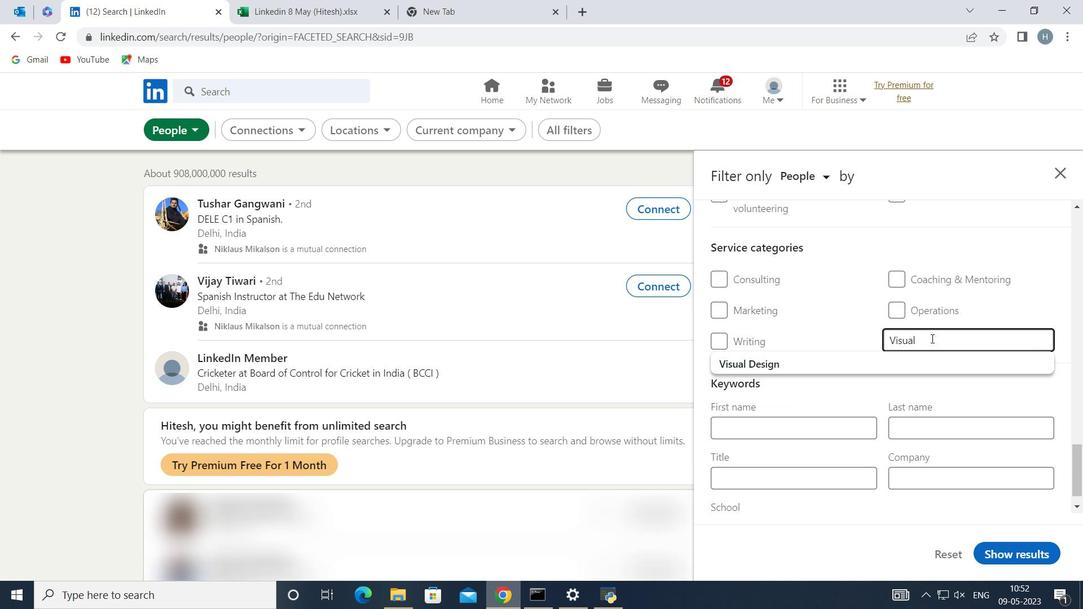 
Action: Mouse moved to (858, 364)
Screenshot: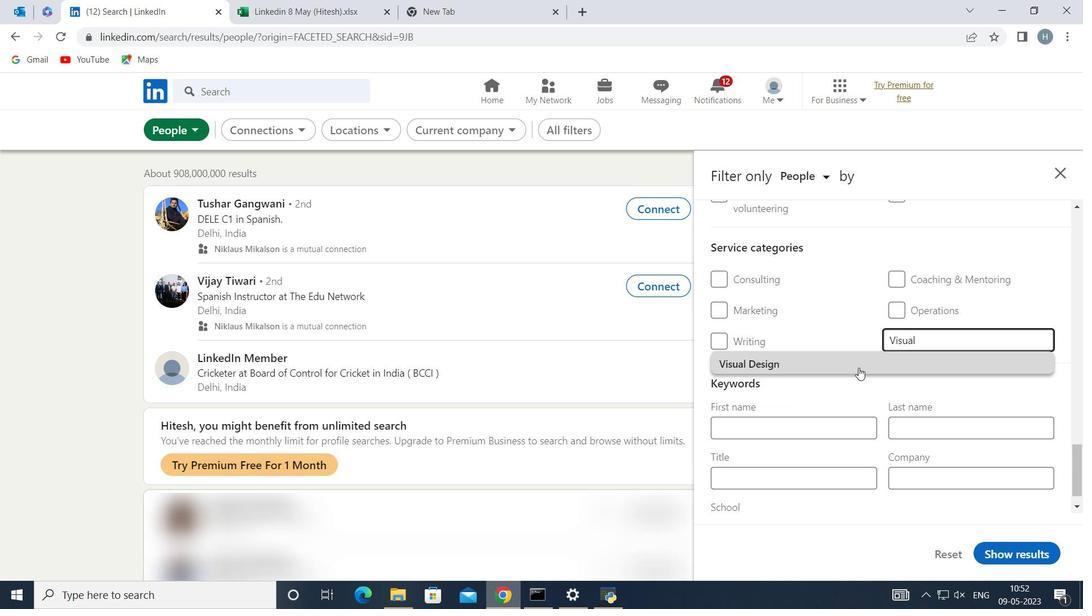 
Action: Mouse pressed left at (858, 364)
Screenshot: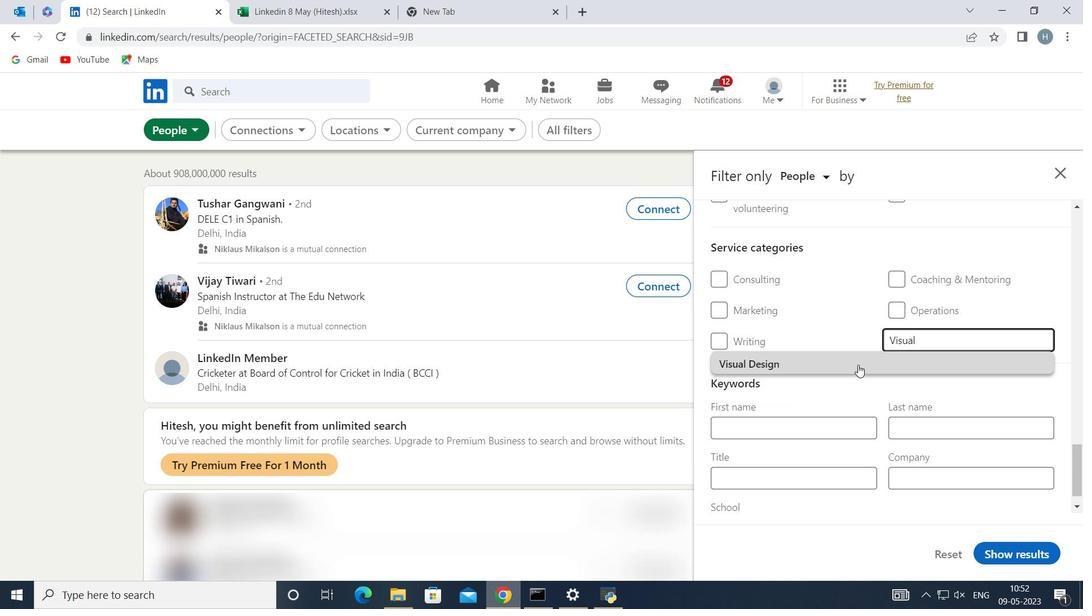 
Action: Mouse scrolled (858, 364) with delta (0, 0)
Screenshot: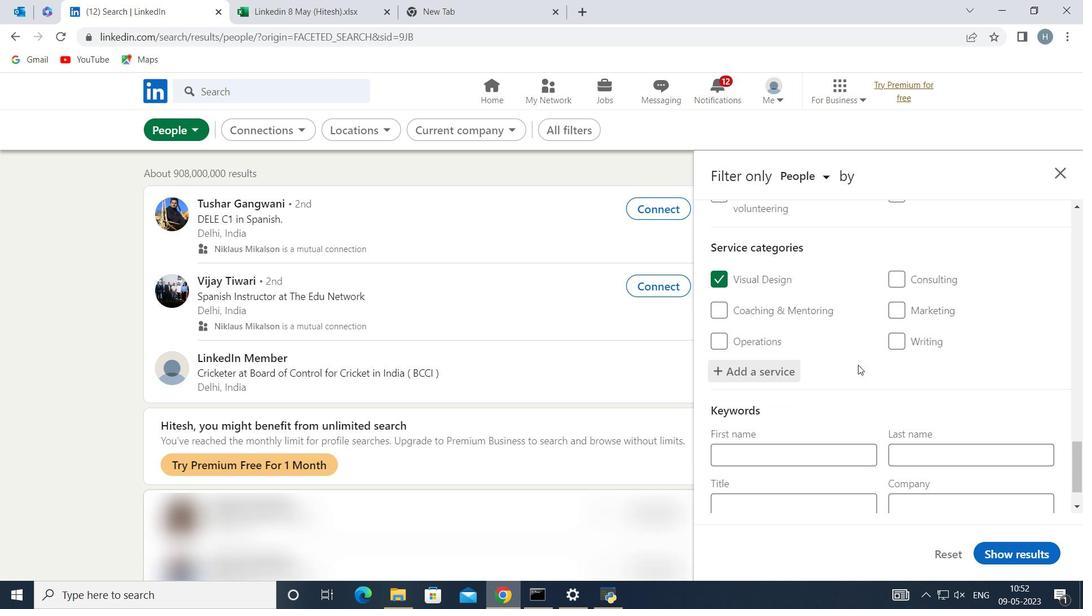
Action: Mouse scrolled (858, 364) with delta (0, 0)
Screenshot: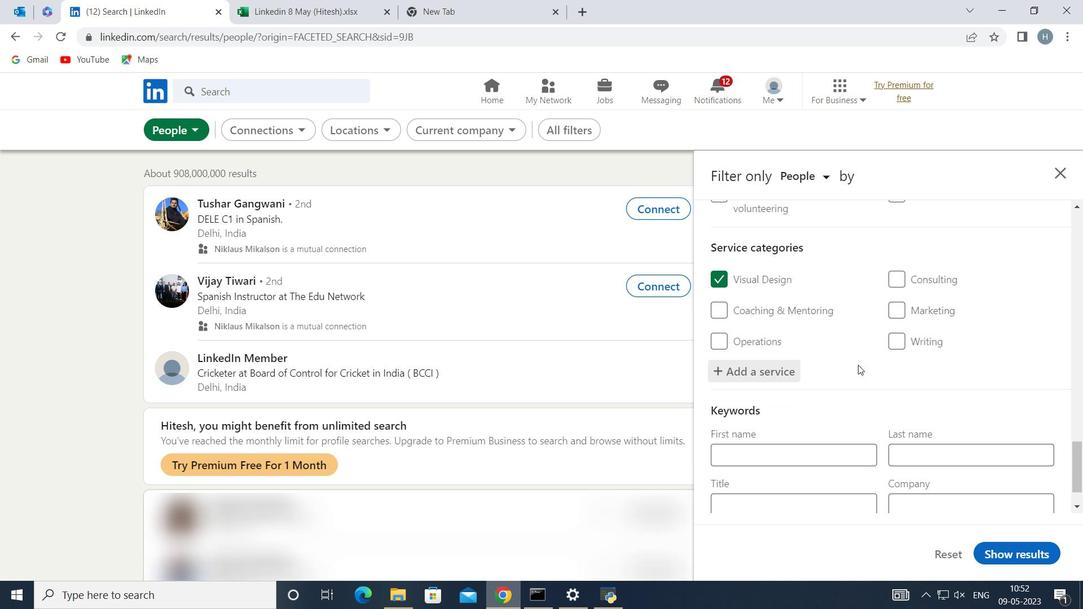 
Action: Mouse moved to (856, 365)
Screenshot: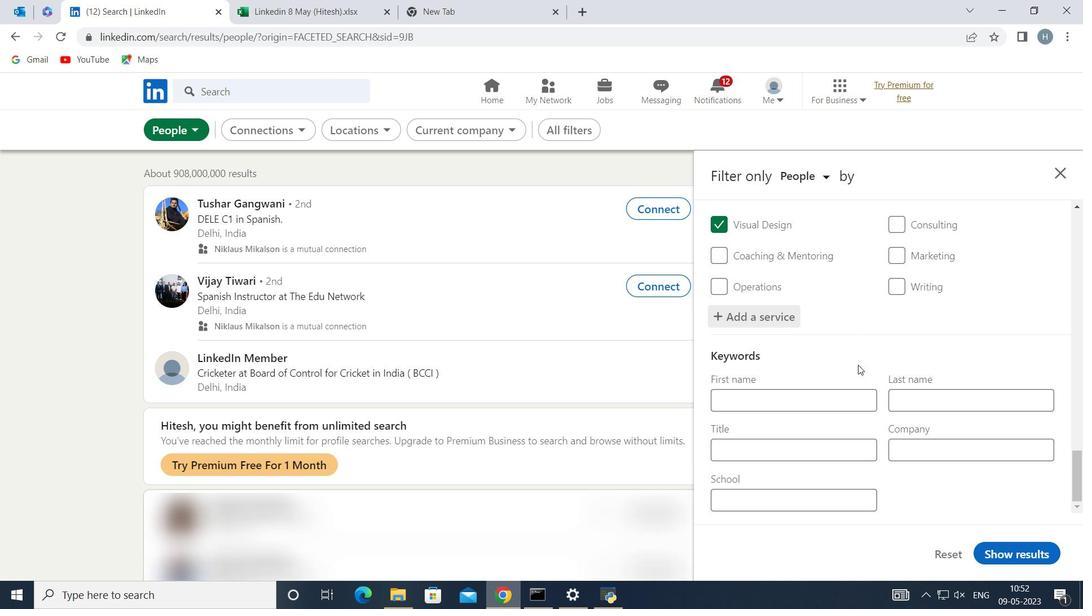 
Action: Mouse scrolled (856, 364) with delta (0, 0)
Screenshot: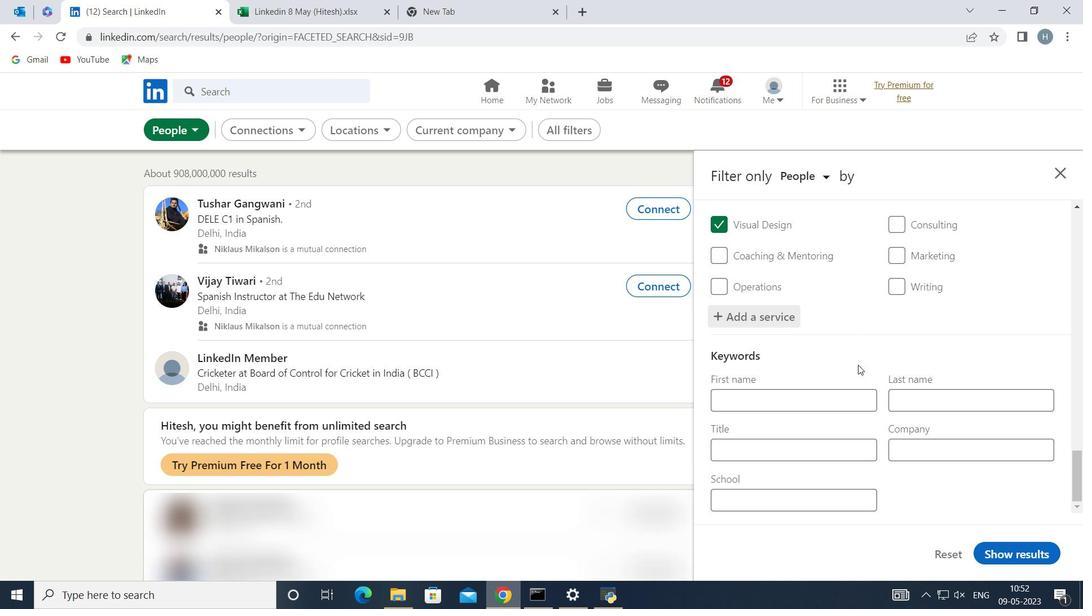 
Action: Mouse moved to (849, 442)
Screenshot: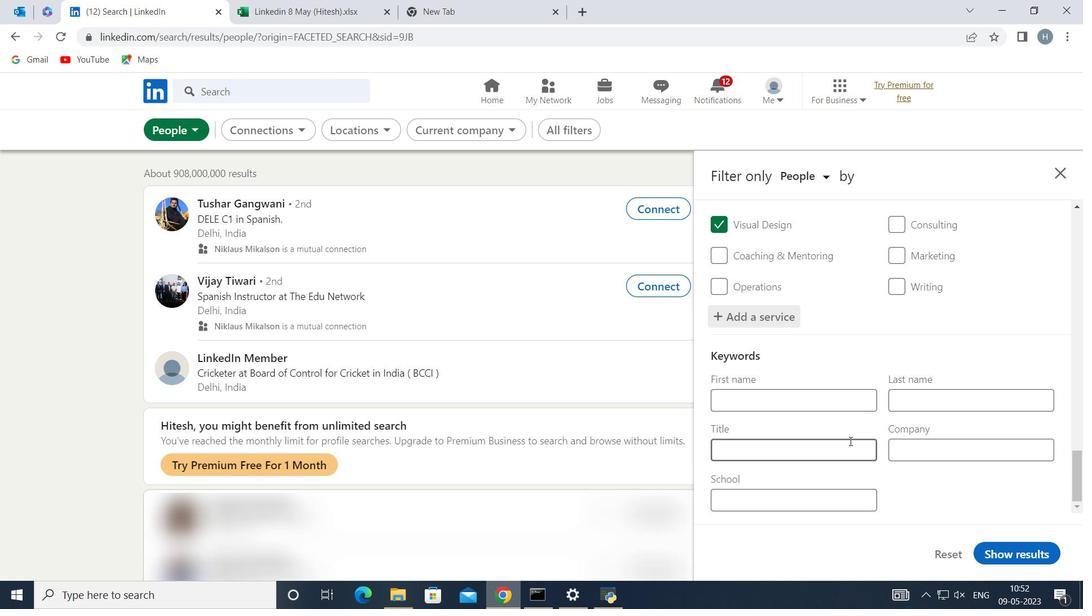
Action: Mouse pressed left at (849, 442)
Screenshot: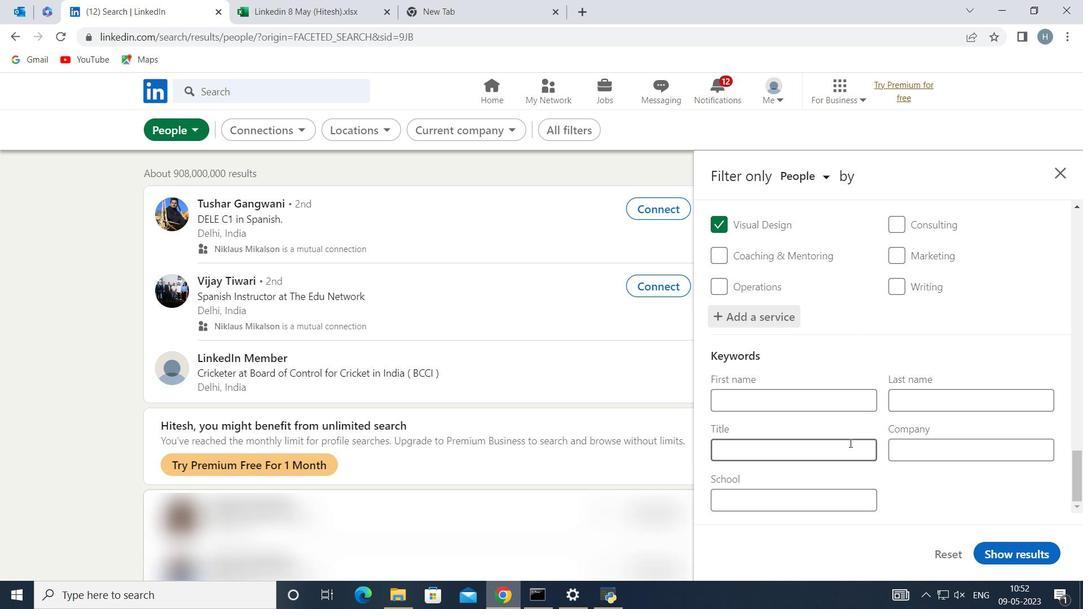 
Action: Mouse moved to (849, 443)
Screenshot: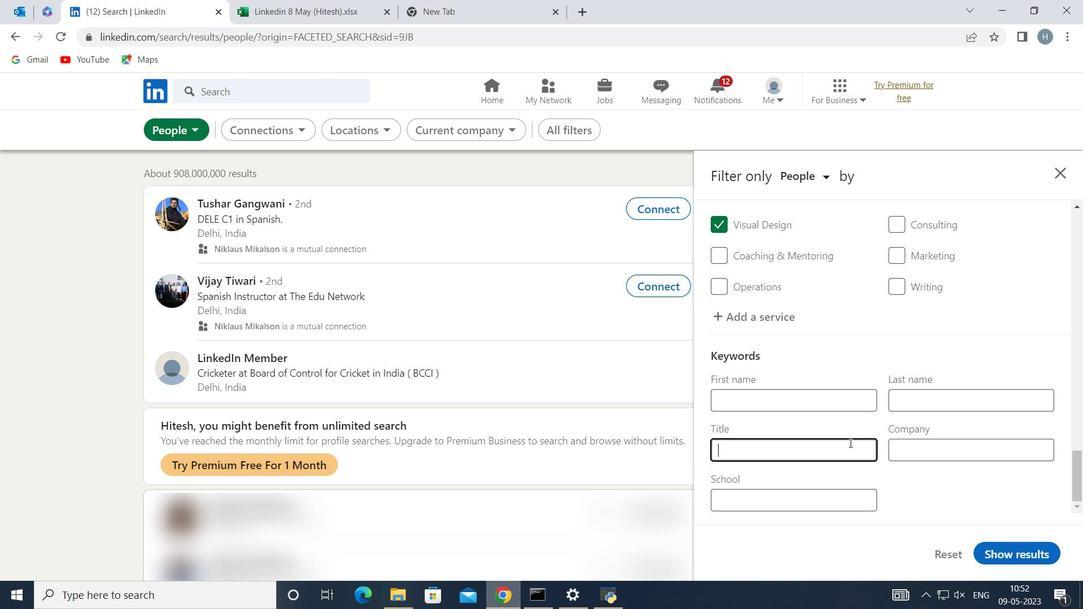 
Action: Key pressed <Key.shift>SQL<Key.space><Key.shift>Developer
Screenshot: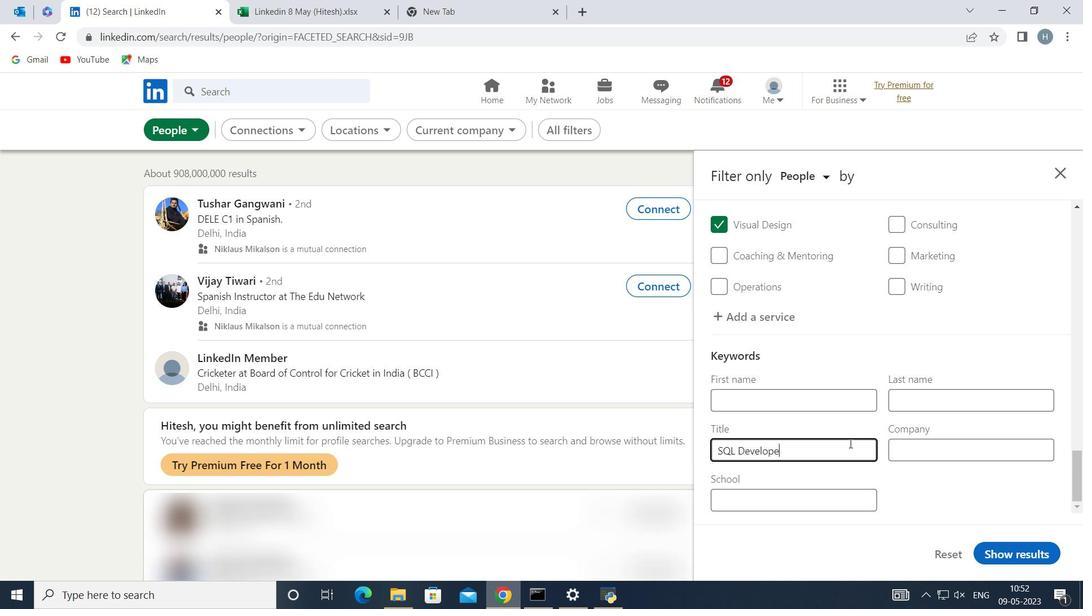 
Action: Mouse moved to (997, 549)
Screenshot: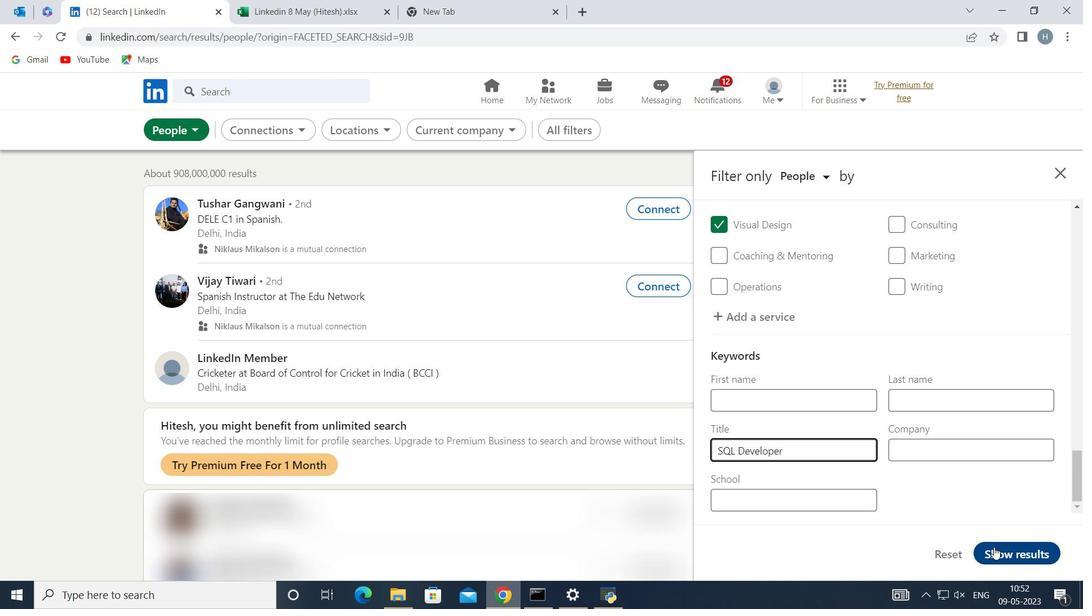
Action: Mouse pressed left at (997, 549)
Screenshot: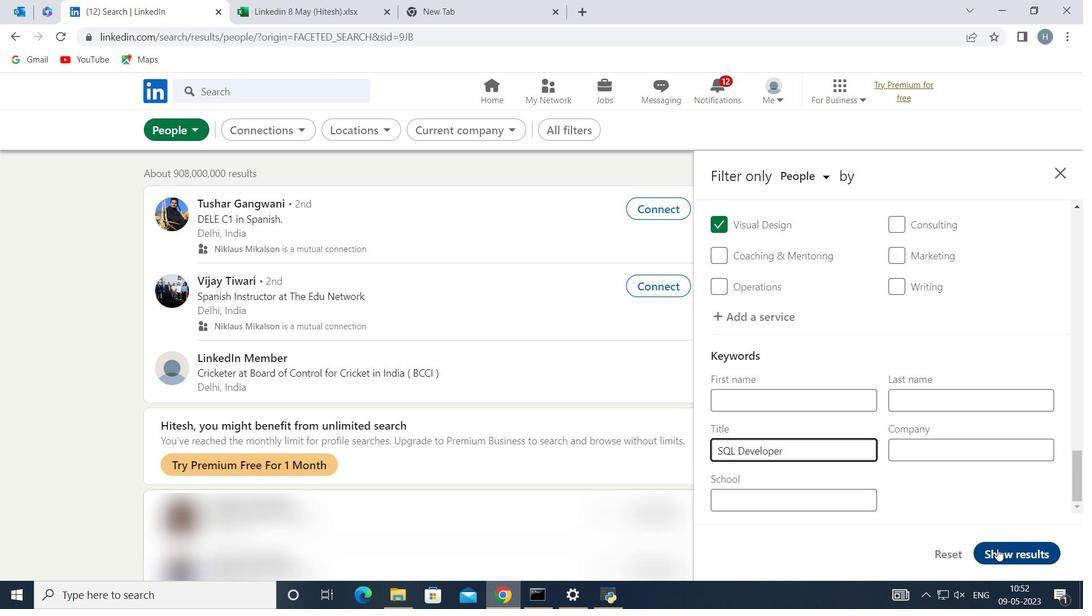 
Action: Mouse moved to (999, 549)
Screenshot: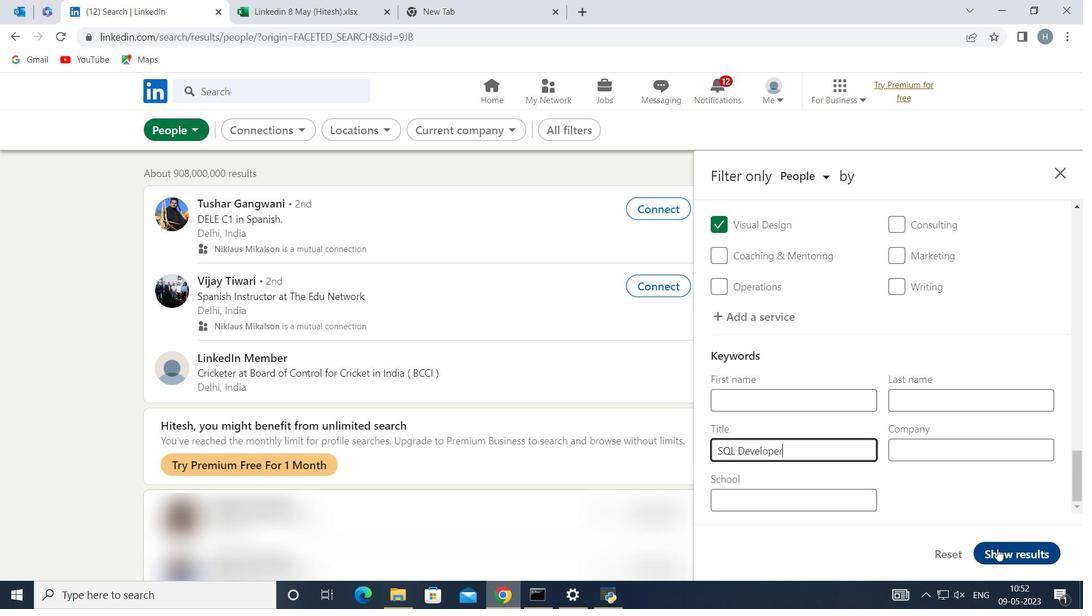 
